 Task: Create a stylish modern  business letterhead template.
Action: Mouse moved to (401, 30)
Screenshot: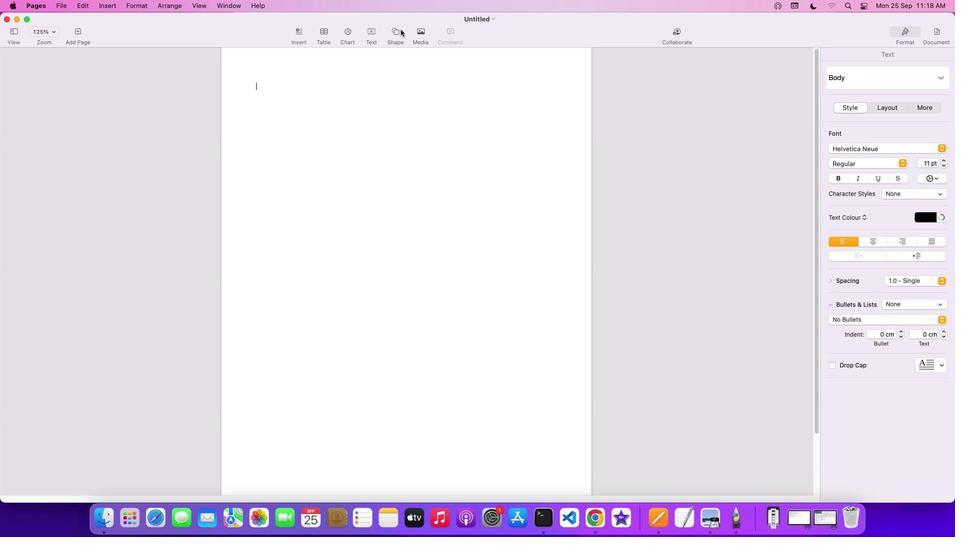 
Action: Mouse pressed left at (401, 30)
Screenshot: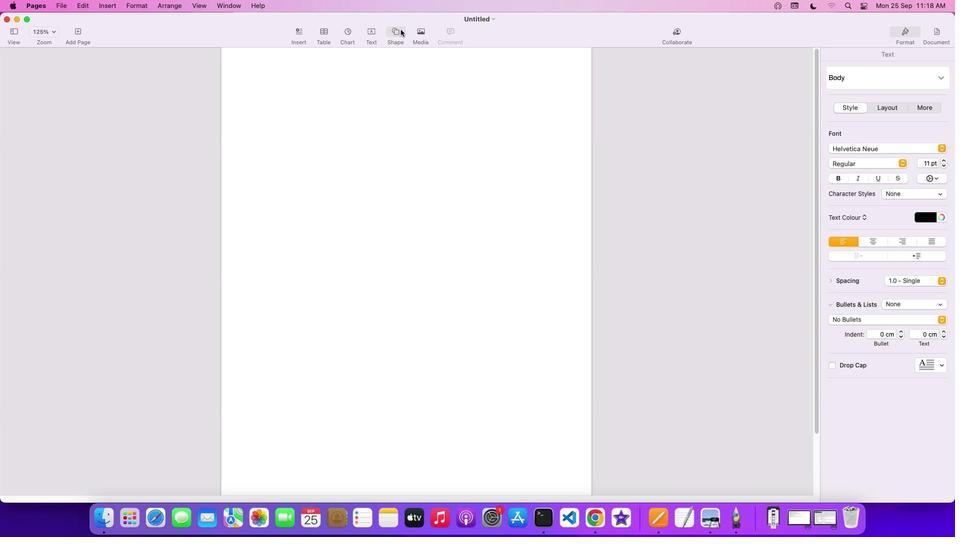 
Action: Mouse moved to (390, 115)
Screenshot: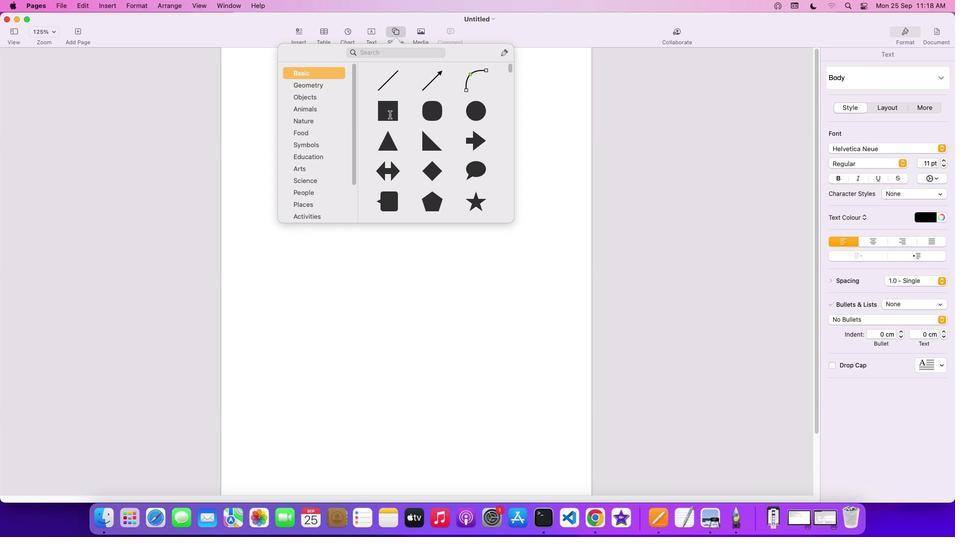 
Action: Mouse pressed left at (390, 115)
Screenshot: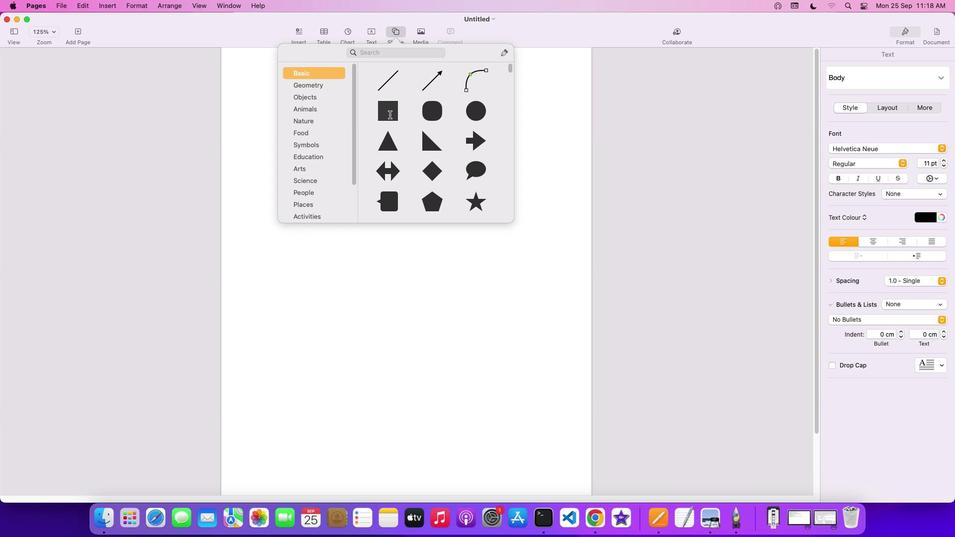 
Action: Mouse moved to (400, 133)
Screenshot: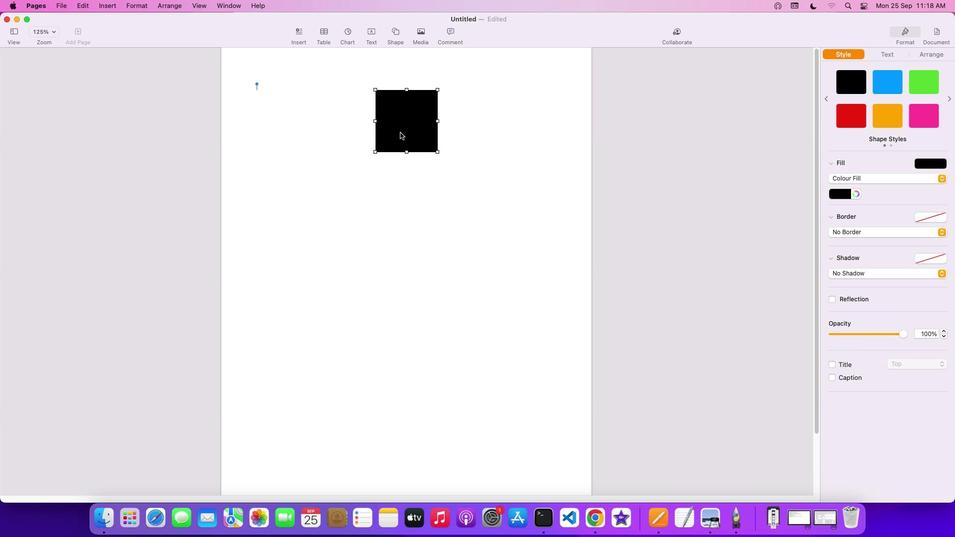 
Action: Mouse pressed left at (400, 133)
Screenshot: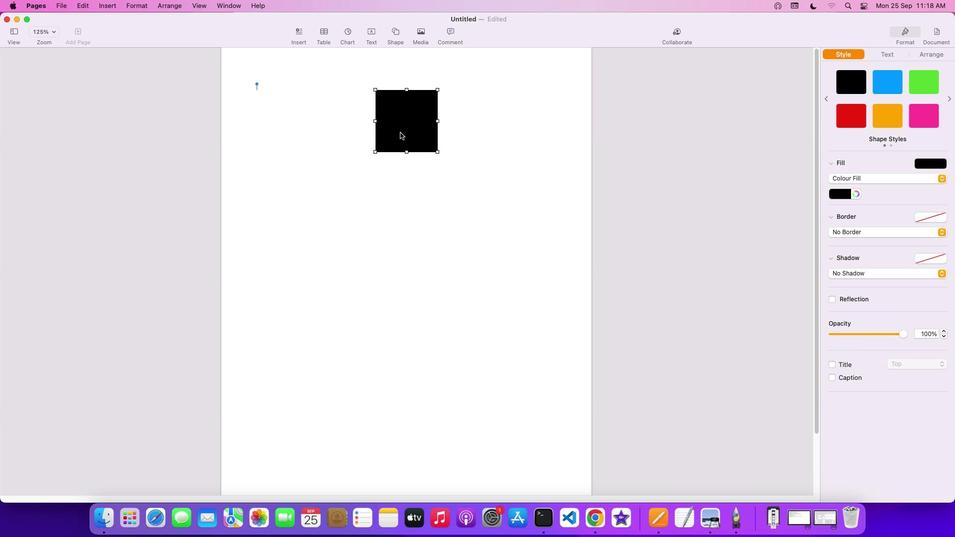 
Action: Mouse moved to (285, 80)
Screenshot: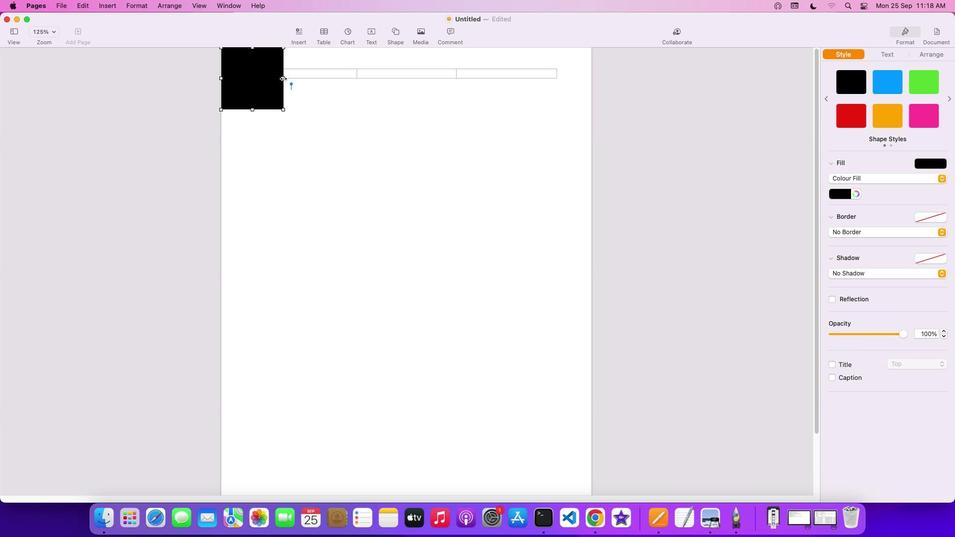 
Action: Mouse pressed left at (285, 80)
Screenshot: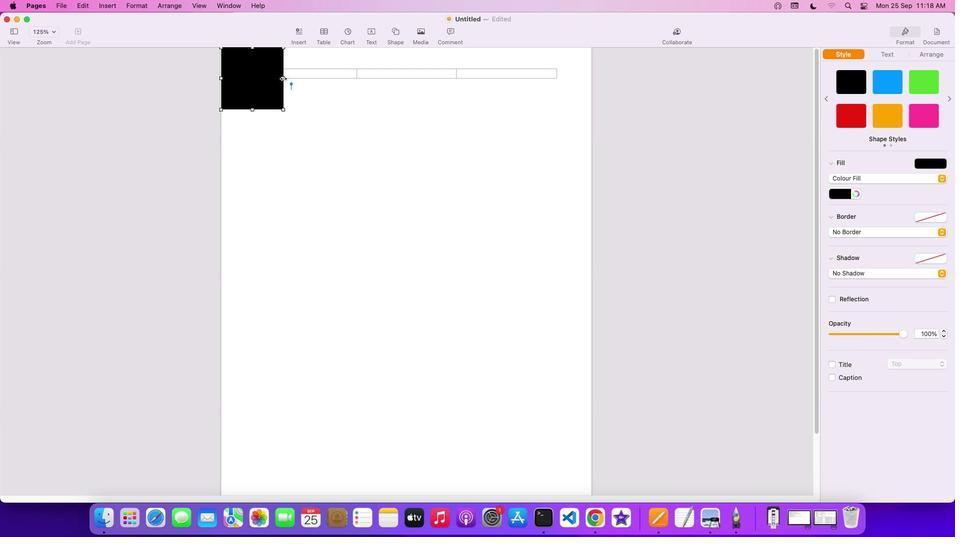 
Action: Mouse moved to (425, 73)
Screenshot: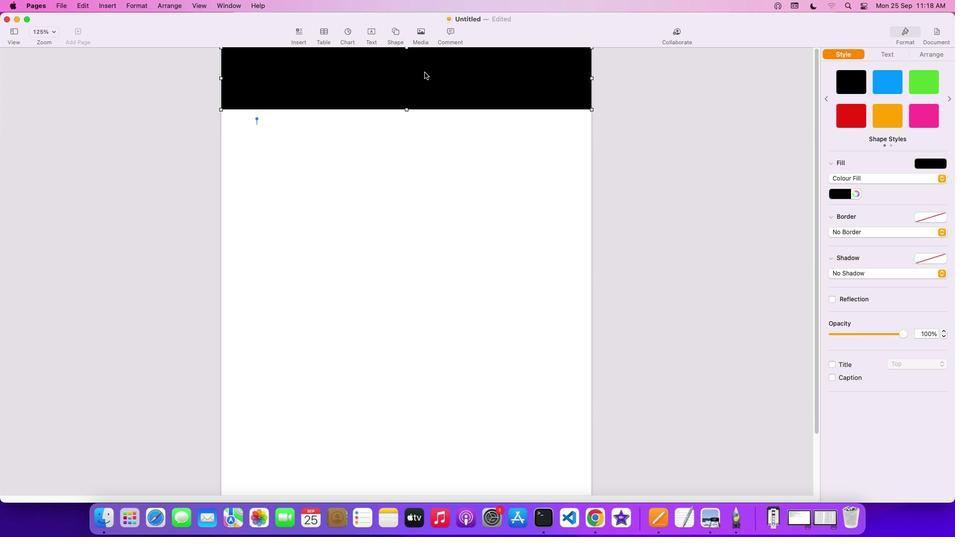 
Action: Mouse pressed right at (425, 73)
Screenshot: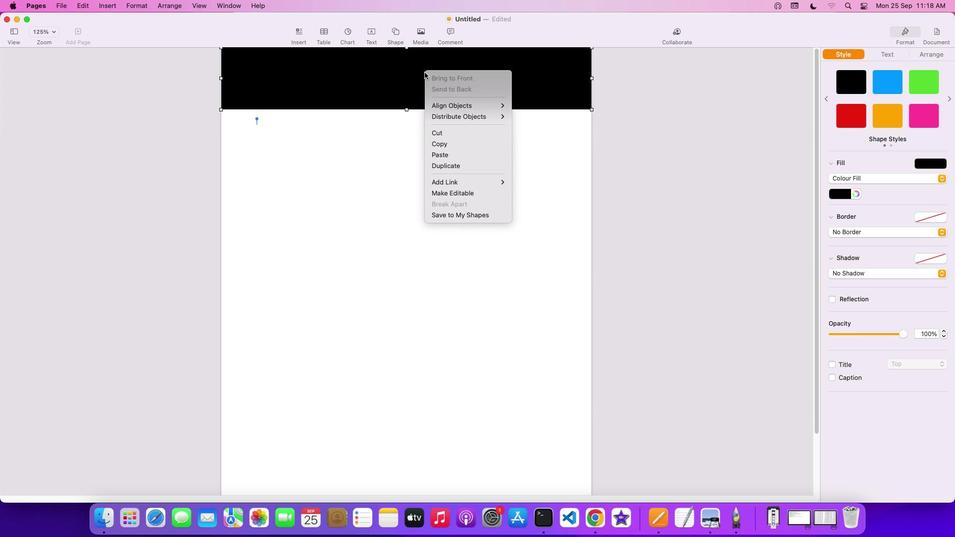 
Action: Mouse moved to (476, 190)
Screenshot: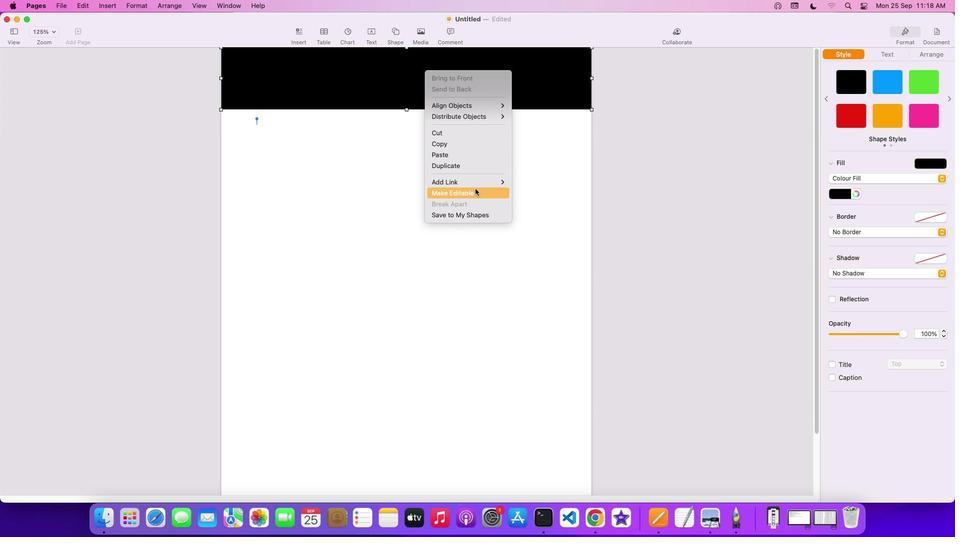 
Action: Mouse pressed left at (476, 190)
Screenshot: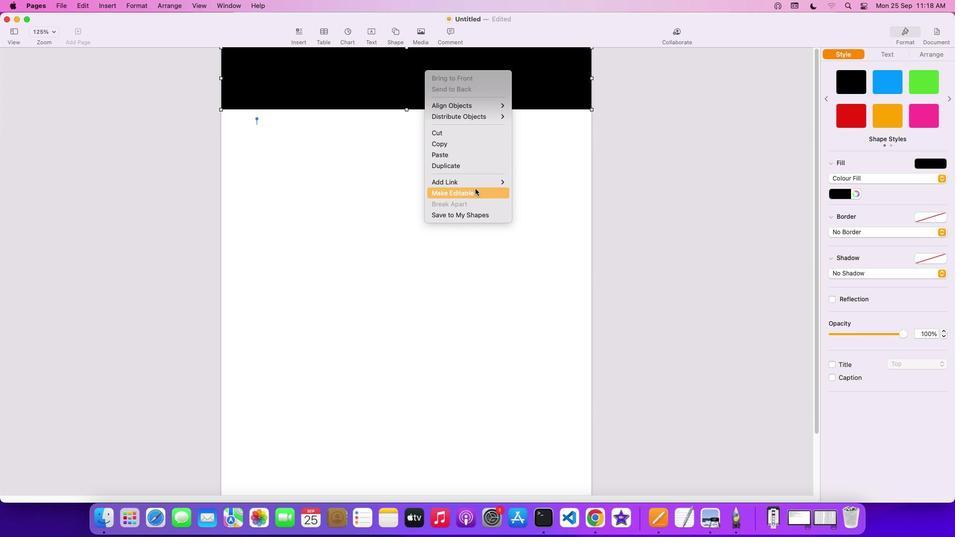 
Action: Mouse moved to (407, 110)
Screenshot: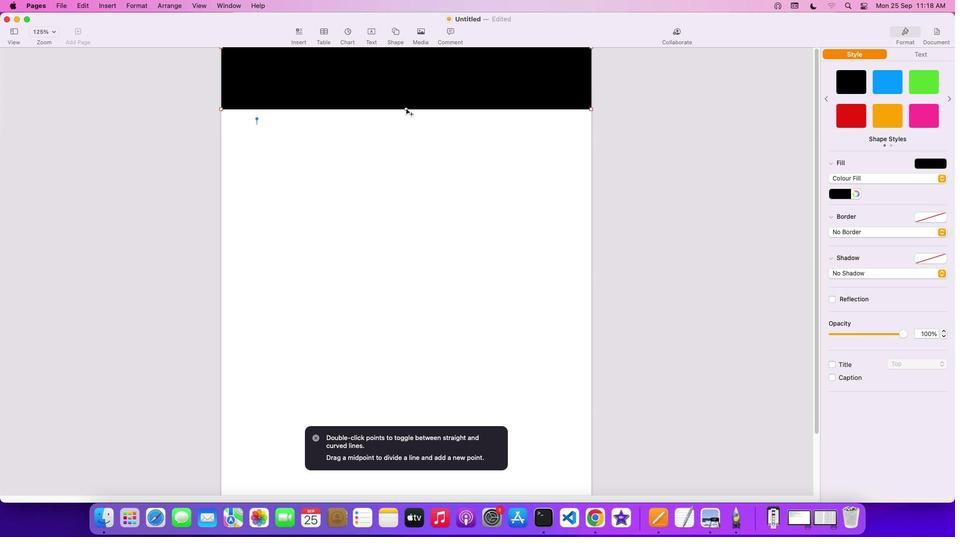 
Action: Mouse pressed left at (407, 110)
Screenshot: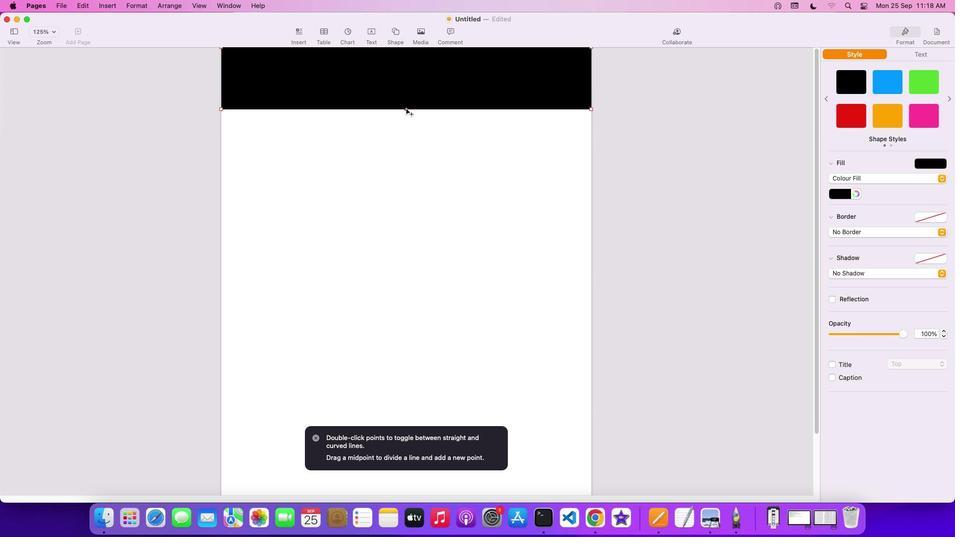 
Action: Mouse moved to (391, 50)
Screenshot: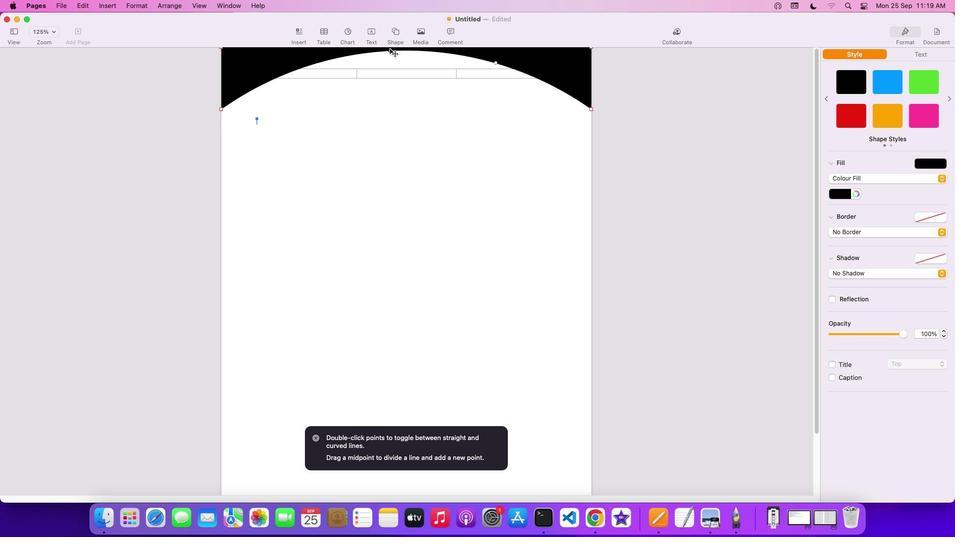 
Action: Mouse pressed left at (391, 50)
Screenshot: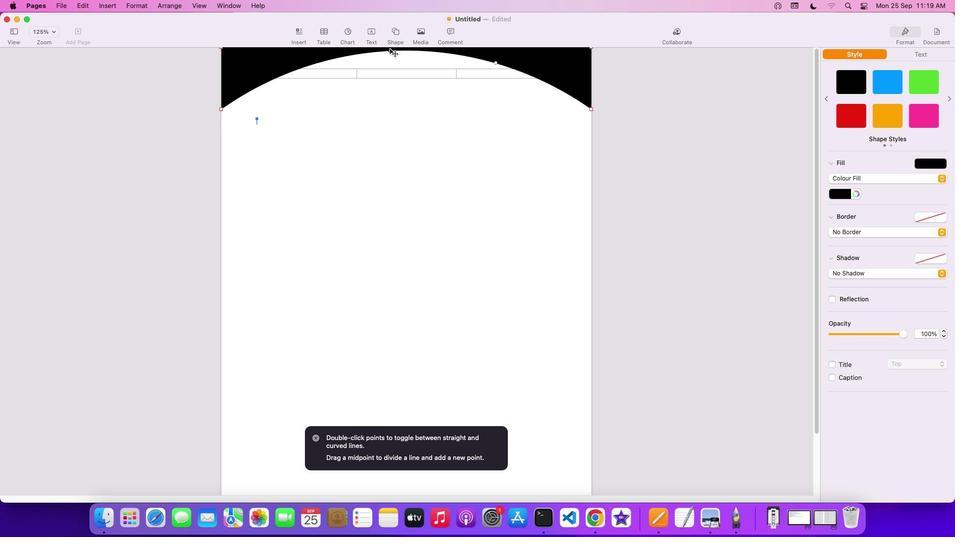 
Action: Mouse moved to (494, 73)
Screenshot: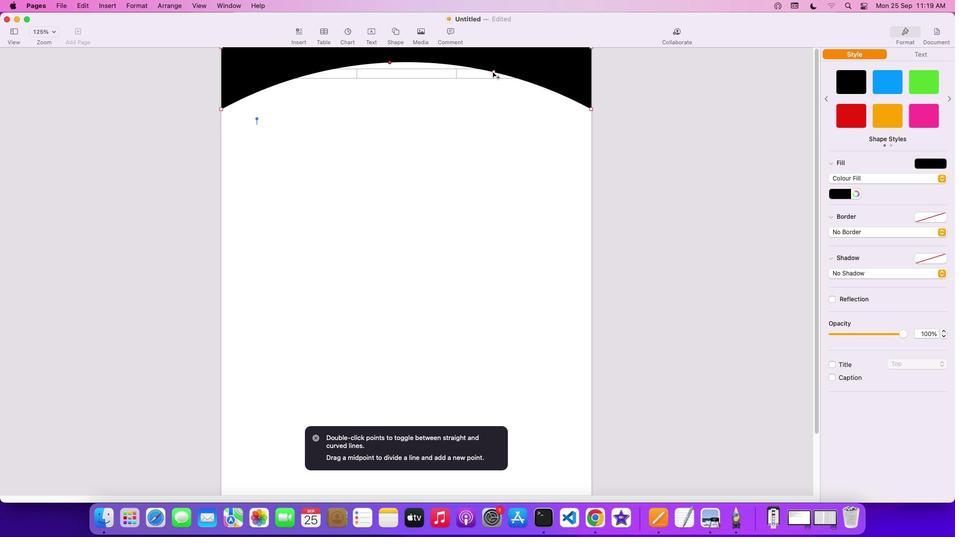 
Action: Mouse pressed left at (494, 73)
Screenshot: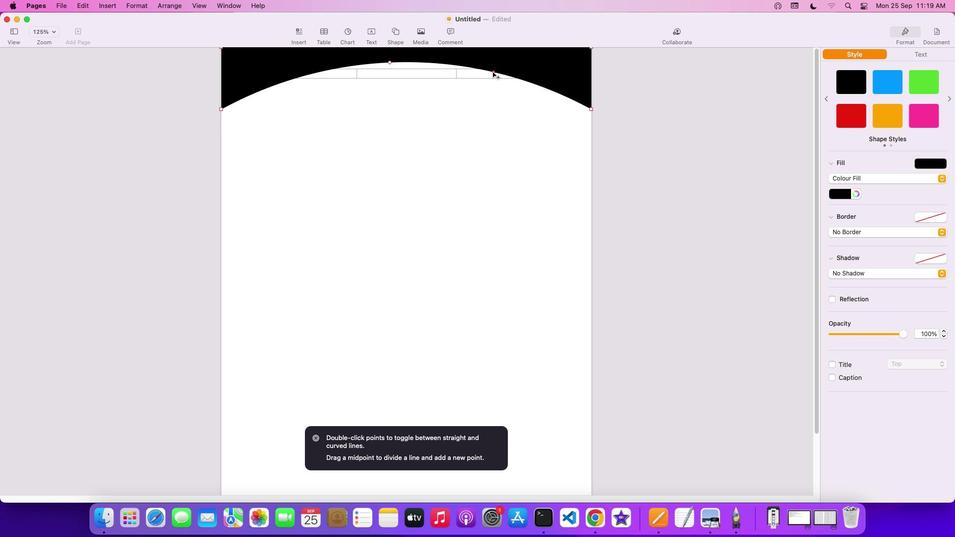 
Action: Mouse moved to (479, 80)
Screenshot: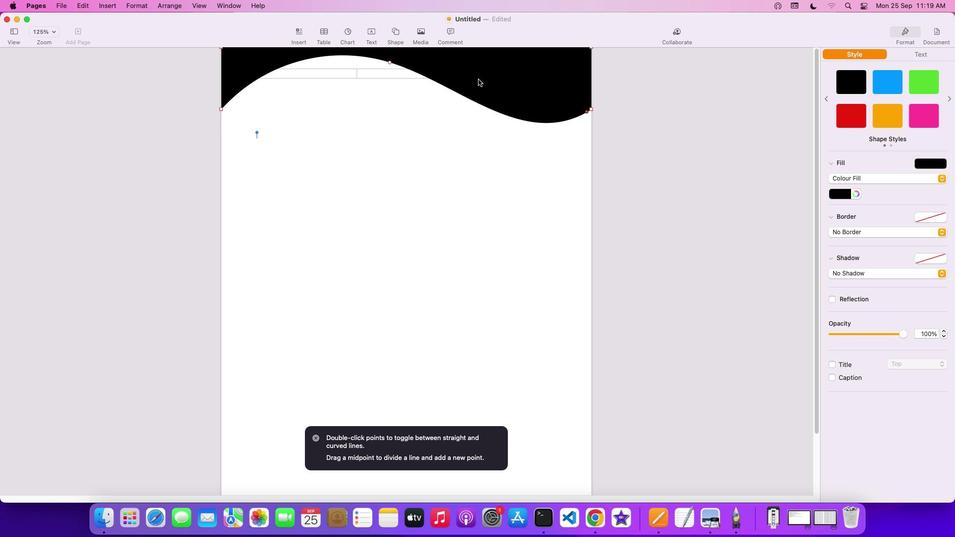 
Action: Mouse pressed left at (479, 80)
Screenshot: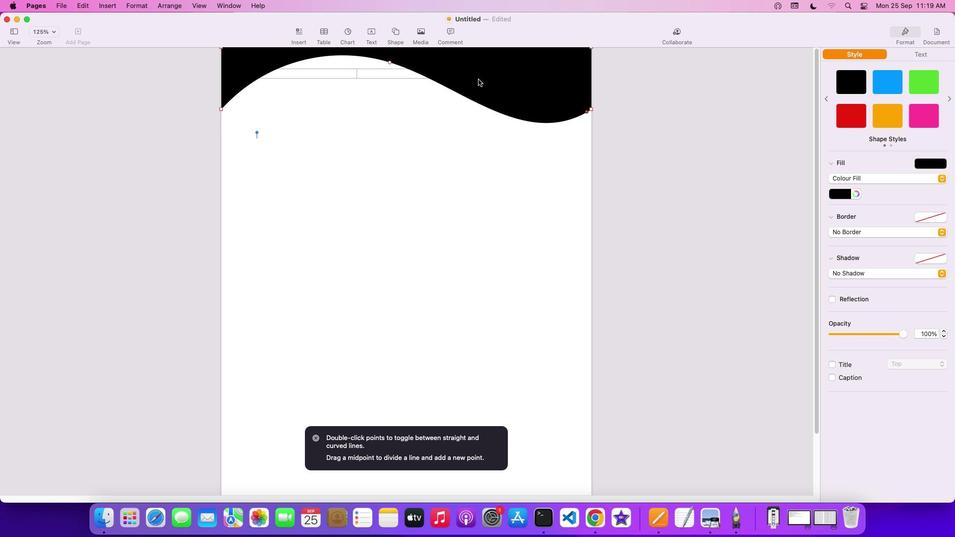 
Action: Mouse moved to (496, 178)
Screenshot: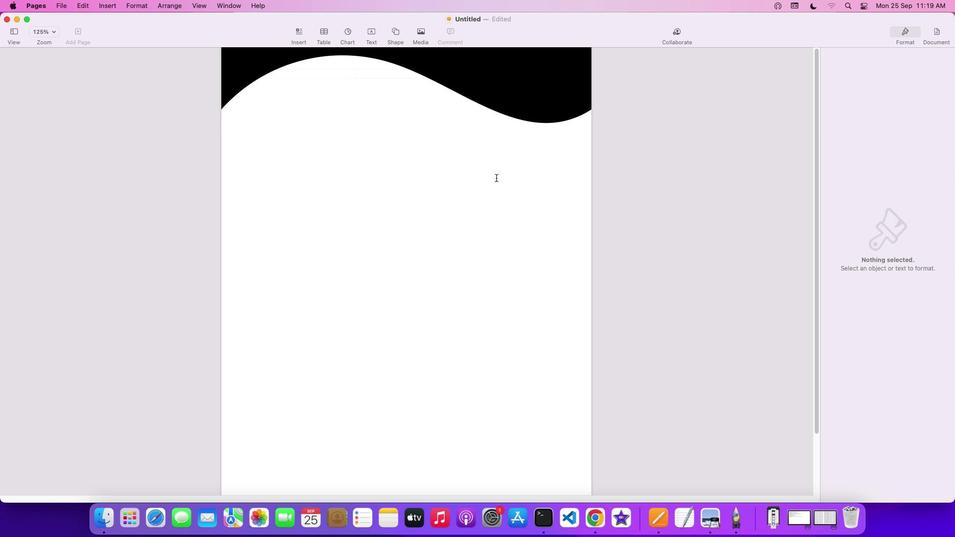 
Action: Mouse pressed left at (496, 178)
Screenshot: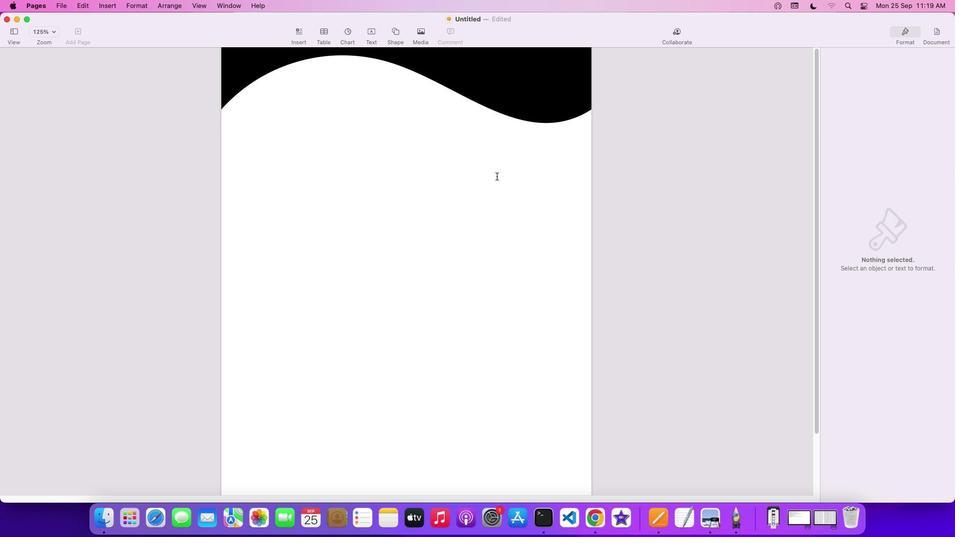 
Action: Mouse moved to (505, 94)
Screenshot: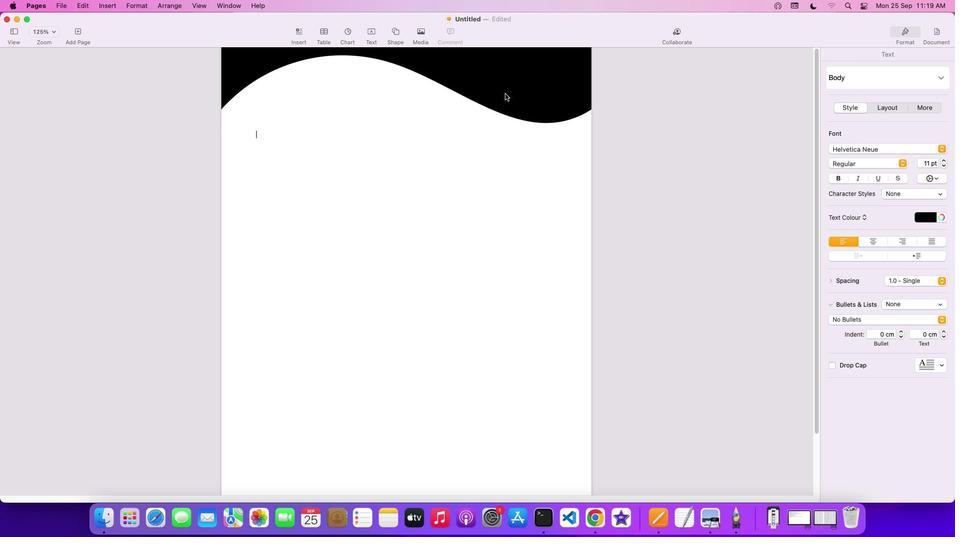 
Action: Key pressed Key.cmd
Screenshot: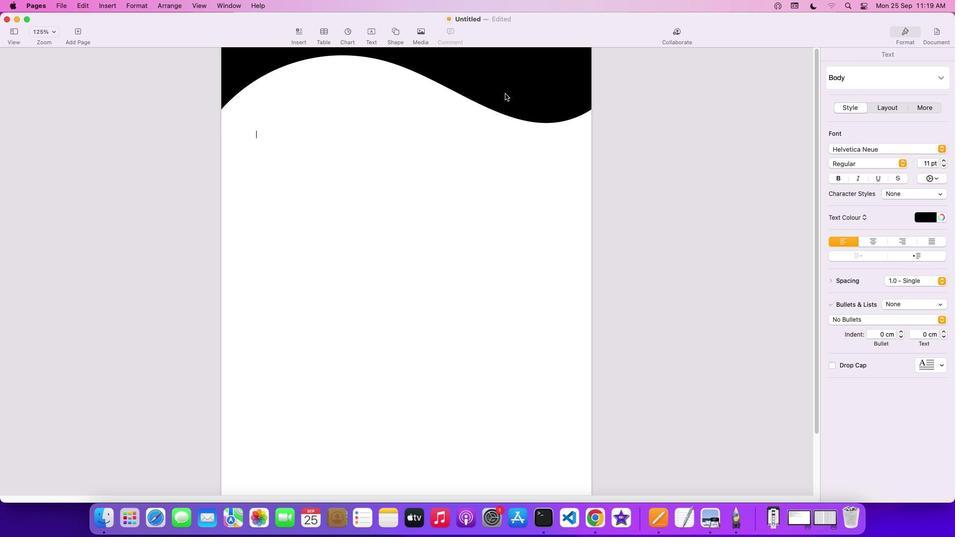 
Action: Mouse moved to (525, 113)
Screenshot: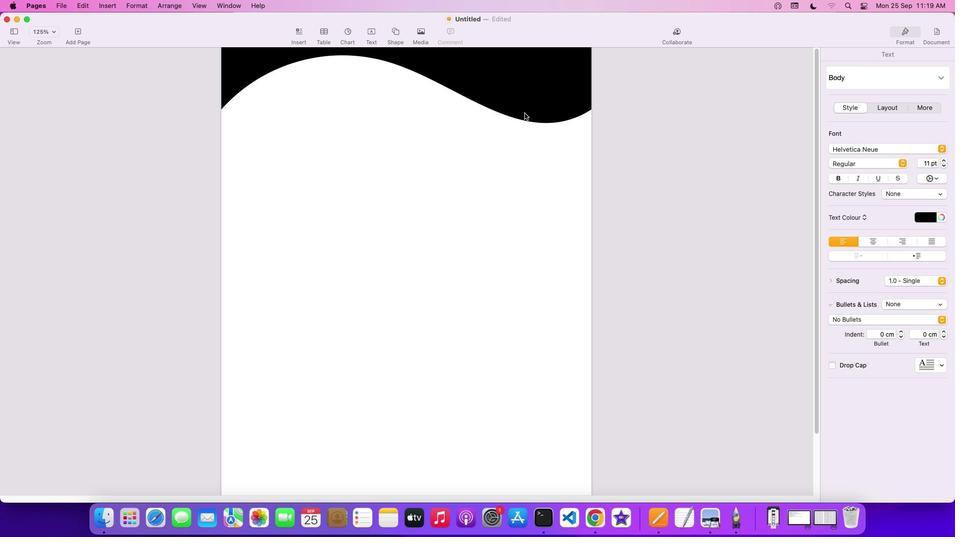 
Action: Mouse pressed left at (525, 113)
Screenshot: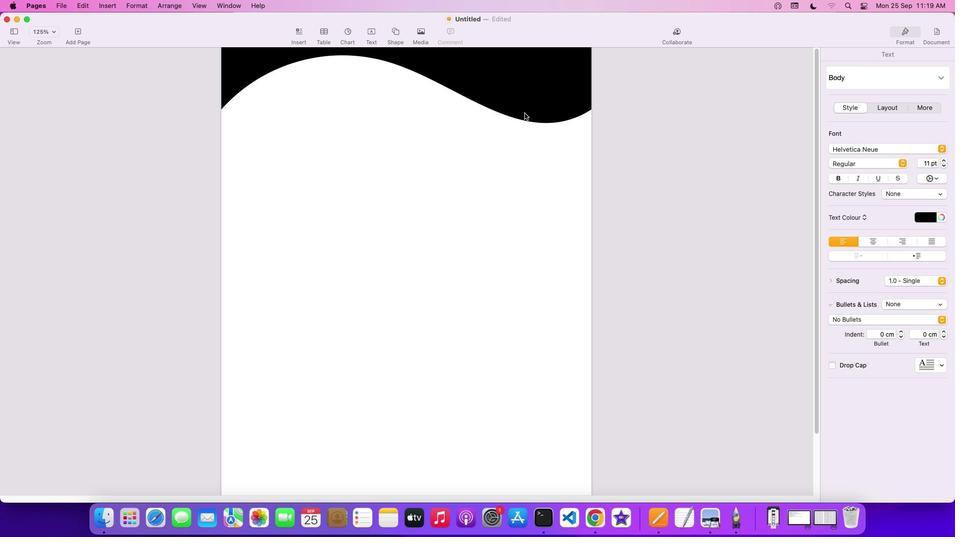 
Action: Mouse moved to (525, 113)
Screenshot: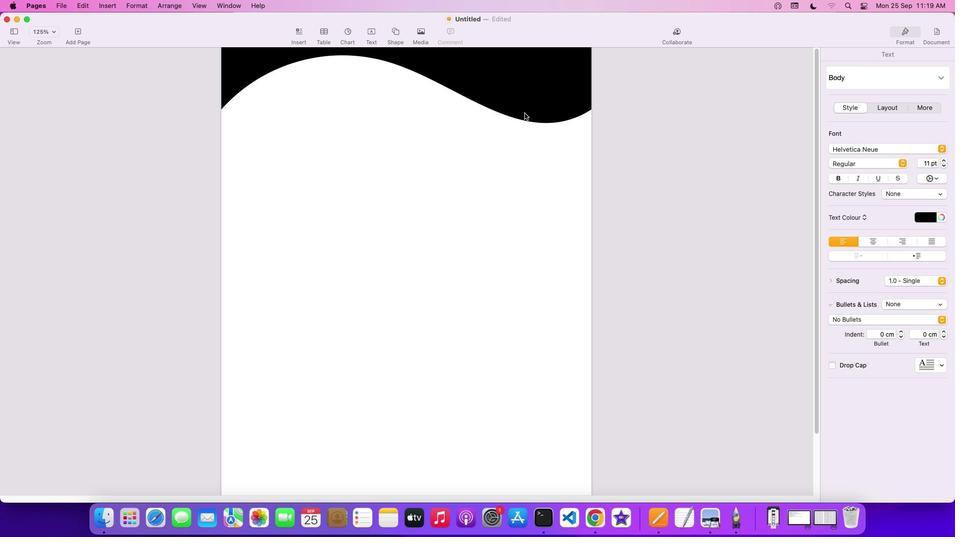 
Action: Key pressed Key.cmd'c''v'
Screenshot: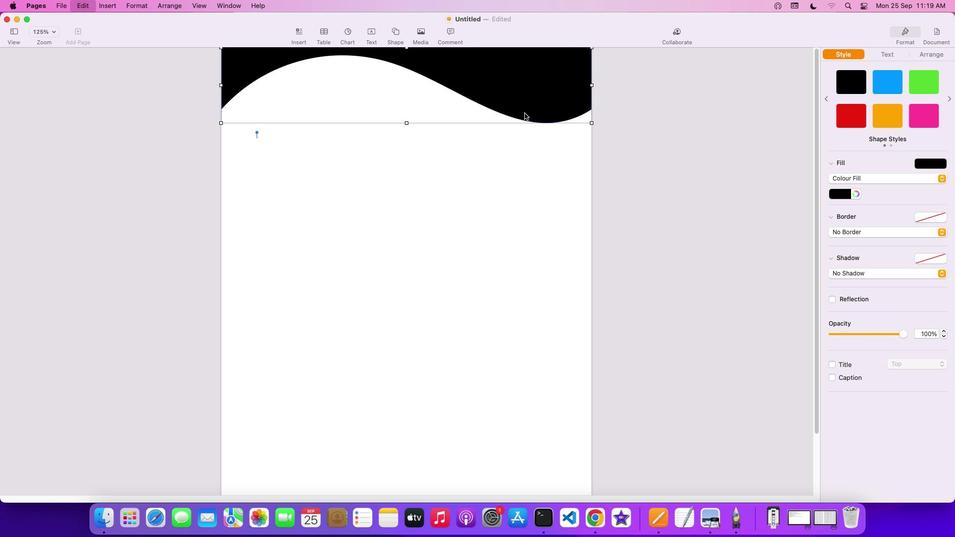 
Action: Mouse moved to (501, 96)
Screenshot: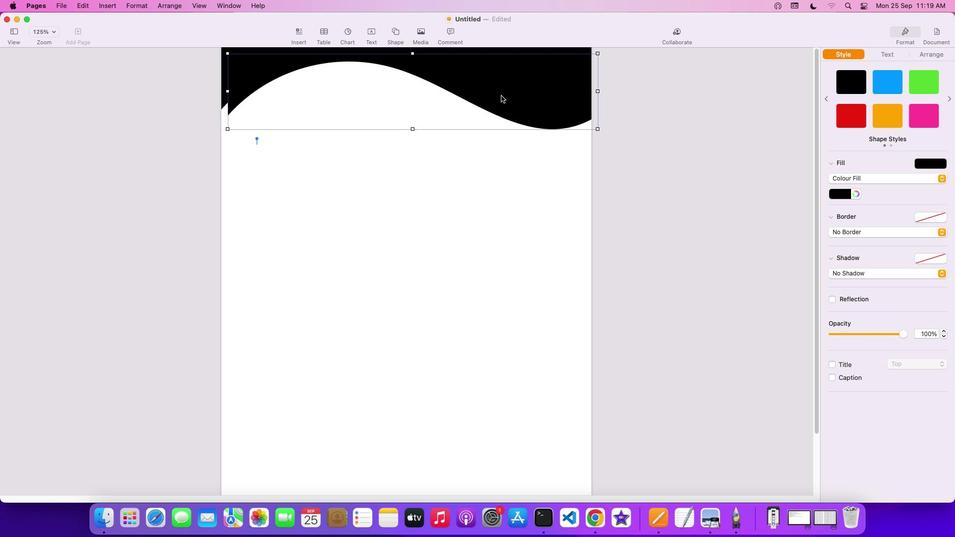
Action: Mouse pressed left at (501, 96)
Screenshot: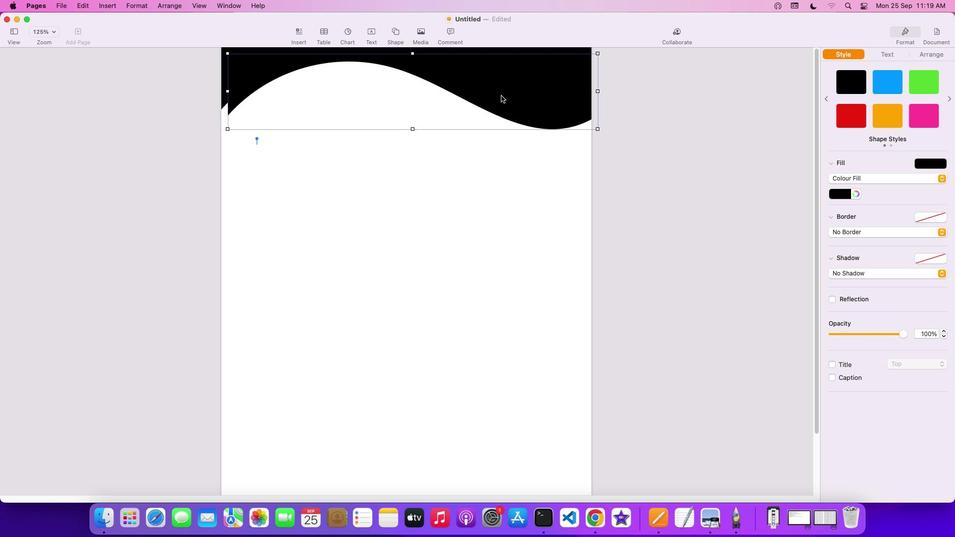
Action: Mouse moved to (494, 96)
Screenshot: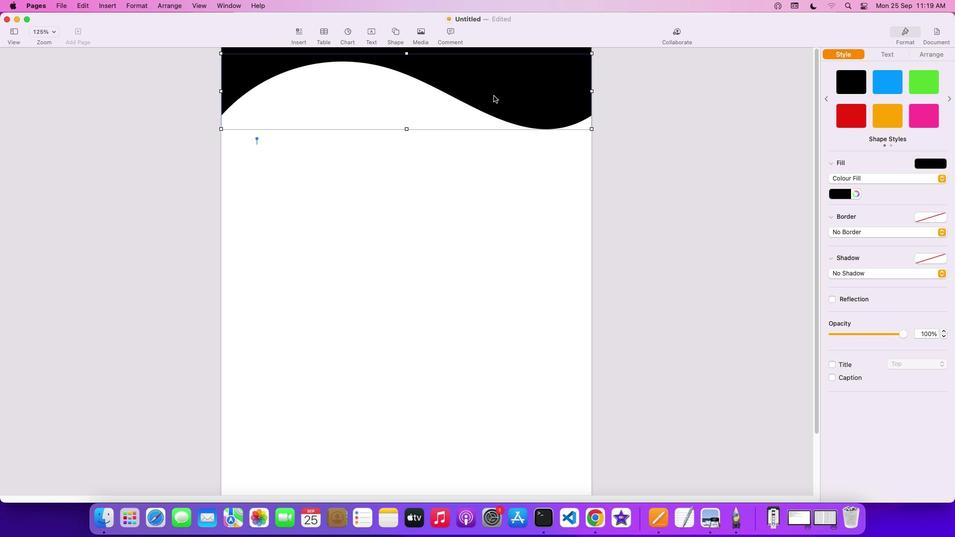 
Action: Mouse pressed left at (494, 96)
Screenshot: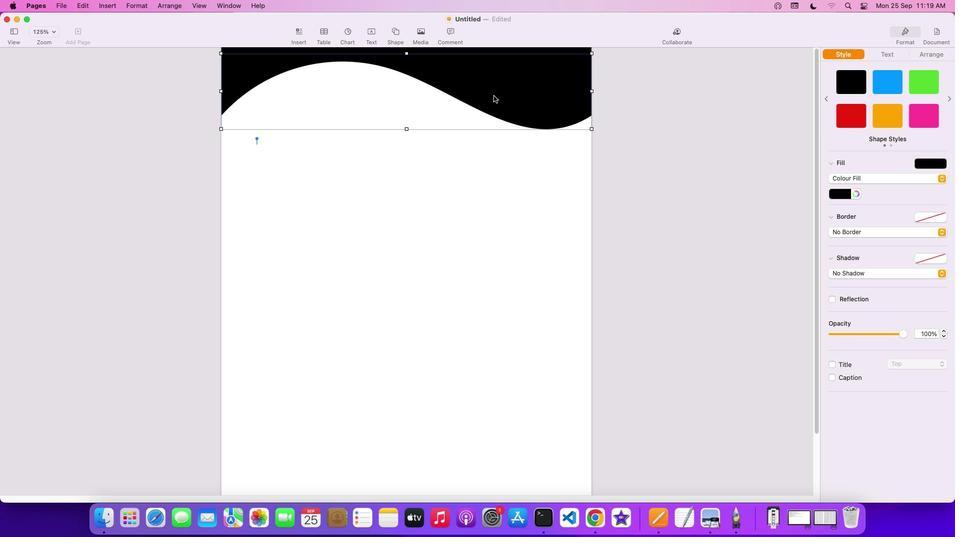
Action: Mouse moved to (492, 97)
Screenshot: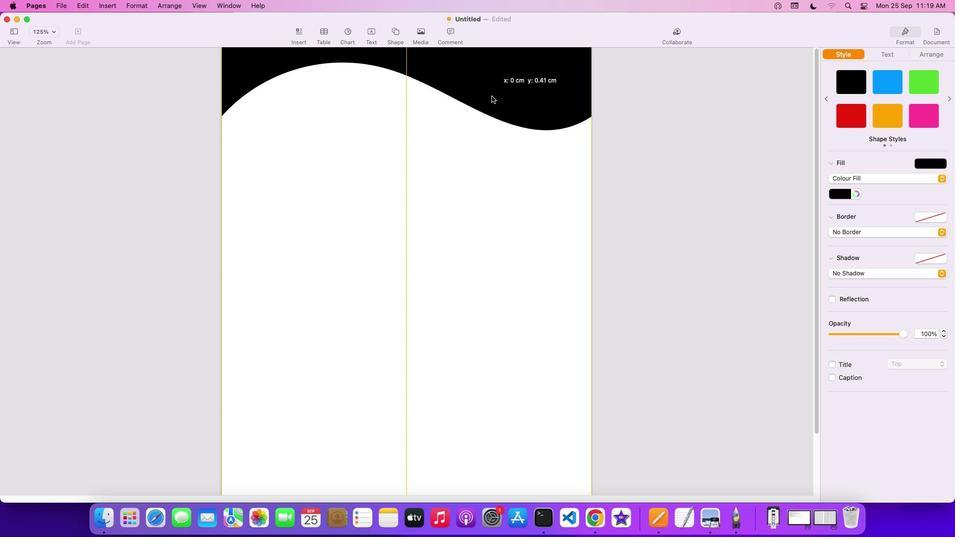 
Action: Key pressed Key.cmd
Screenshot: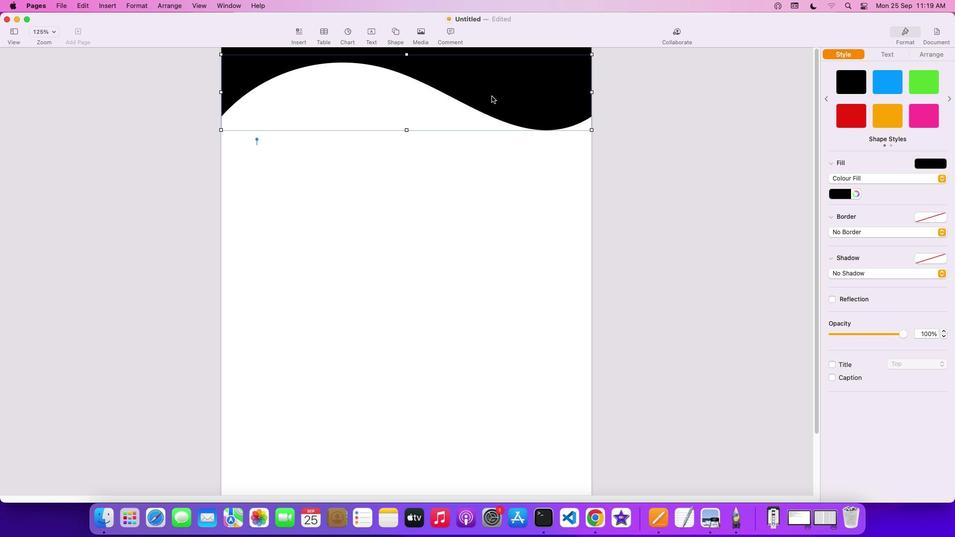 
Action: Mouse moved to (492, 97)
Screenshot: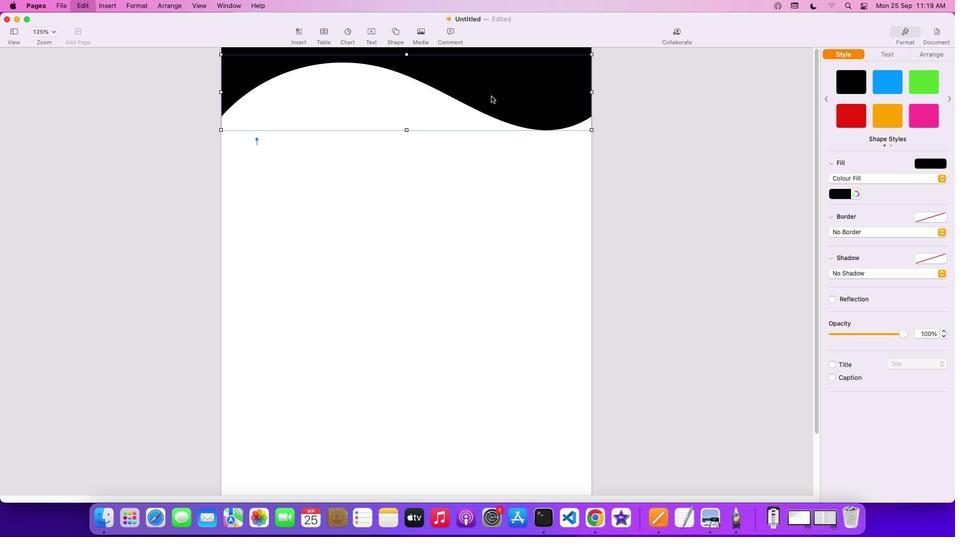 
Action: Key pressed 'v'
Screenshot: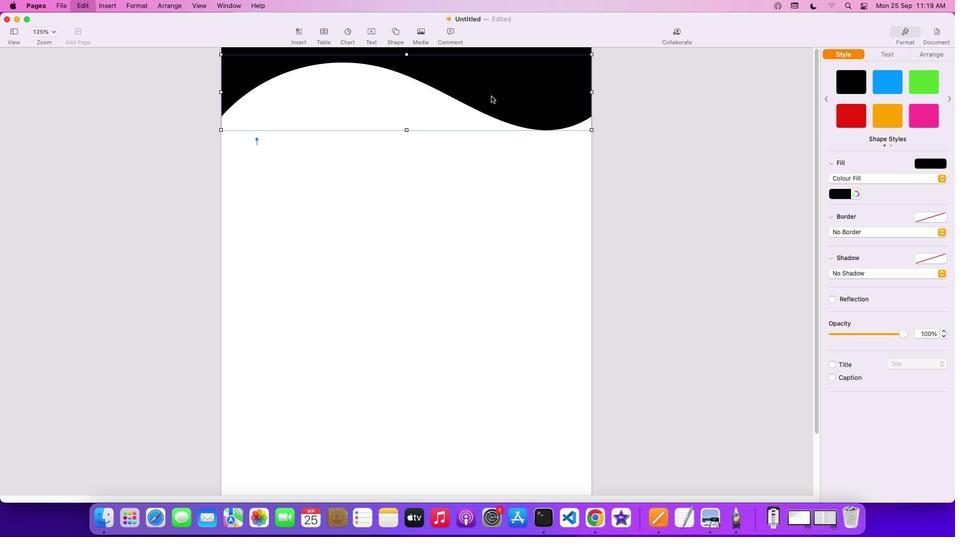 
Action: Mouse moved to (461, 88)
Screenshot: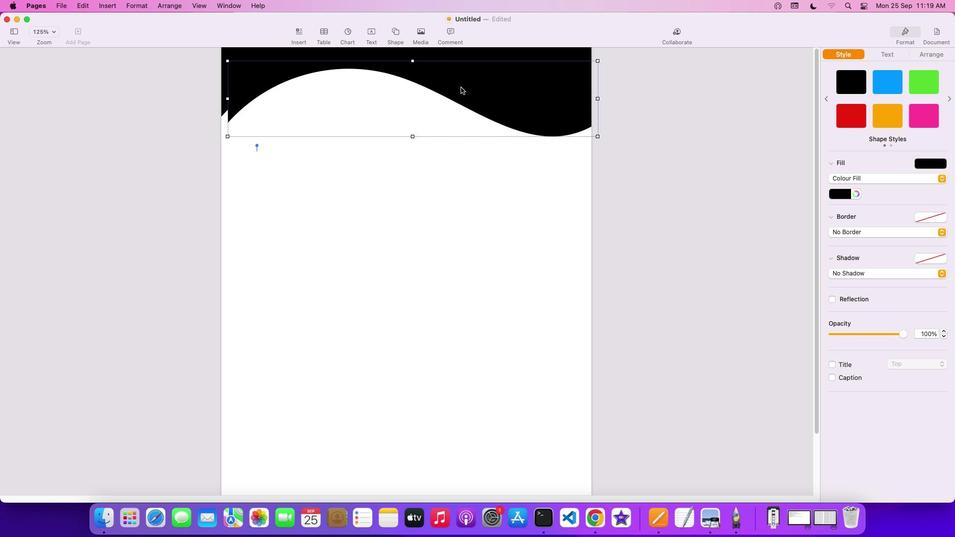 
Action: Mouse pressed left at (461, 88)
Screenshot: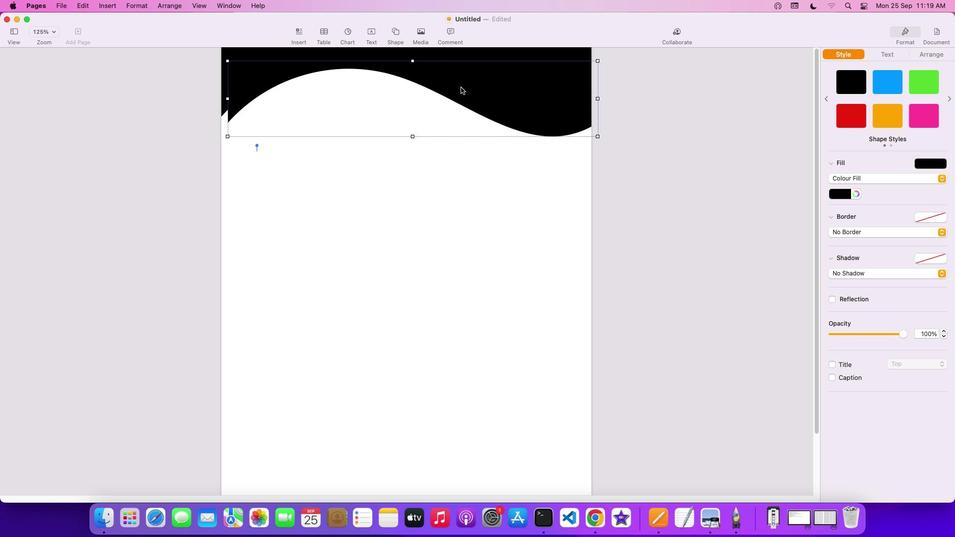 
Action: Mouse moved to (456, 88)
Screenshot: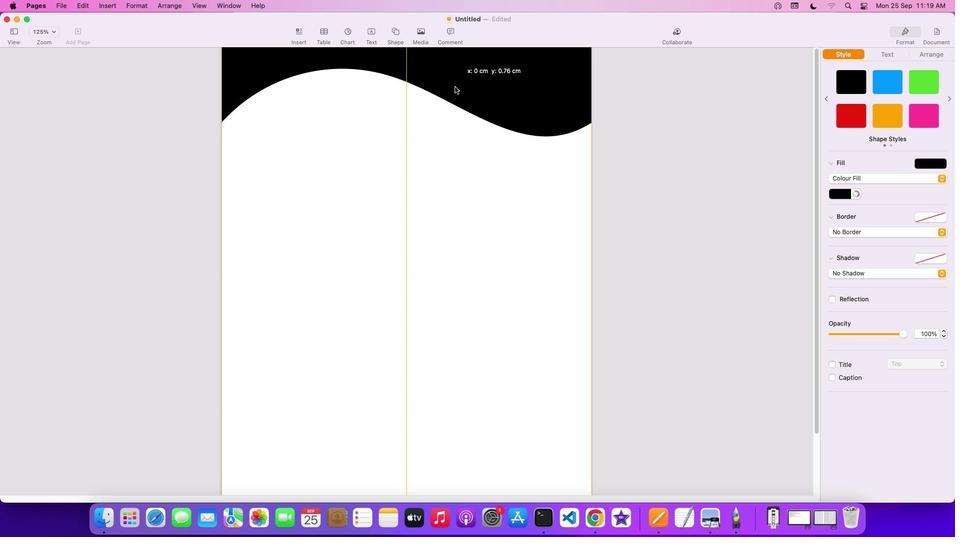
Action: Key pressed Key.cmd'v'
Screenshot: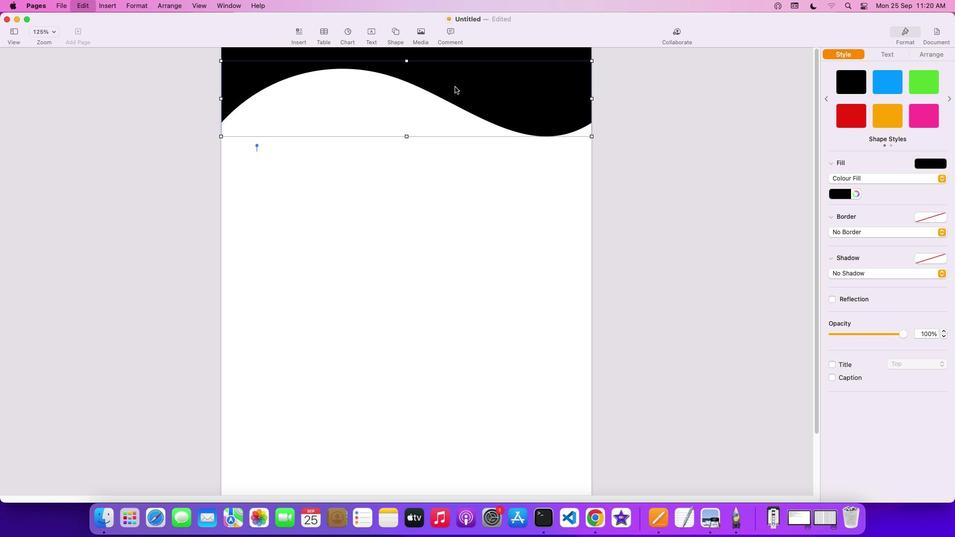 
Action: Mouse moved to (481, 101)
Screenshot: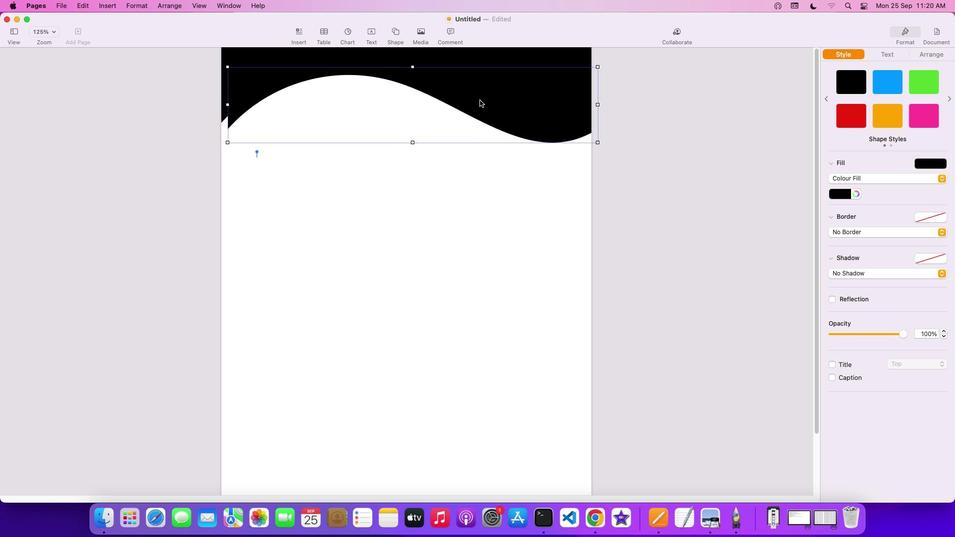 
Action: Mouse pressed left at (481, 101)
Screenshot: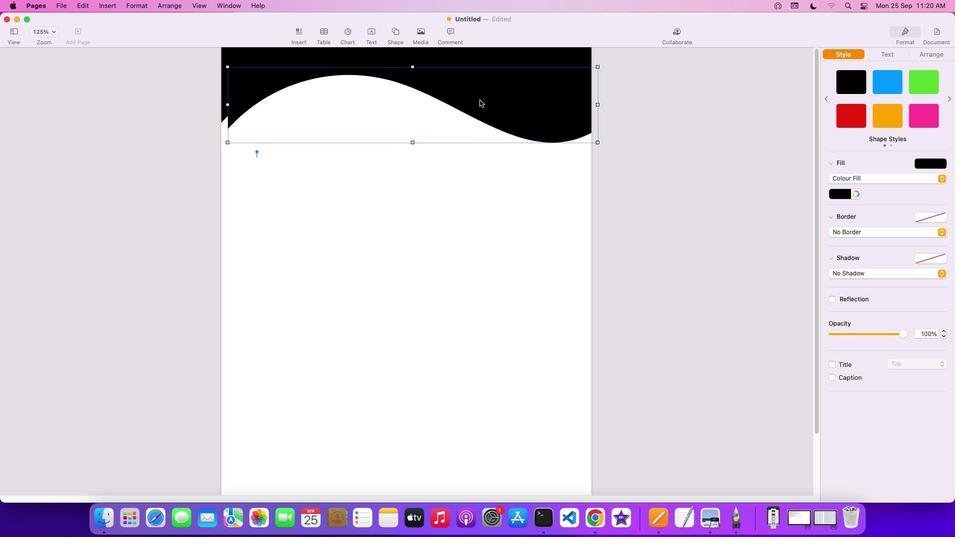 
Action: Mouse moved to (485, 119)
Screenshot: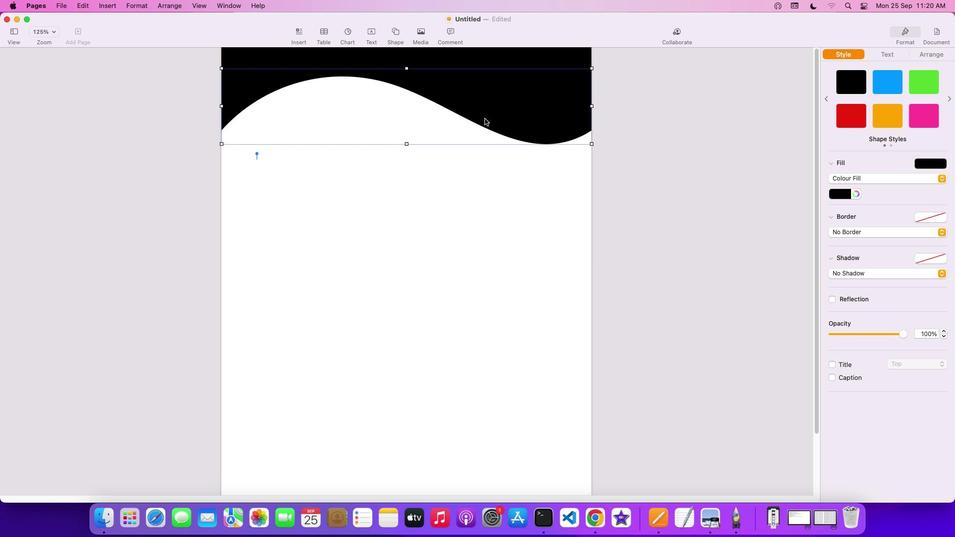 
Action: Key pressed Key.cmd'v'
Screenshot: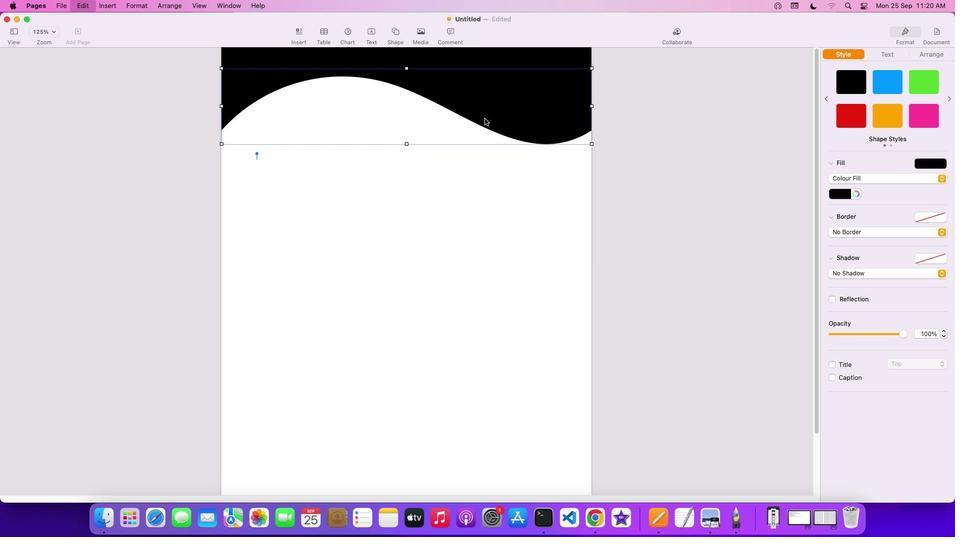 
Action: Mouse pressed left at (485, 119)
Screenshot: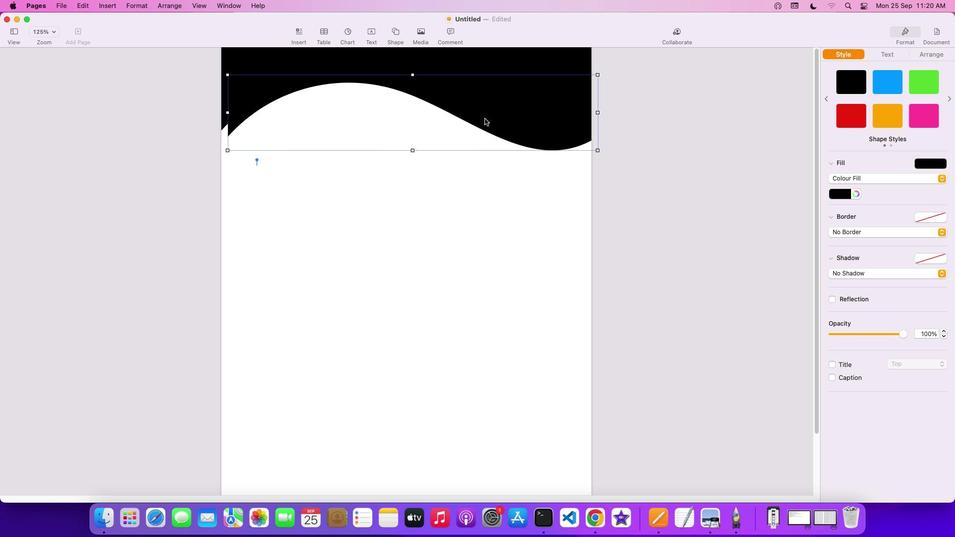 
Action: Mouse moved to (437, 213)
Screenshot: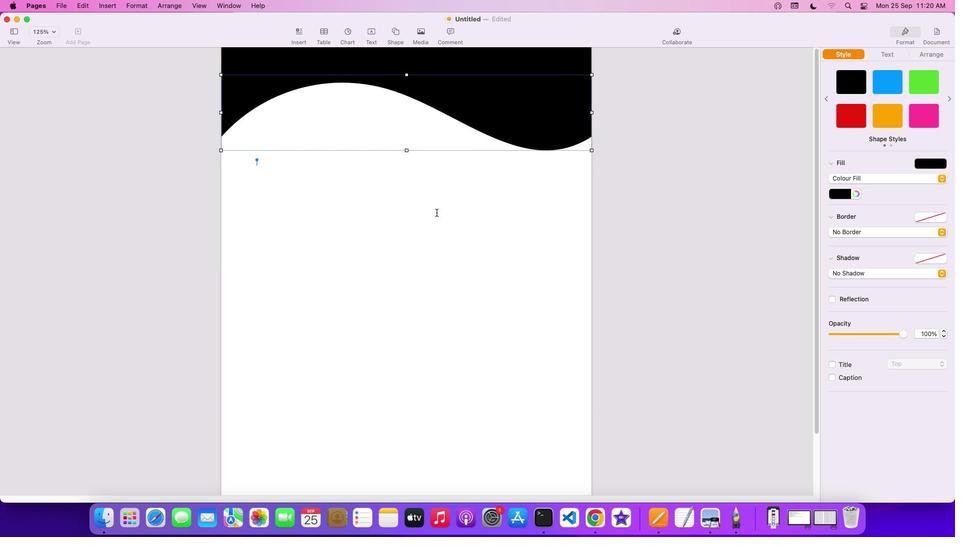 
Action: Mouse pressed left at (437, 213)
Screenshot: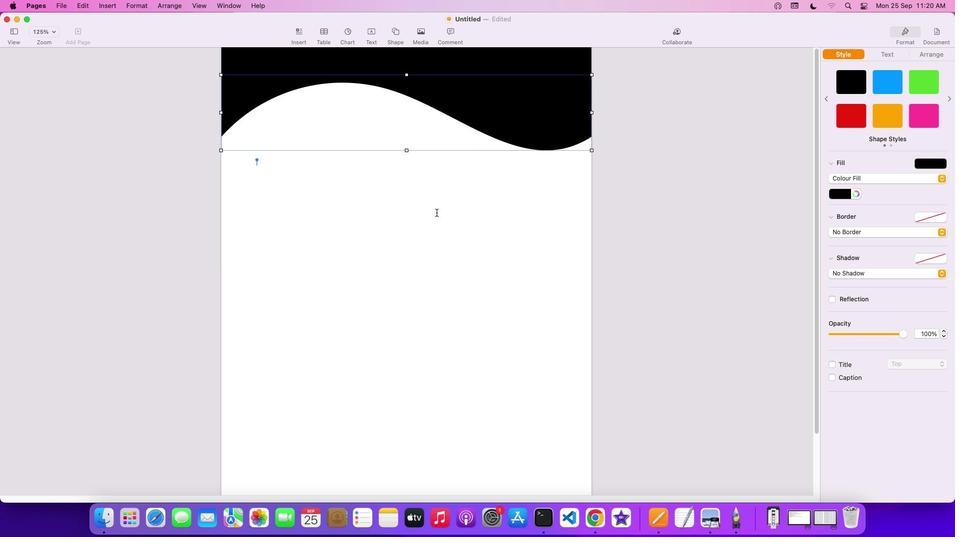 
Action: Mouse moved to (215, 43)
Screenshot: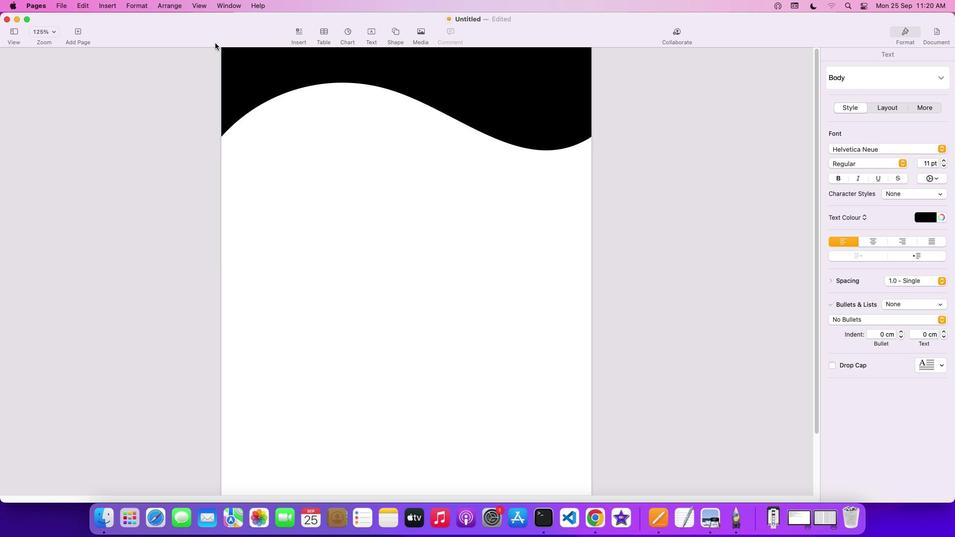 
Action: Key pressed Key.shift
Screenshot: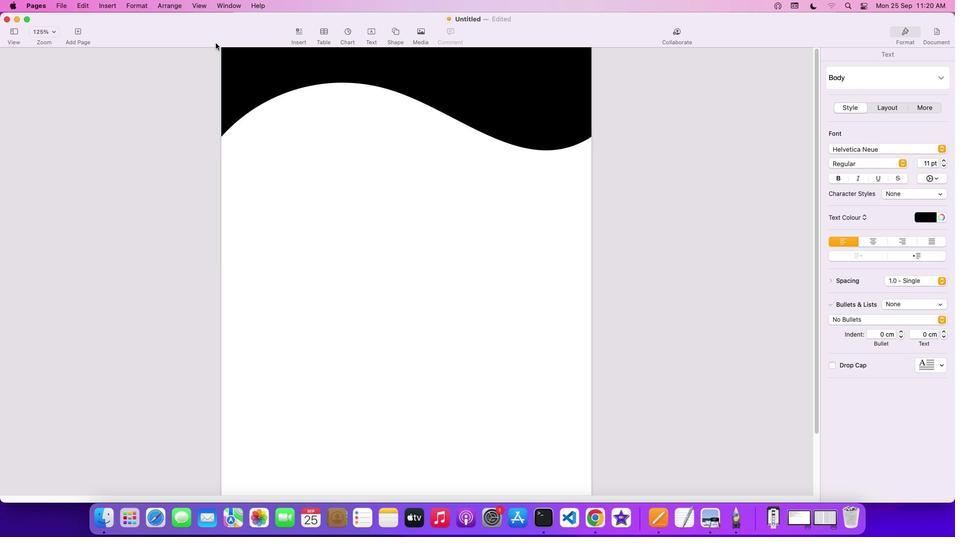 
Action: Mouse moved to (224, 50)
Screenshot: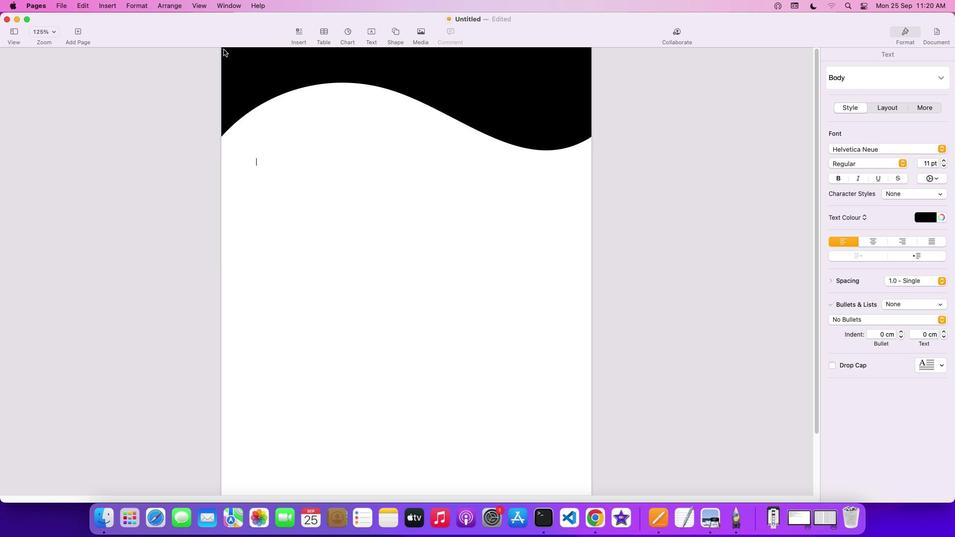 
Action: Mouse pressed left at (224, 50)
Screenshot: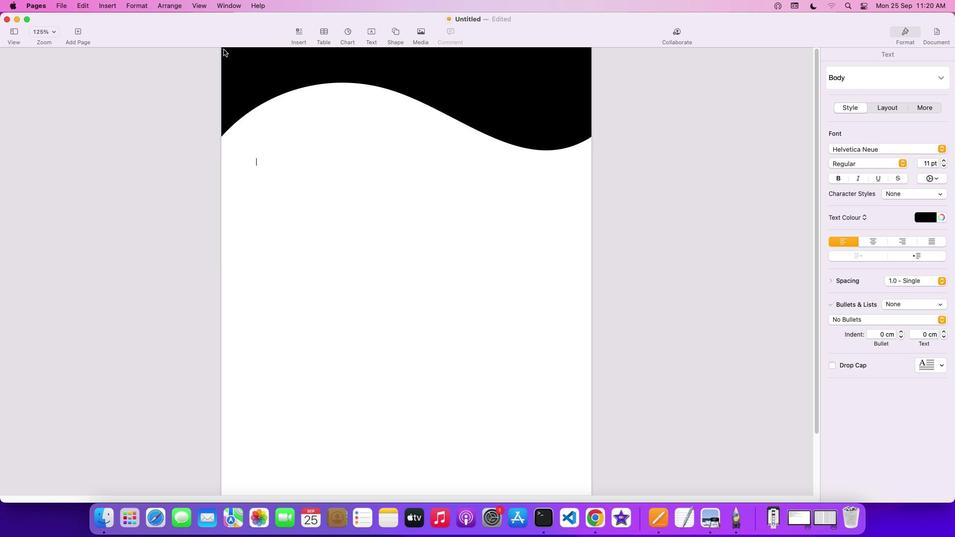 
Action: Mouse moved to (225, 58)
Screenshot: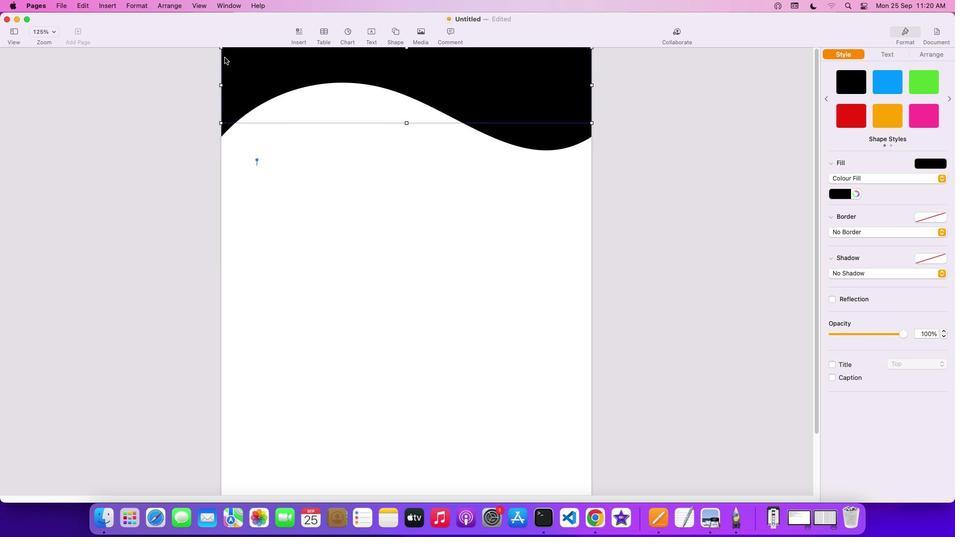 
Action: Mouse pressed left at (225, 58)
Screenshot: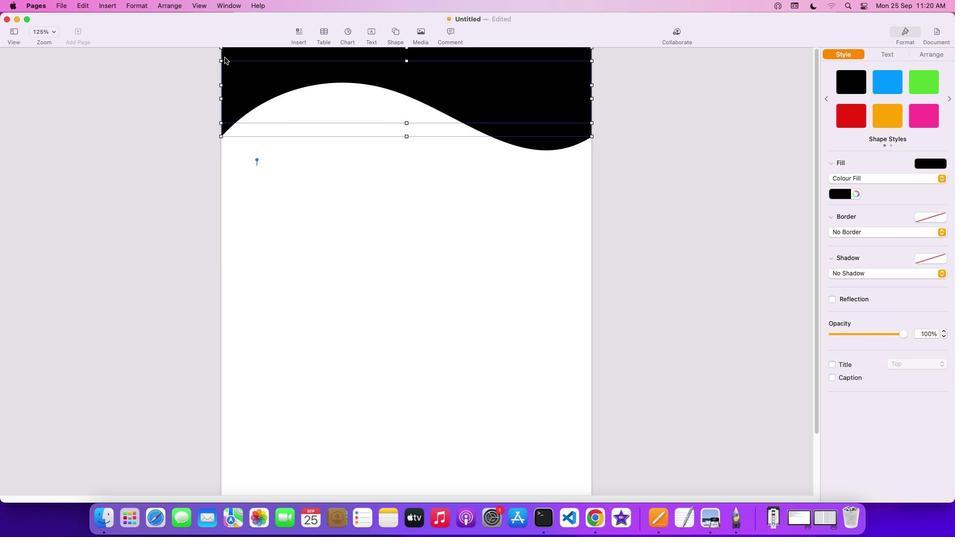 
Action: Mouse moved to (226, 68)
Screenshot: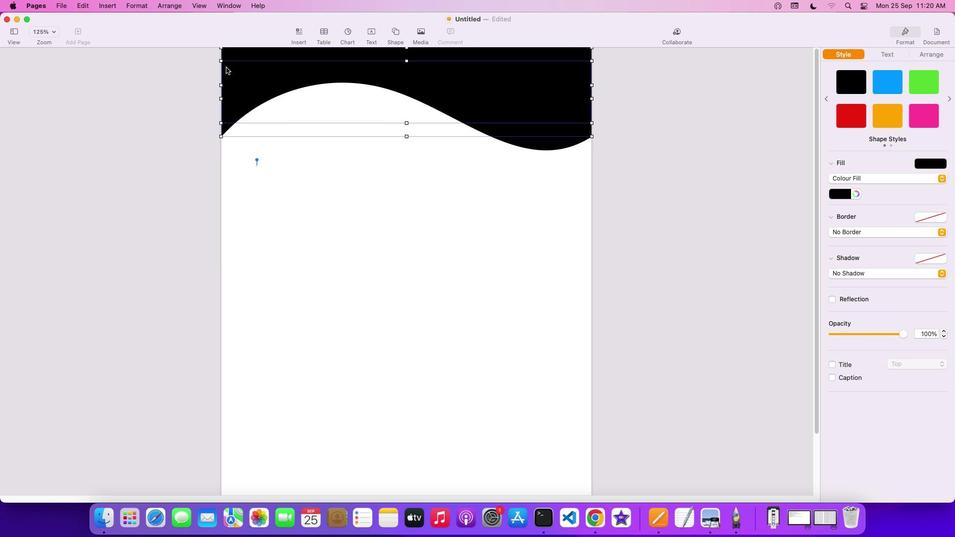 
Action: Mouse pressed left at (226, 68)
Screenshot: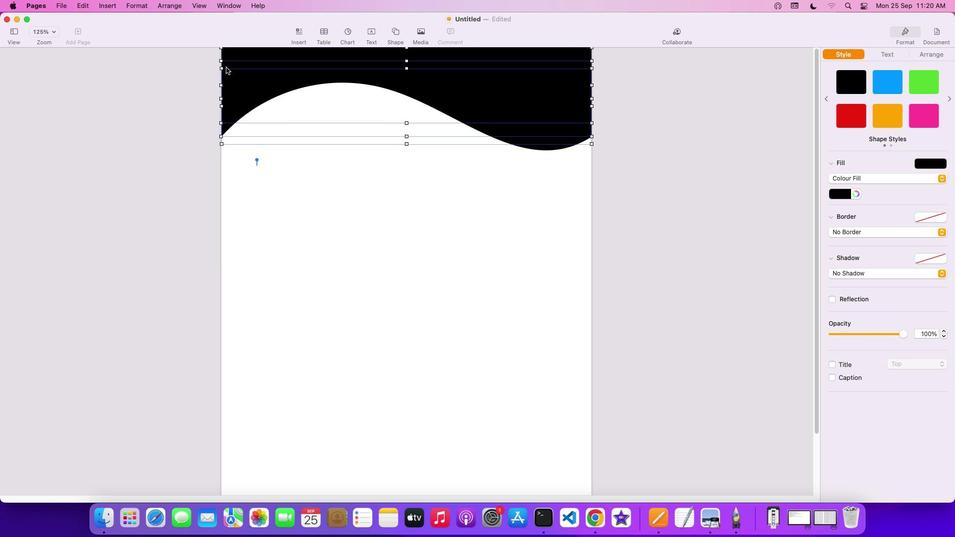
Action: Mouse moved to (226, 79)
Screenshot: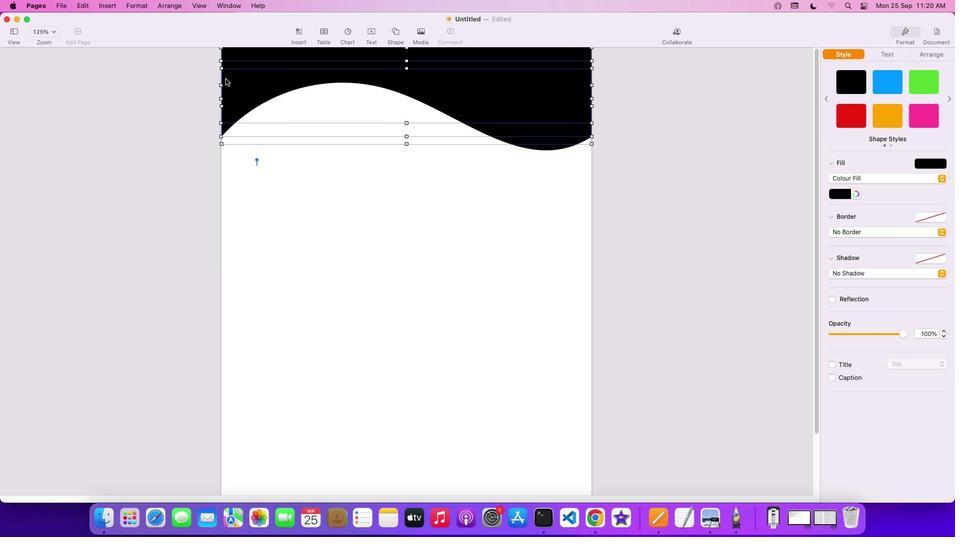
Action: Mouse pressed left at (226, 79)
Screenshot: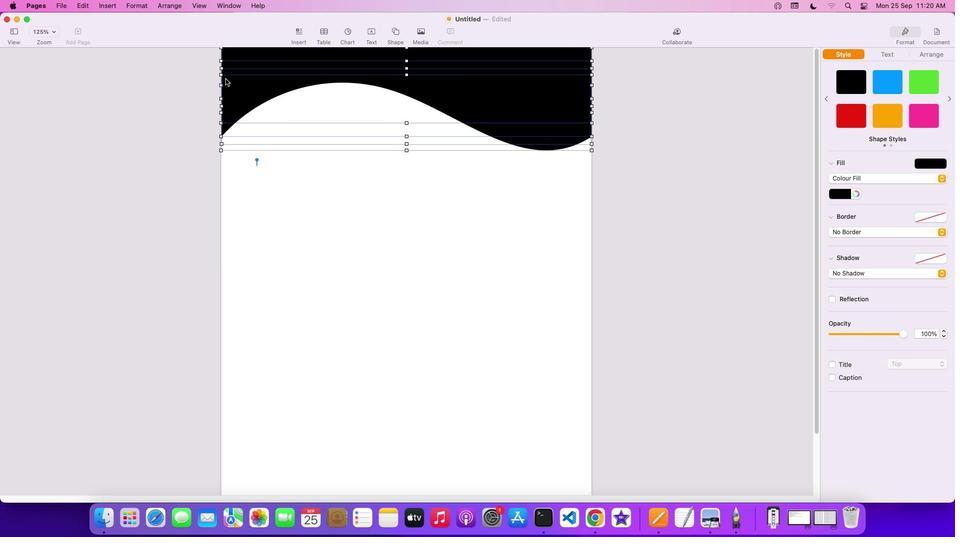 
Action: Mouse moved to (227, 88)
Screenshot: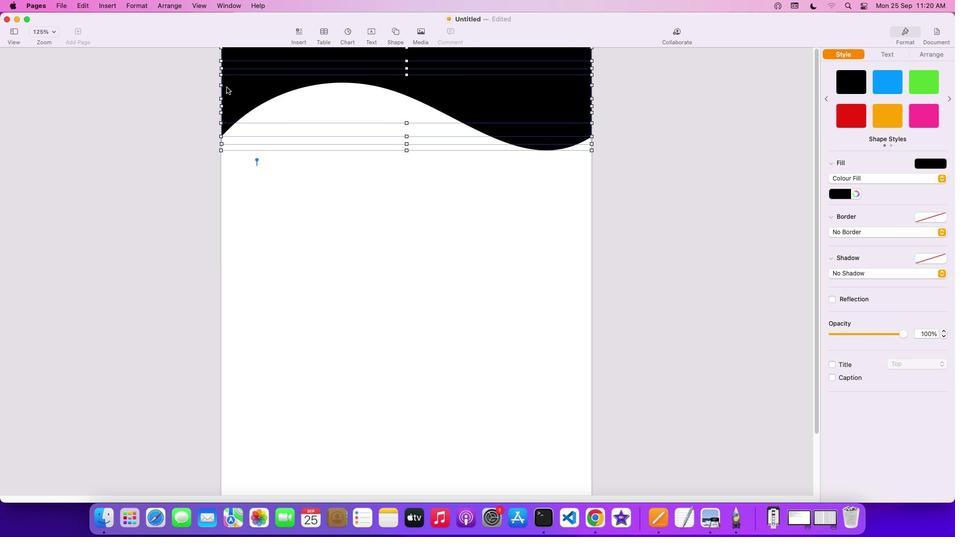 
Action: Mouse pressed left at (227, 88)
Screenshot: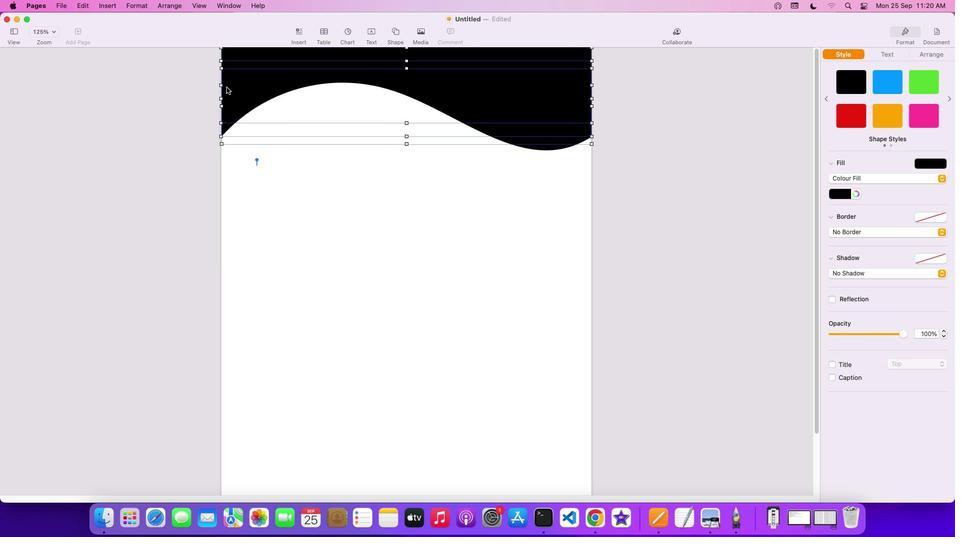 
Action: Mouse moved to (226, 85)
Screenshot: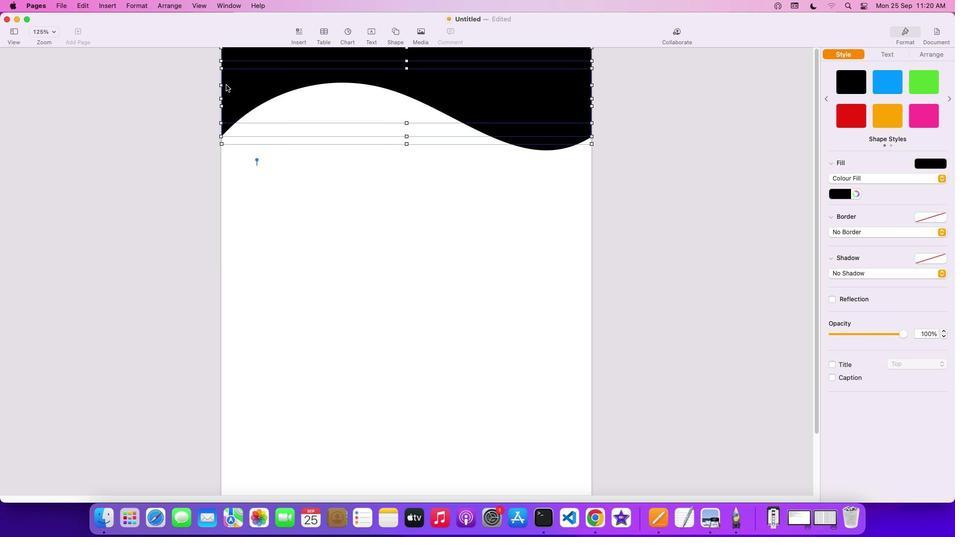
Action: Mouse pressed left at (226, 85)
Screenshot: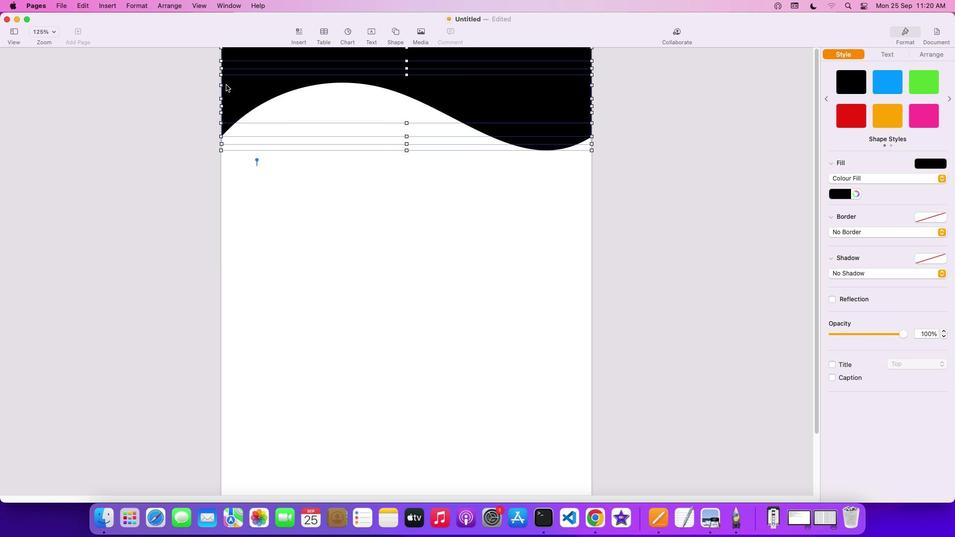 
Action: Mouse moved to (229, 97)
Screenshot: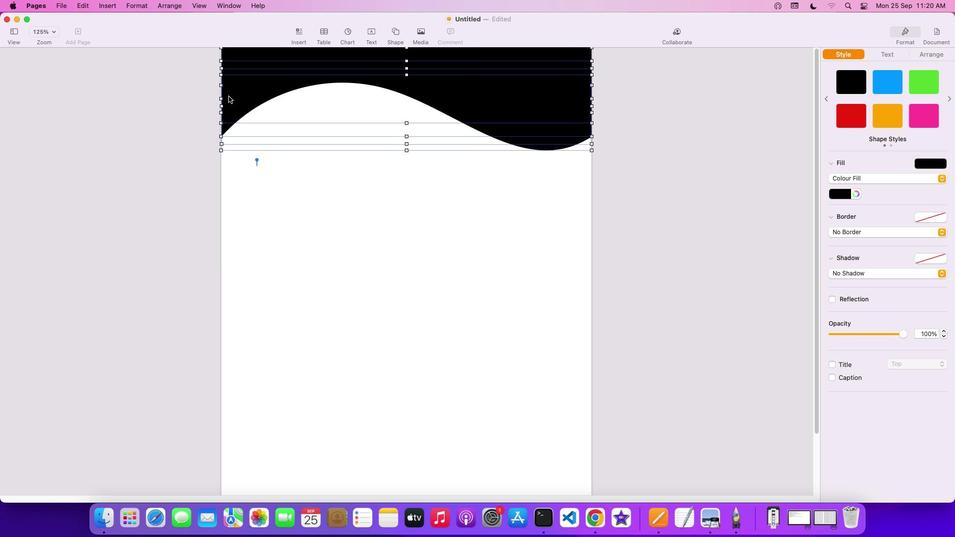 
Action: Mouse pressed left at (229, 97)
Screenshot: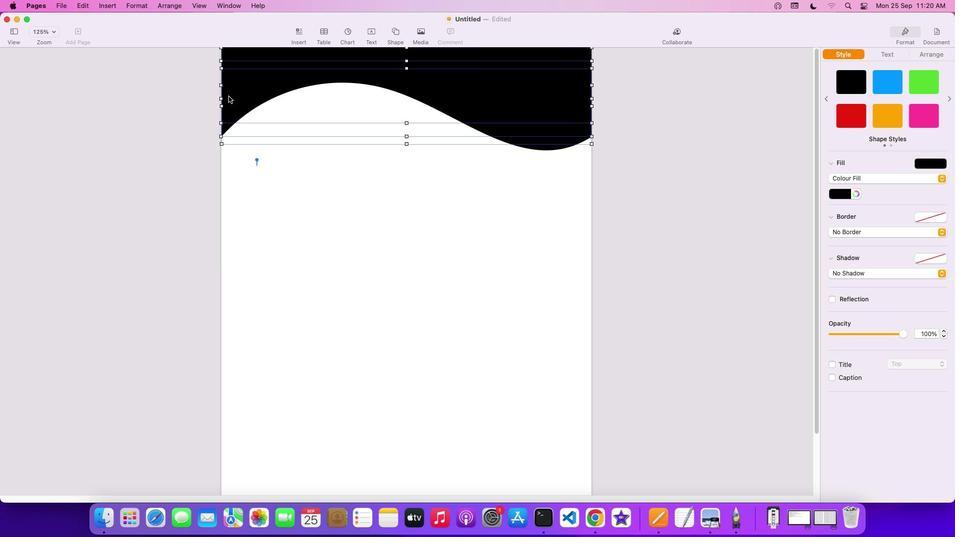 
Action: Mouse moved to (228, 80)
Screenshot: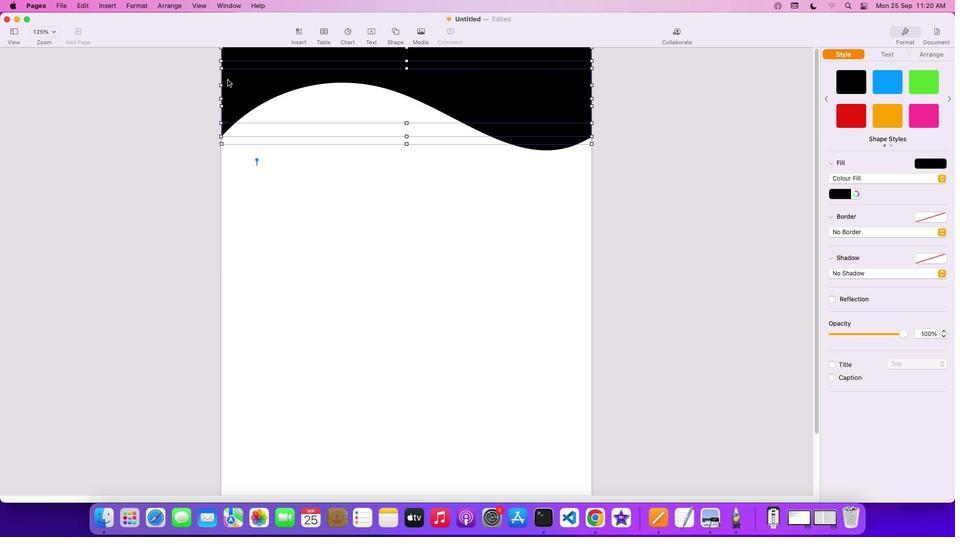 
Action: Mouse pressed left at (228, 80)
Screenshot: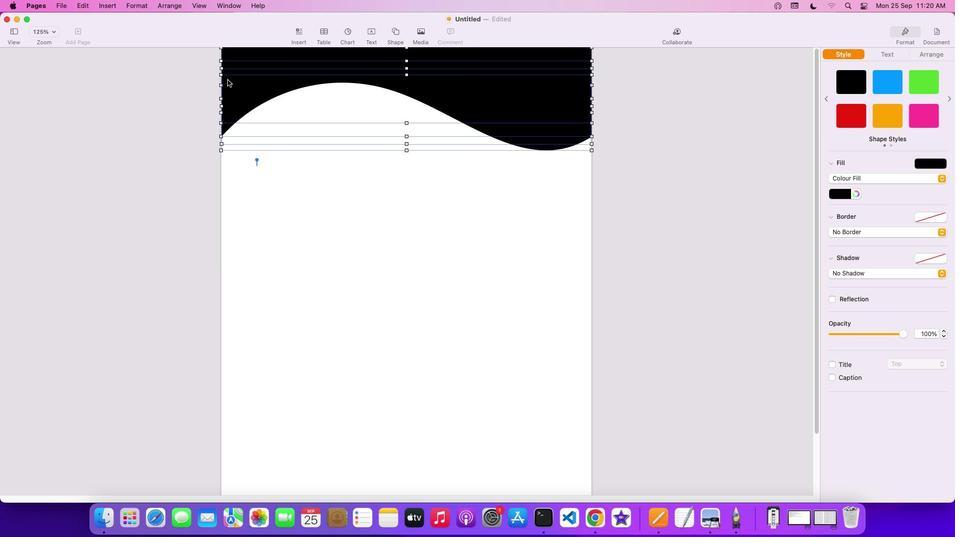 
Action: Mouse moved to (232, 102)
Screenshot: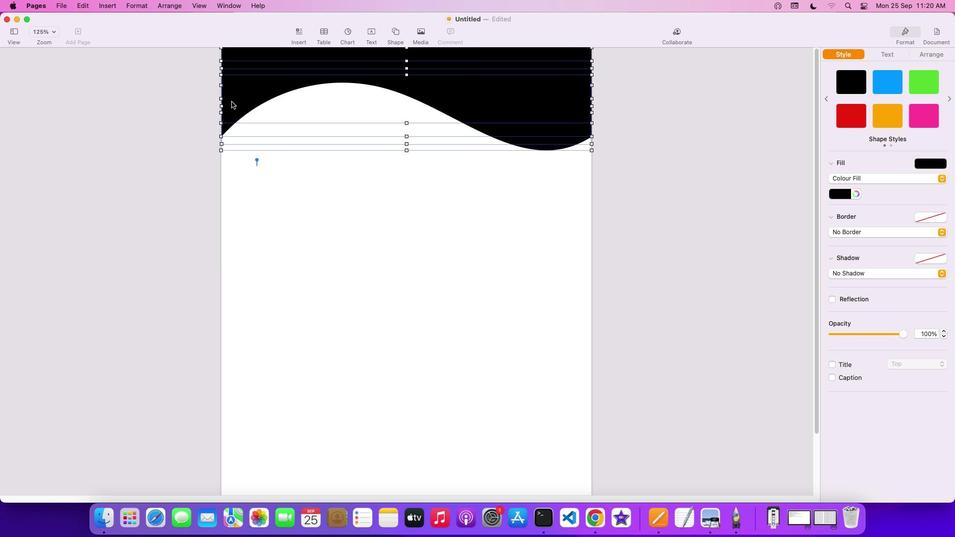 
Action: Mouse pressed left at (232, 102)
Screenshot: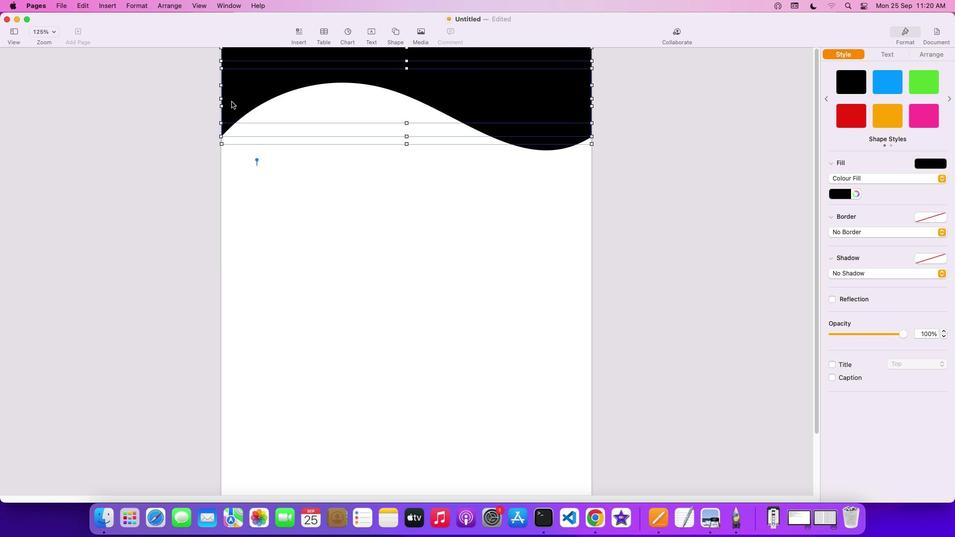 
Action: Mouse moved to (229, 78)
Screenshot: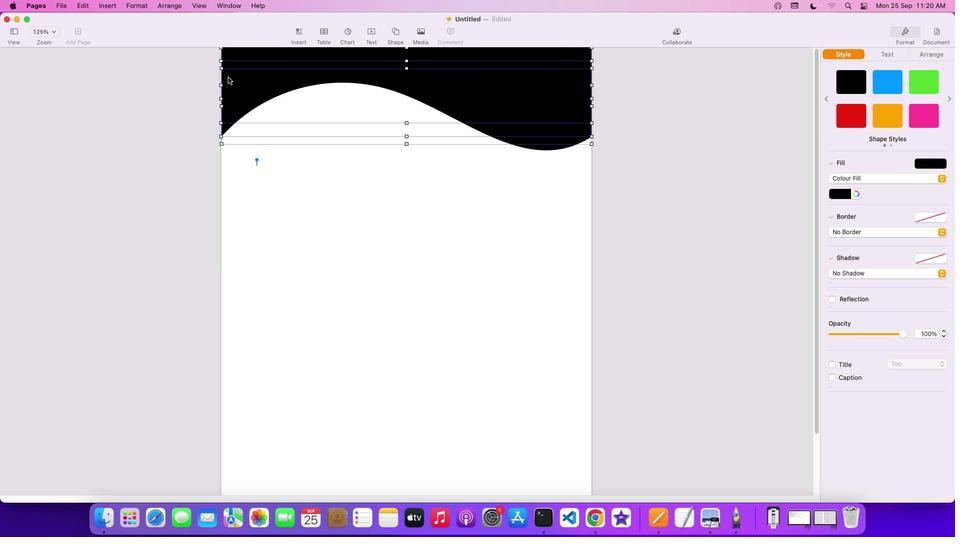 
Action: Mouse pressed left at (229, 78)
Screenshot: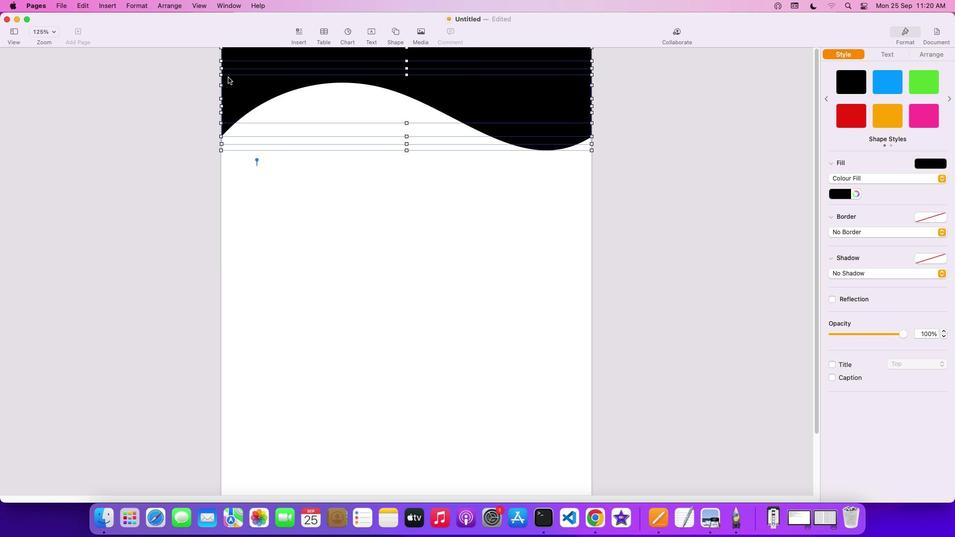 
Action: Mouse moved to (231, 107)
Screenshot: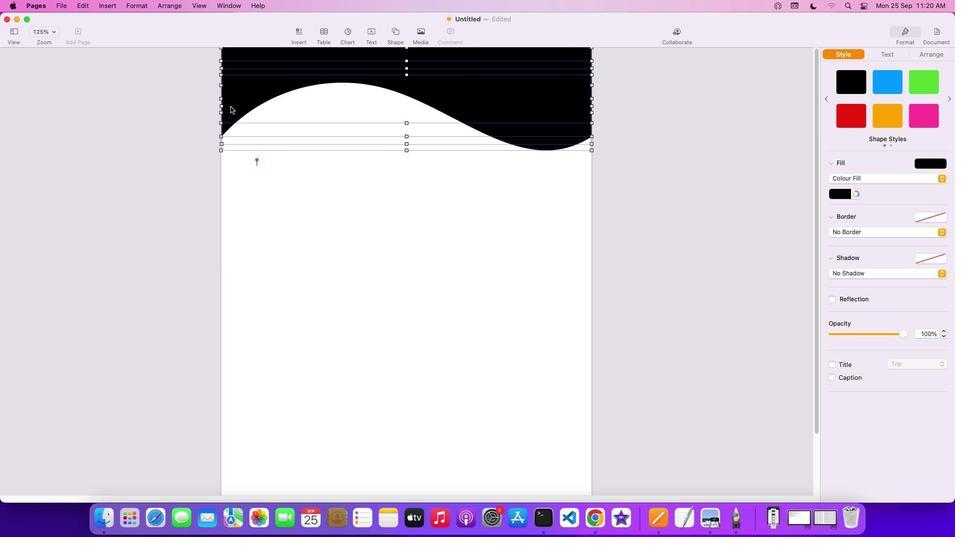 
Action: Mouse pressed left at (231, 107)
Screenshot: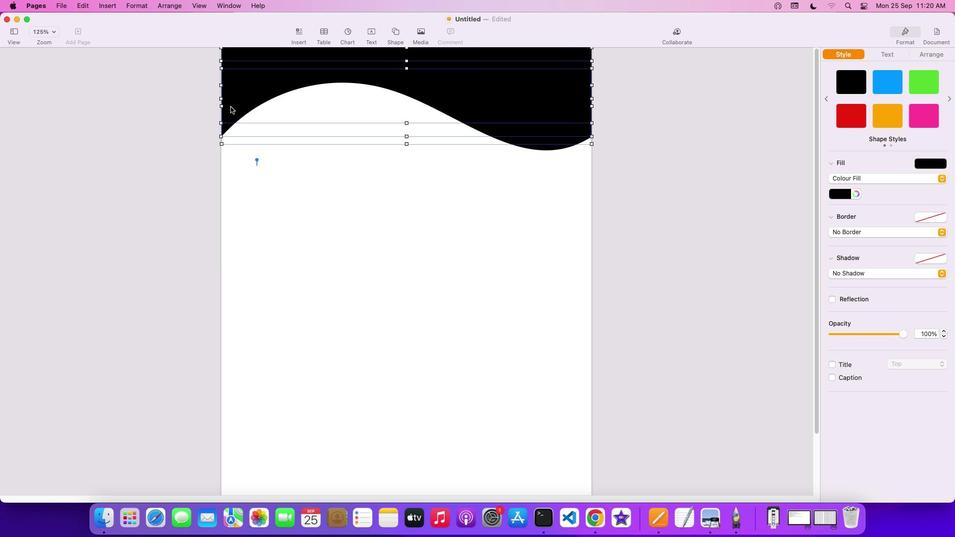 
Action: Mouse moved to (228, 78)
Screenshot: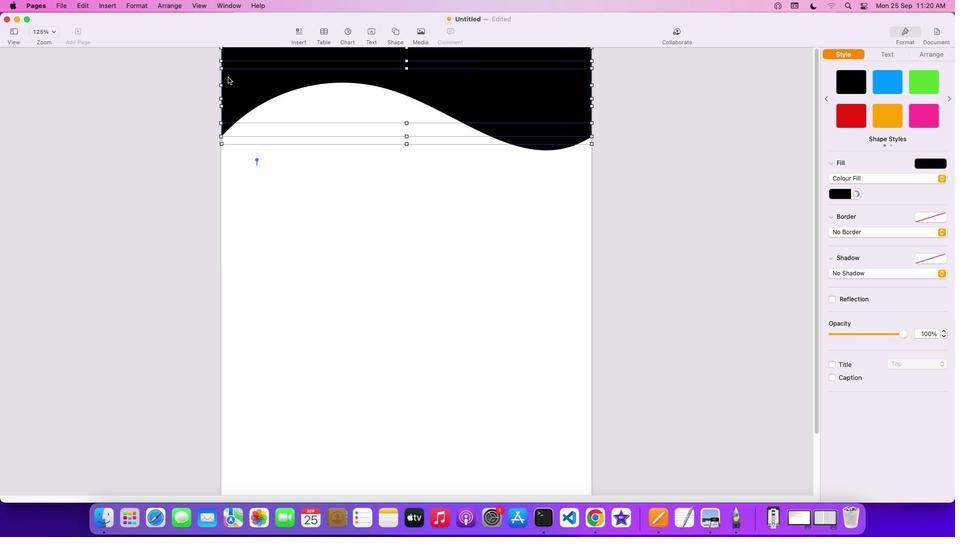 
Action: Mouse pressed left at (228, 78)
Screenshot: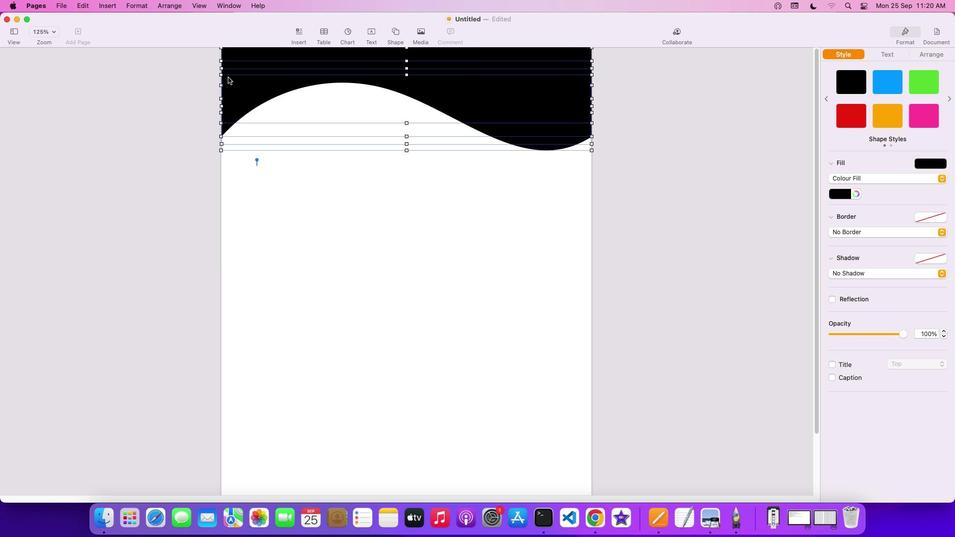 
Action: Mouse moved to (943, 178)
Screenshot: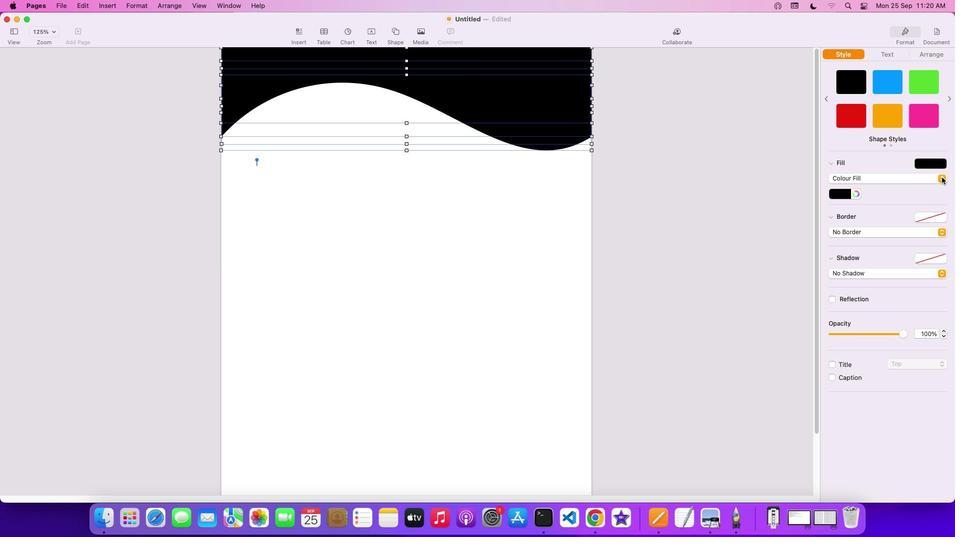 
Action: Mouse pressed left at (943, 178)
Screenshot: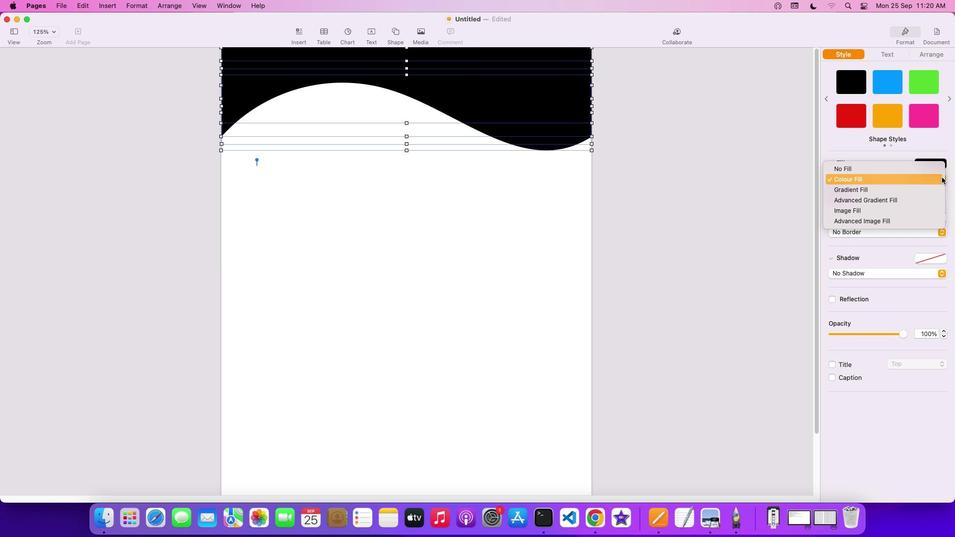 
Action: Mouse moved to (916, 189)
Screenshot: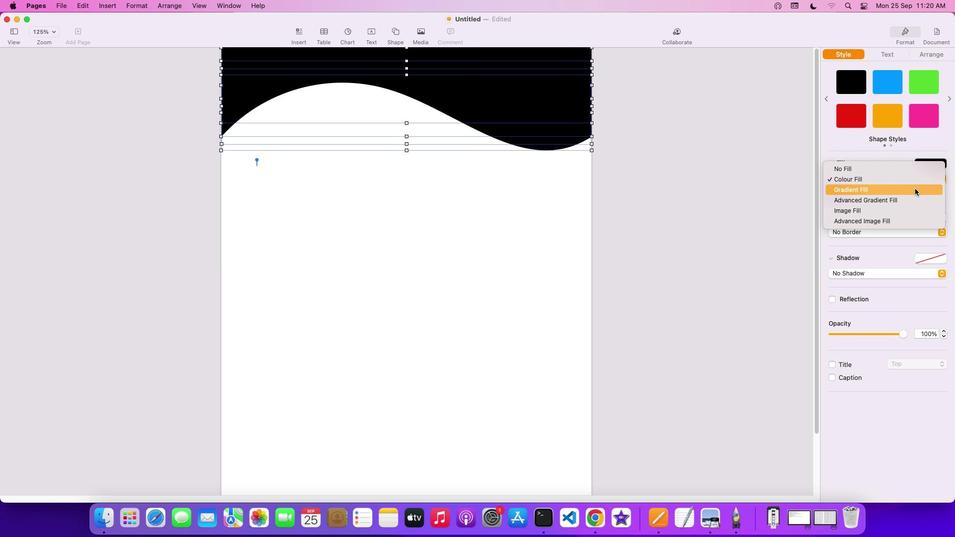 
Action: Mouse pressed left at (916, 189)
Screenshot: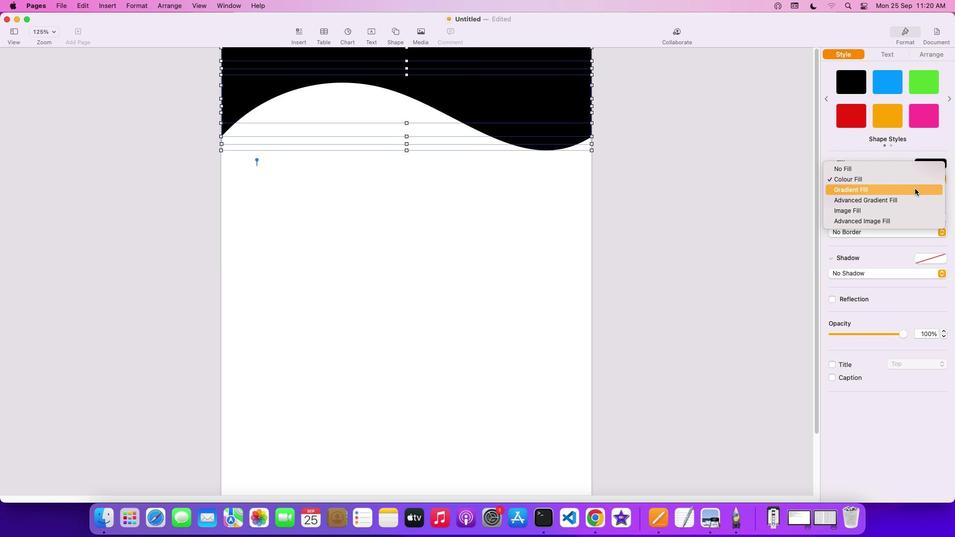 
Action: Mouse moved to (902, 187)
Screenshot: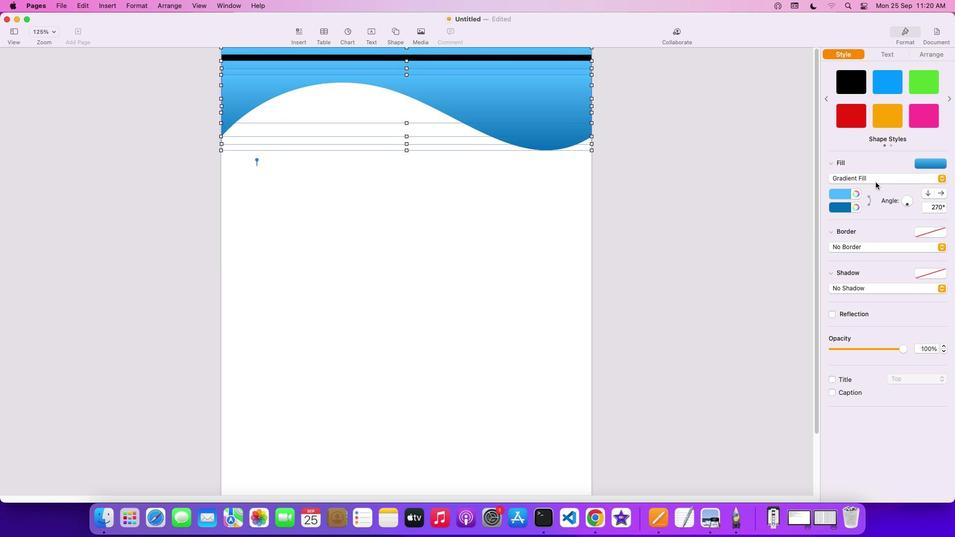
Action: Key pressed Key.shift
Screenshot: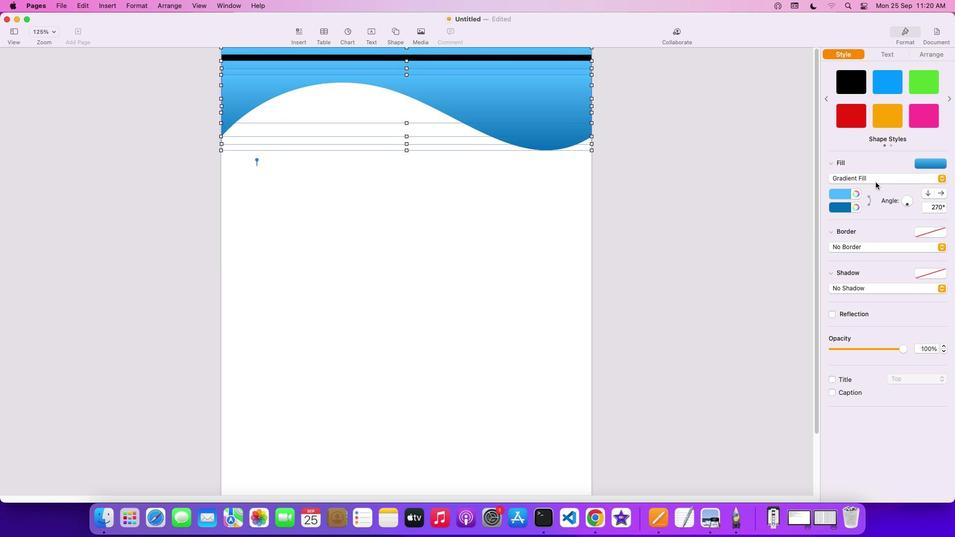 
Action: Mouse moved to (259, 59)
Screenshot: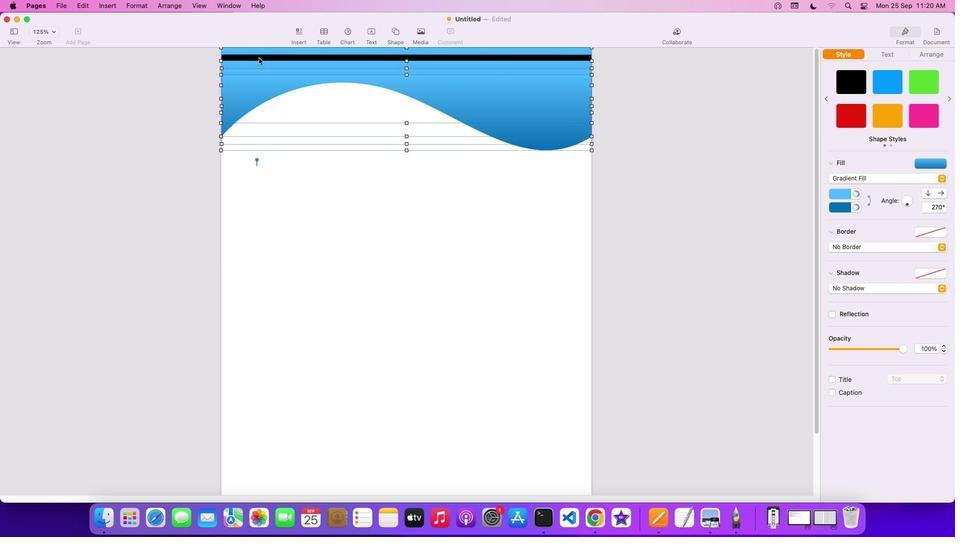 
Action: Mouse pressed left at (259, 59)
Screenshot: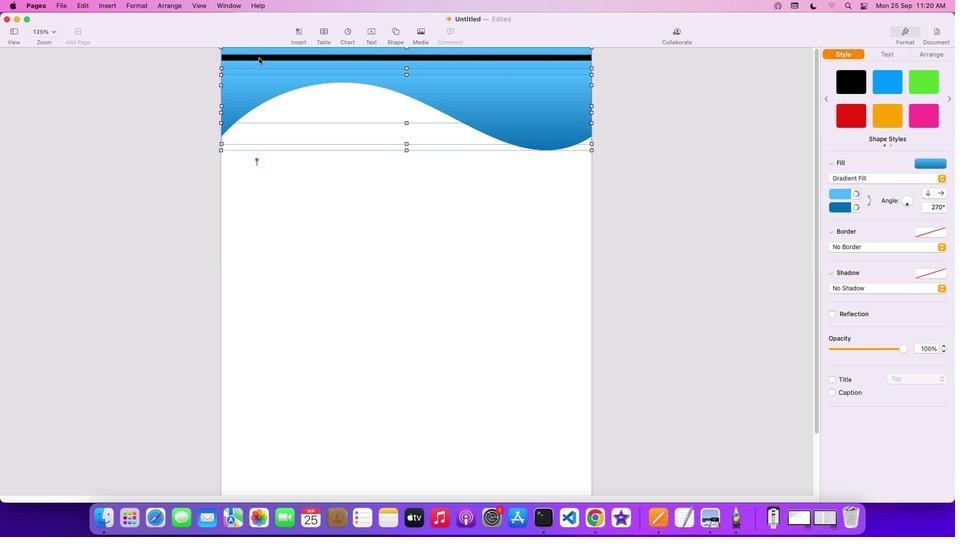 
Action: Mouse moved to (251, 58)
Screenshot: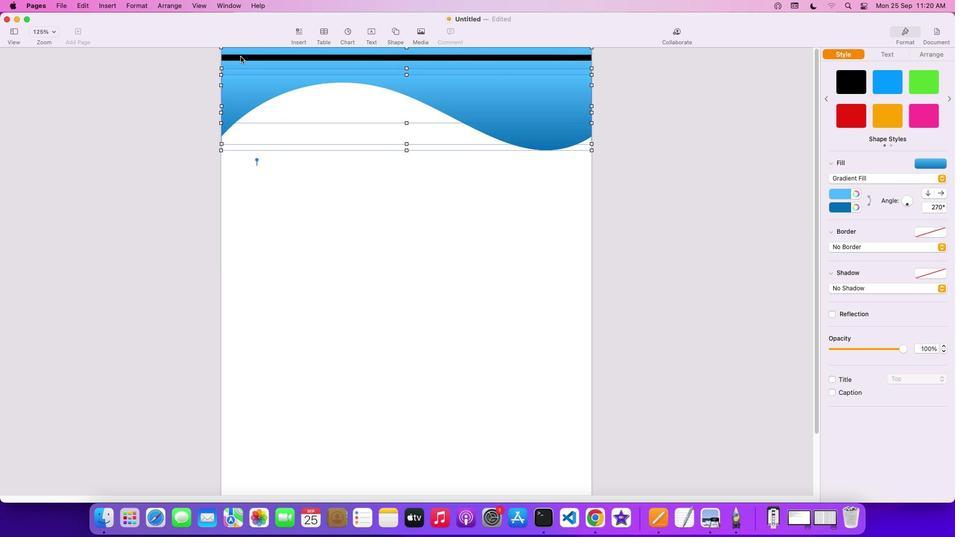 
Action: Key pressed Key.shift
Screenshot: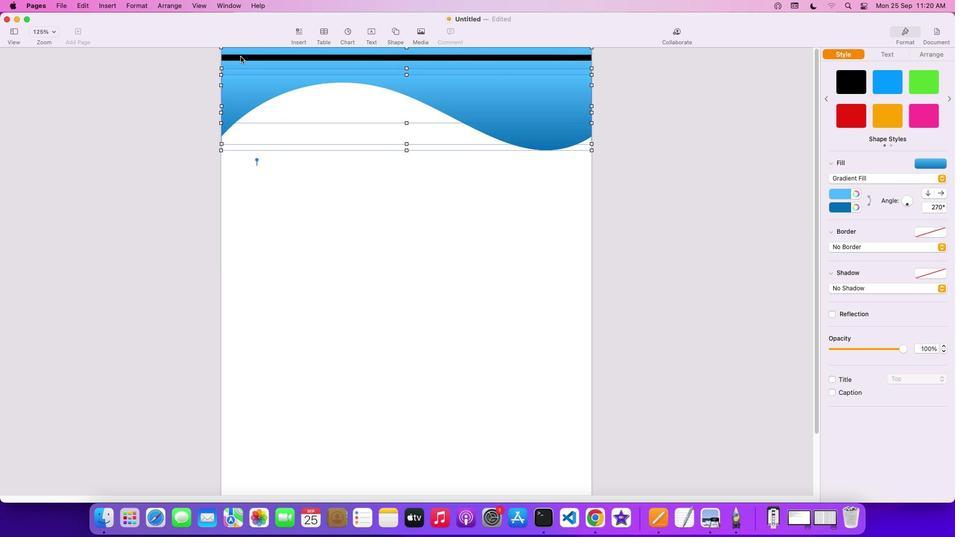 
Action: Mouse moved to (235, 57)
Screenshot: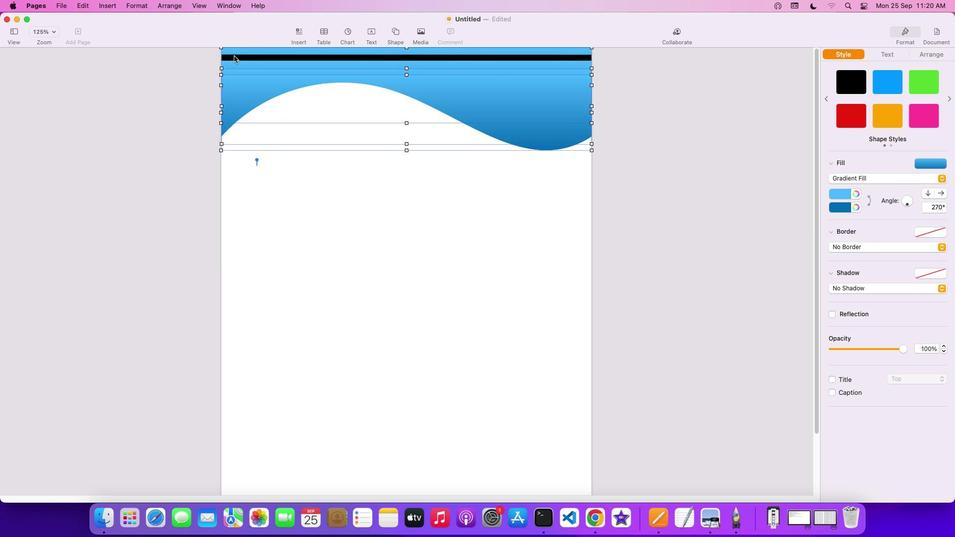 
Action: Mouse pressed left at (235, 57)
Screenshot: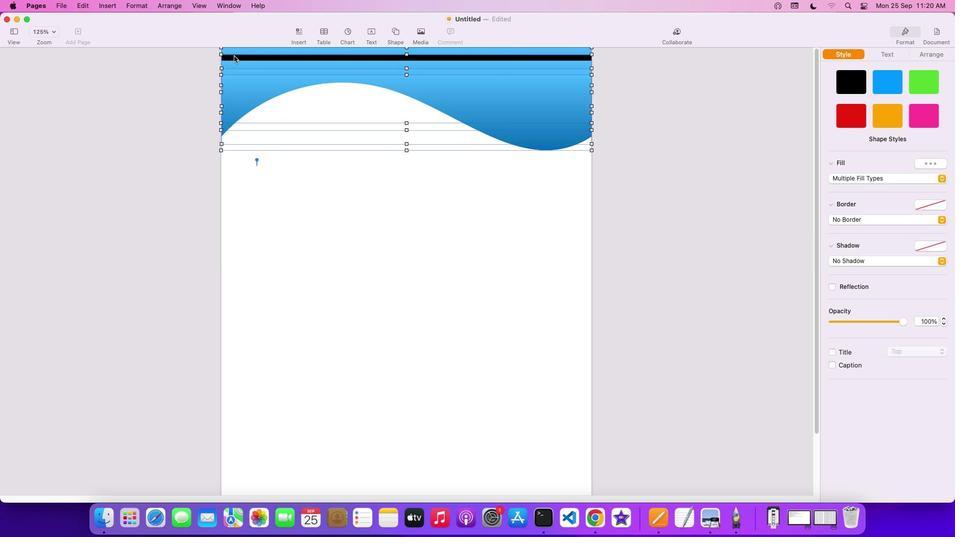 
Action: Mouse moved to (942, 178)
Screenshot: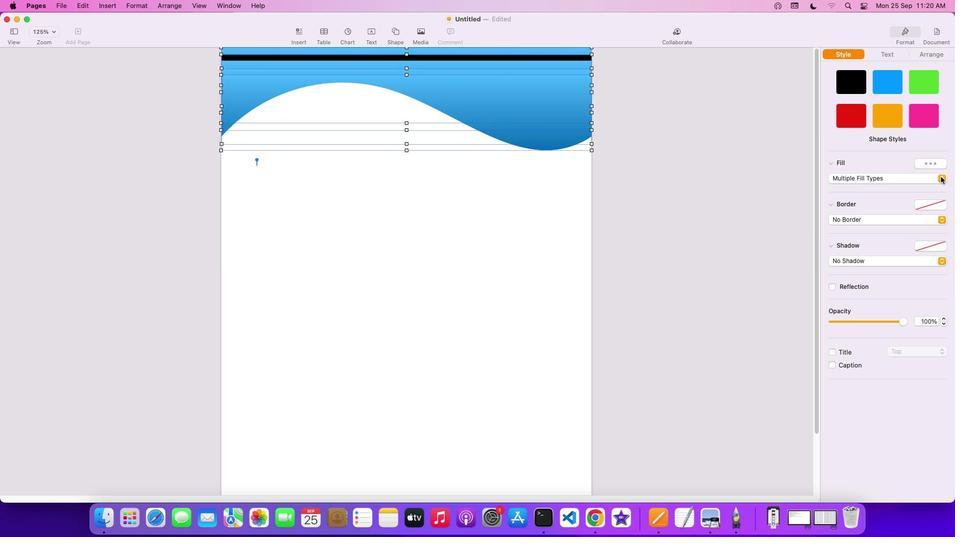 
Action: Mouse pressed left at (942, 178)
Screenshot: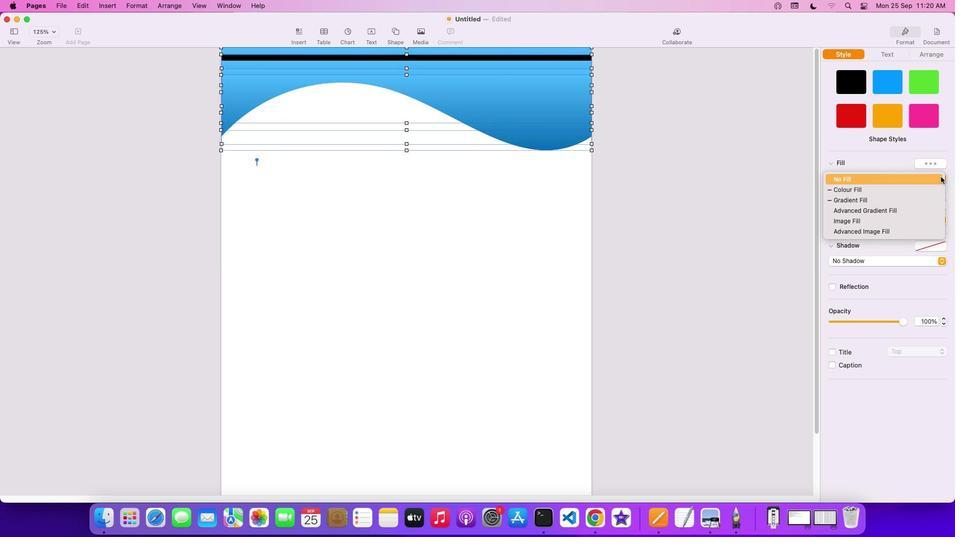 
Action: Mouse moved to (905, 199)
Screenshot: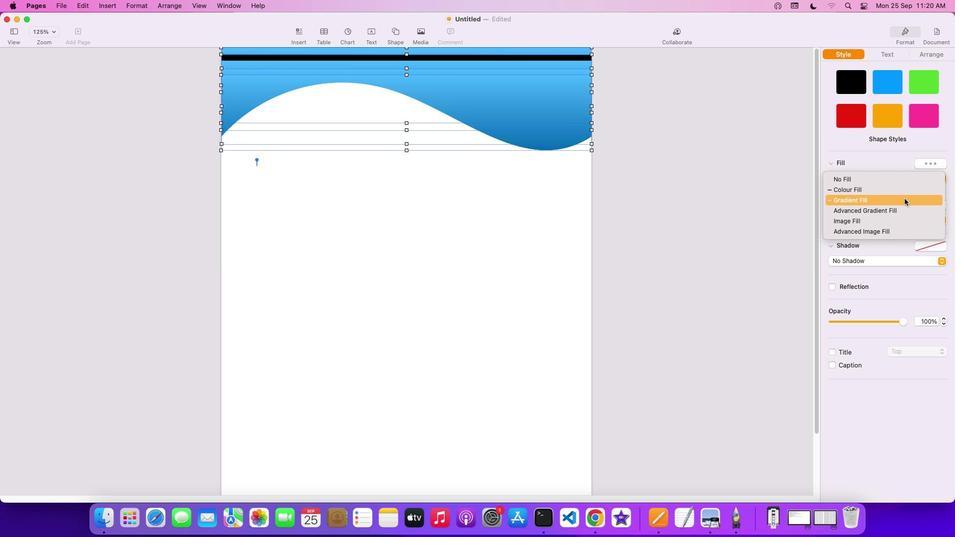 
Action: Mouse pressed left at (905, 199)
Screenshot: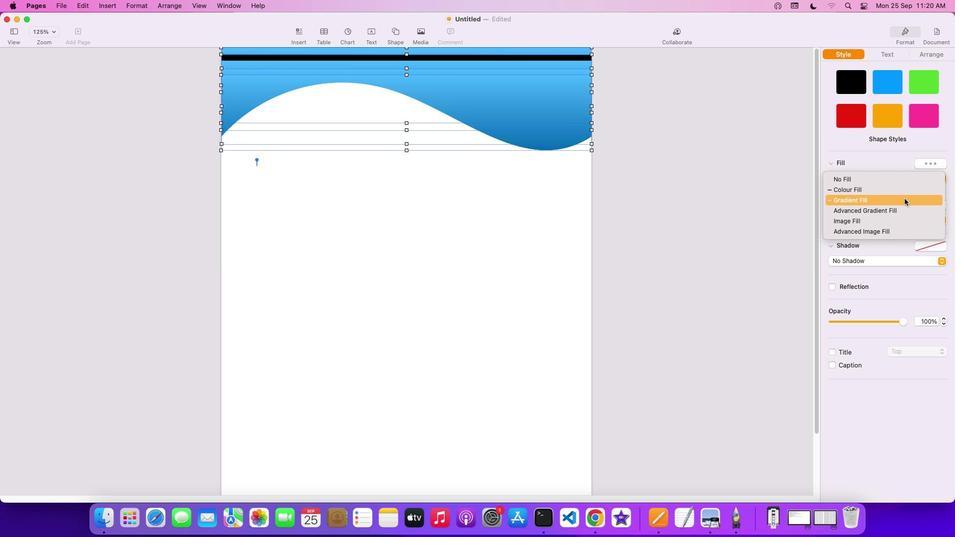 
Action: Mouse moved to (853, 195)
Screenshot: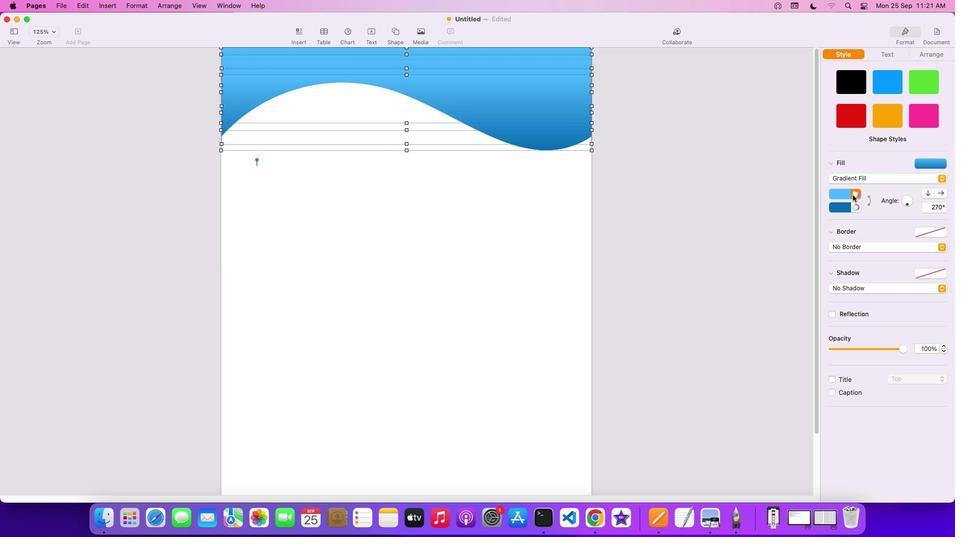 
Action: Mouse pressed left at (853, 195)
Screenshot: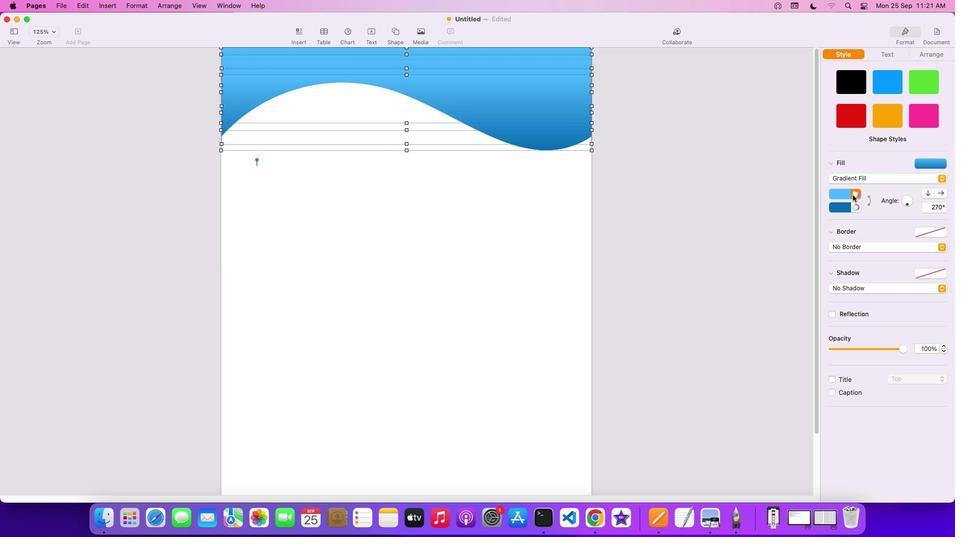 
Action: Mouse moved to (113, 301)
Screenshot: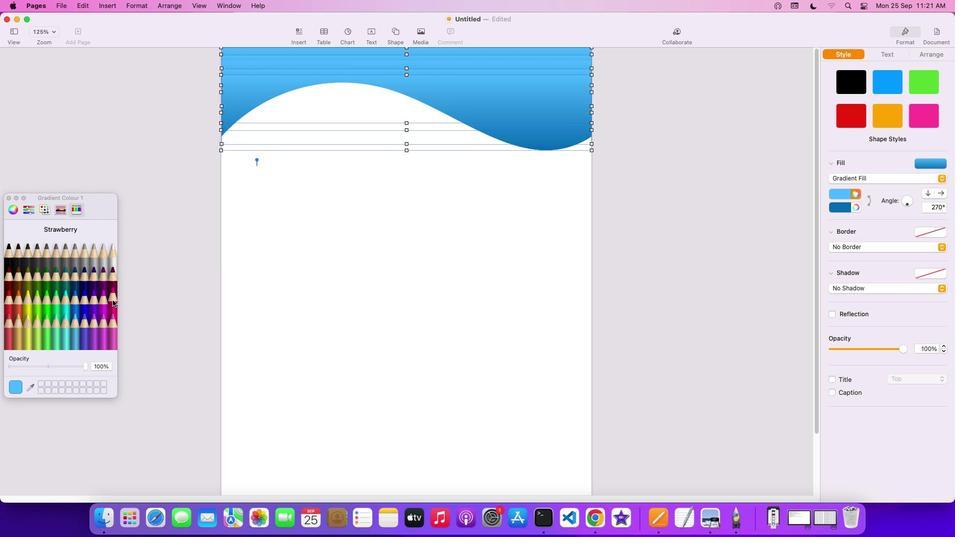 
Action: Mouse pressed left at (113, 301)
Screenshot: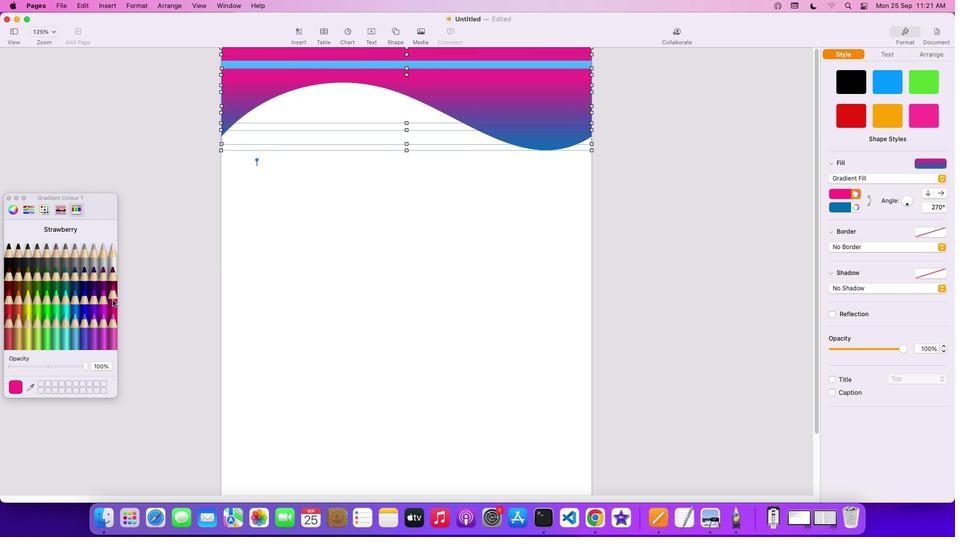 
Action: Mouse moved to (255, 41)
Screenshot: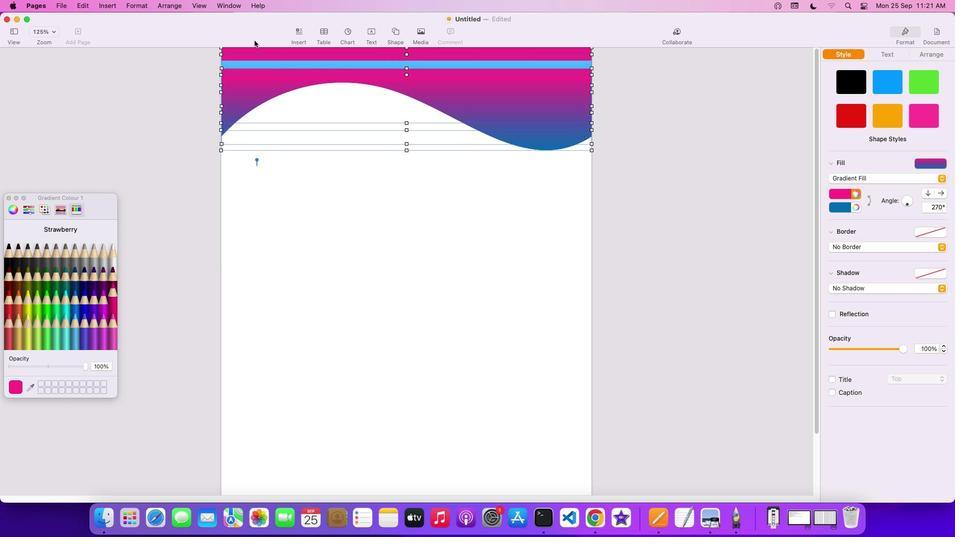 
Action: Key pressed Key.shift
Screenshot: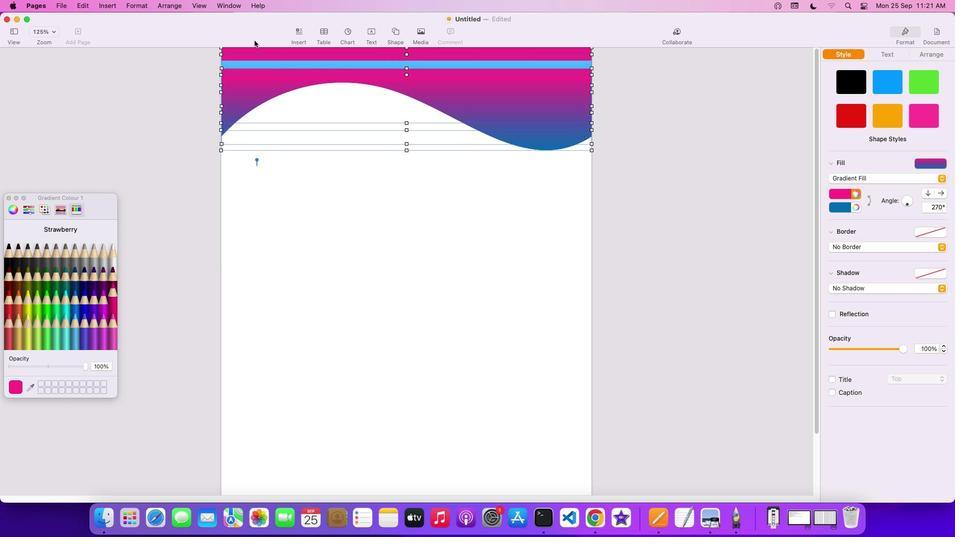 
Action: Mouse moved to (252, 63)
Screenshot: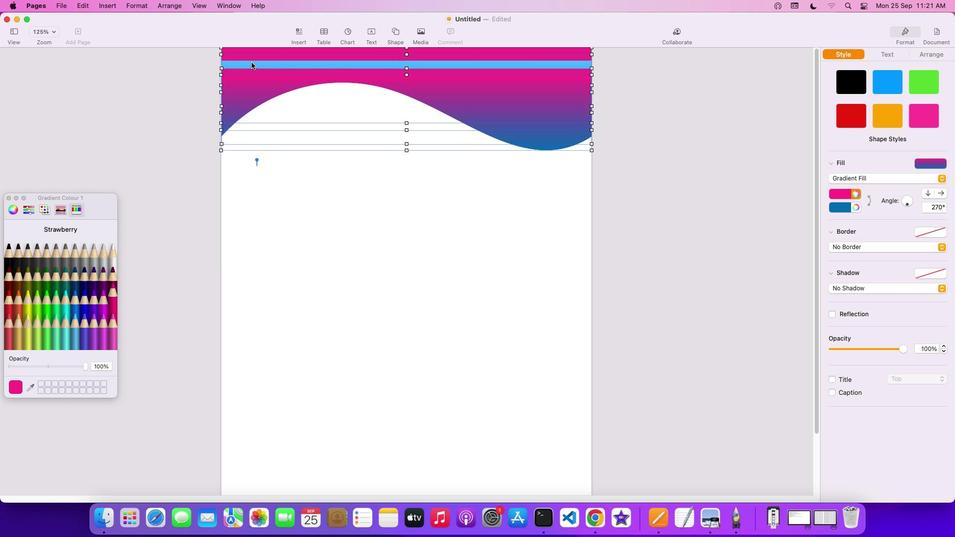 
Action: Mouse pressed left at (252, 63)
Screenshot: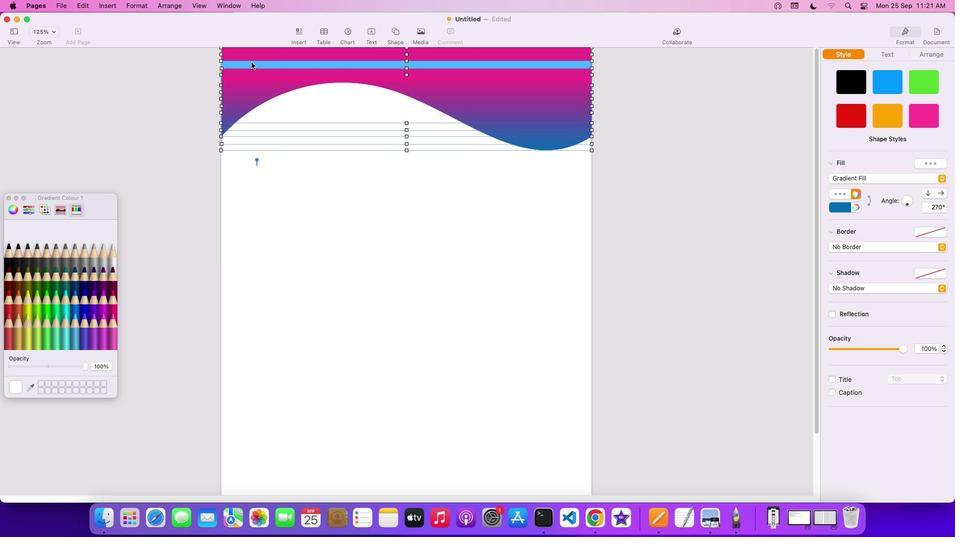 
Action: Mouse moved to (848, 194)
Screenshot: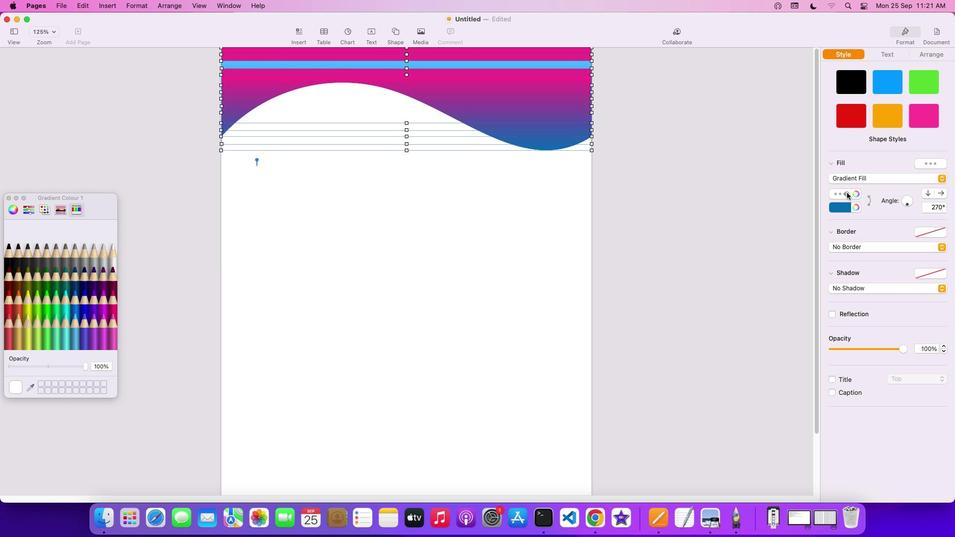 
Action: Mouse pressed left at (848, 194)
Screenshot: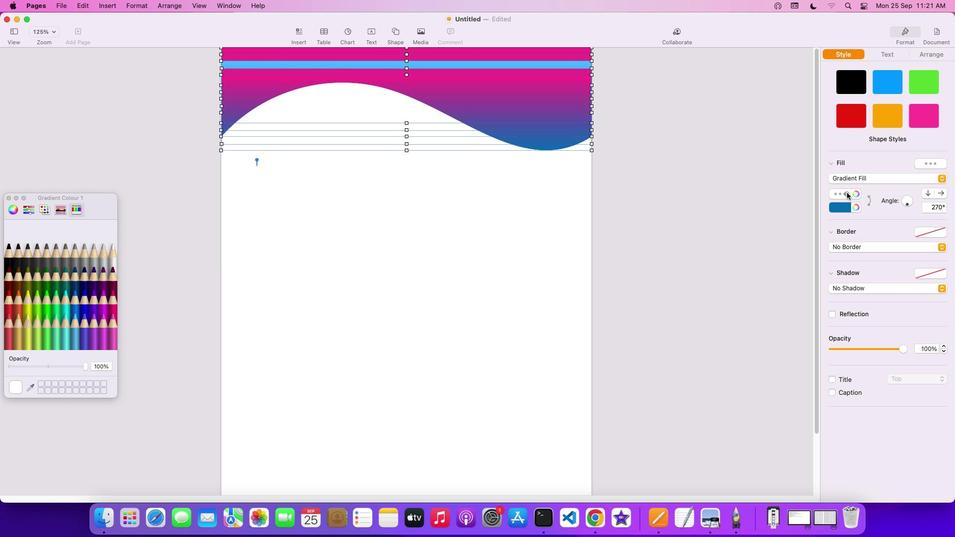 
Action: Mouse moved to (905, 196)
Screenshot: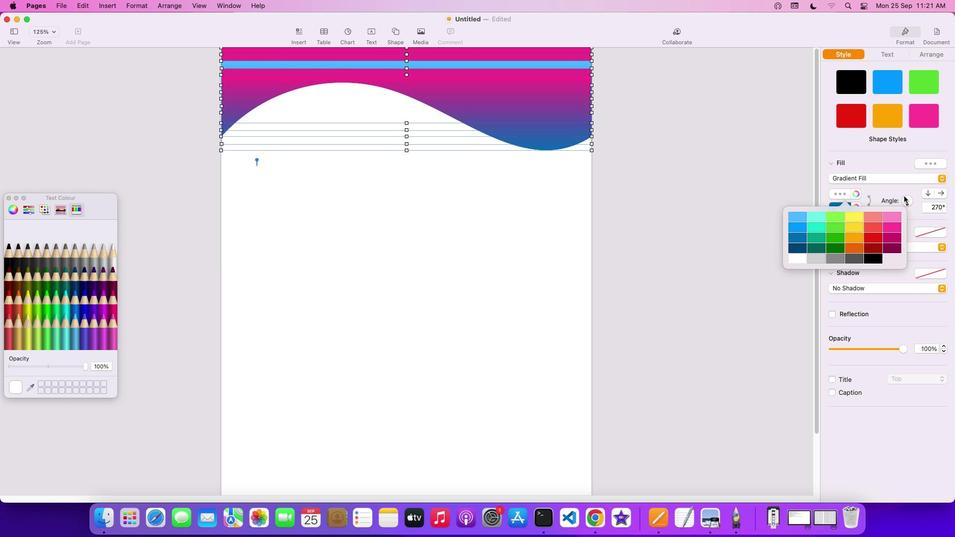 
Action: Mouse pressed left at (905, 196)
Screenshot: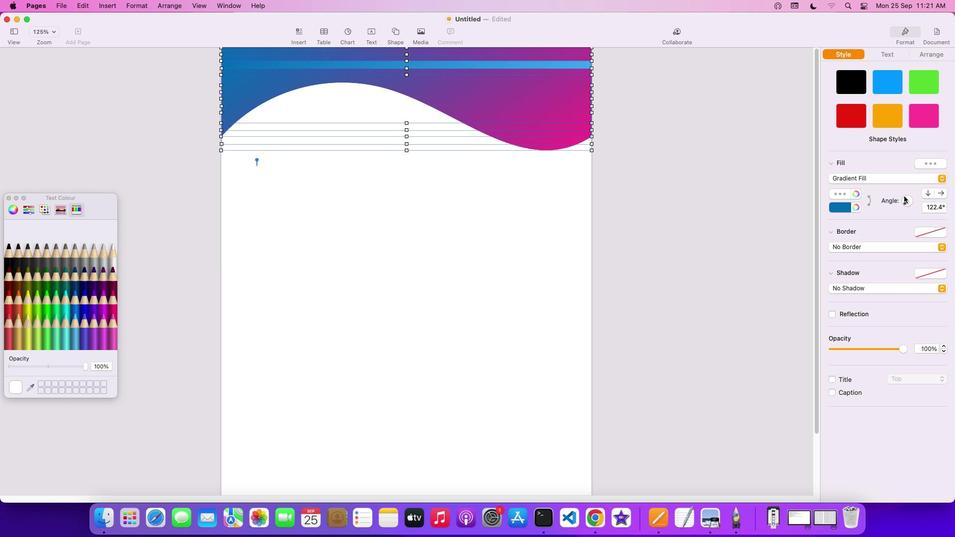 
Action: Mouse moved to (857, 193)
Screenshot: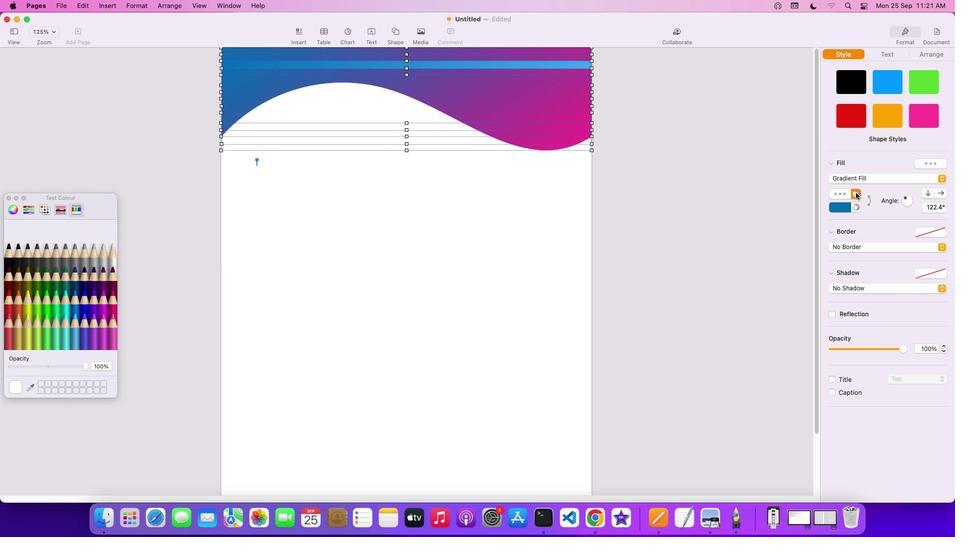 
Action: Mouse pressed left at (857, 193)
Screenshot: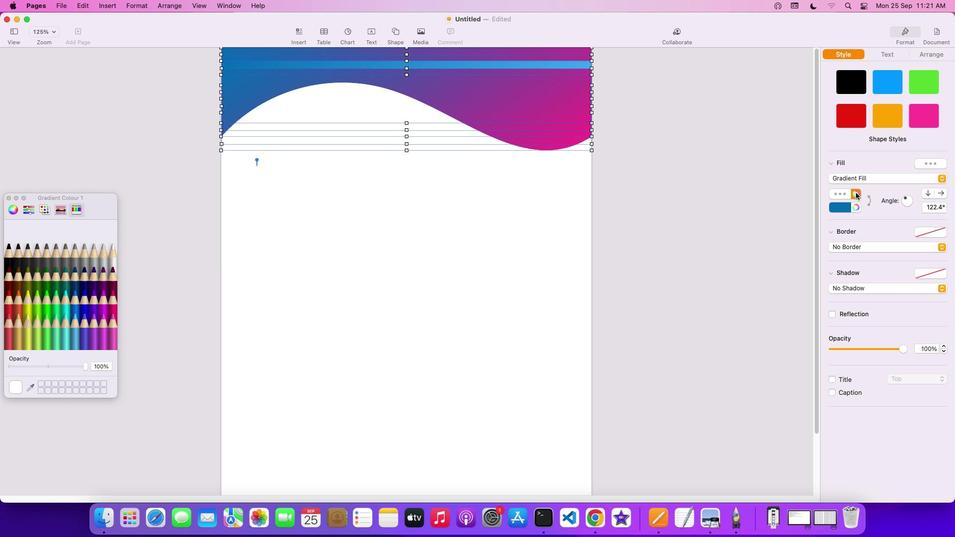 
Action: Mouse moved to (105, 302)
Screenshot: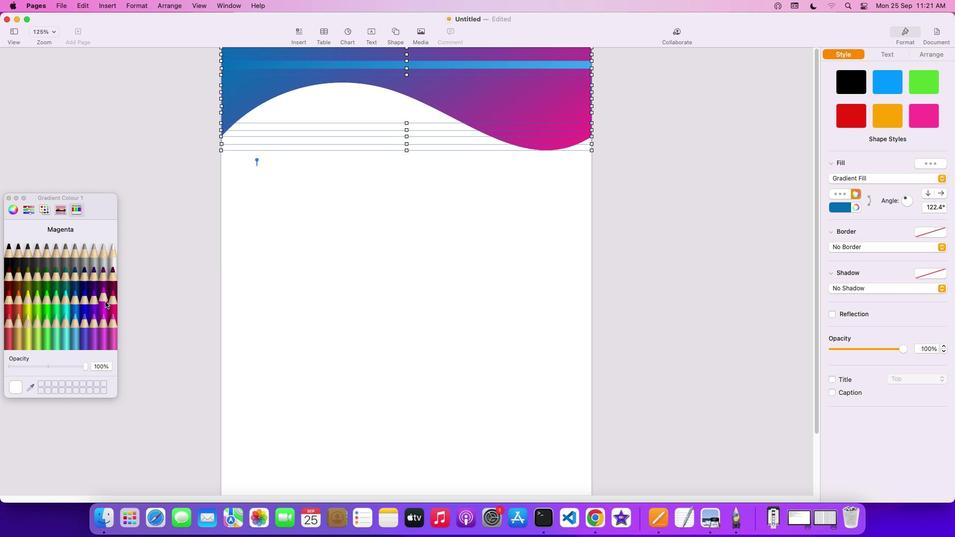 
Action: Mouse pressed left at (105, 302)
Screenshot: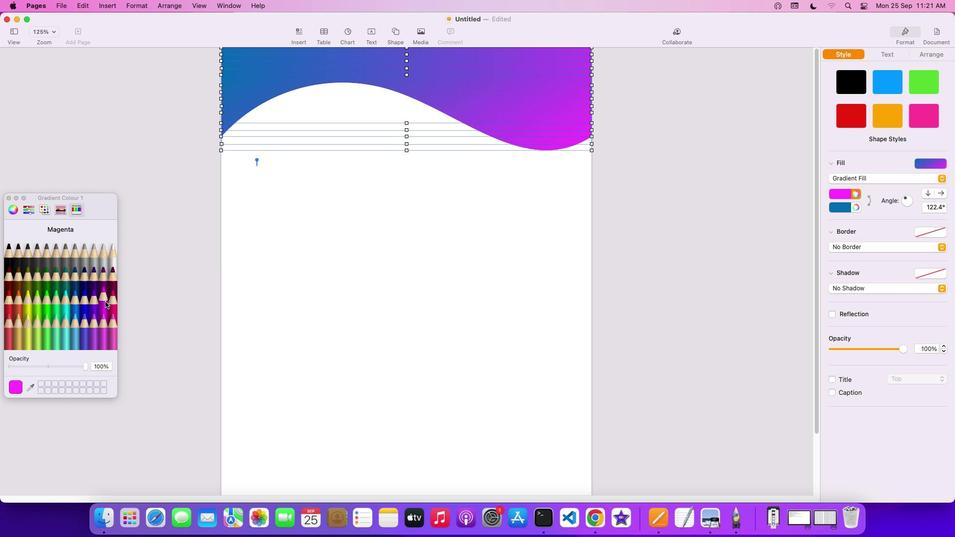 
Action: Mouse moved to (849, 209)
Screenshot: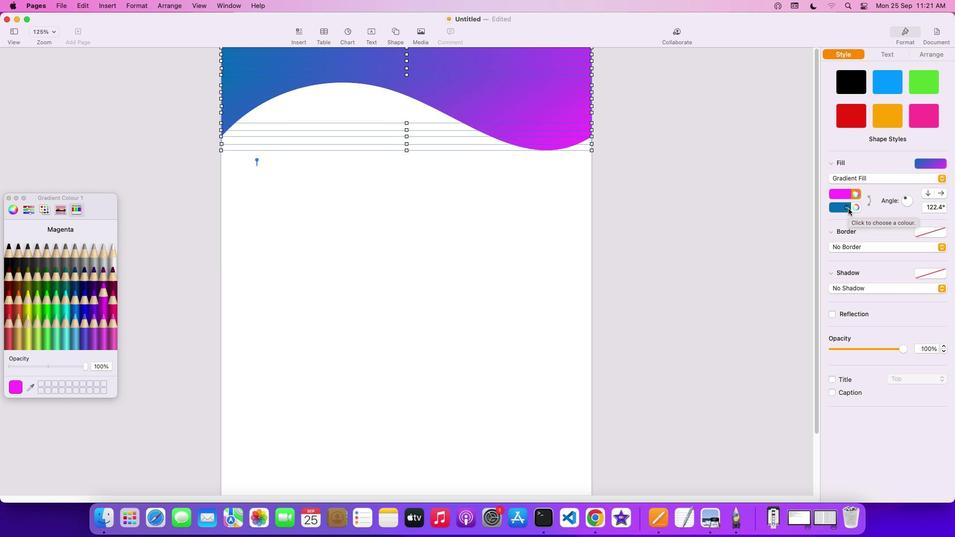 
Action: Mouse pressed left at (849, 209)
Screenshot: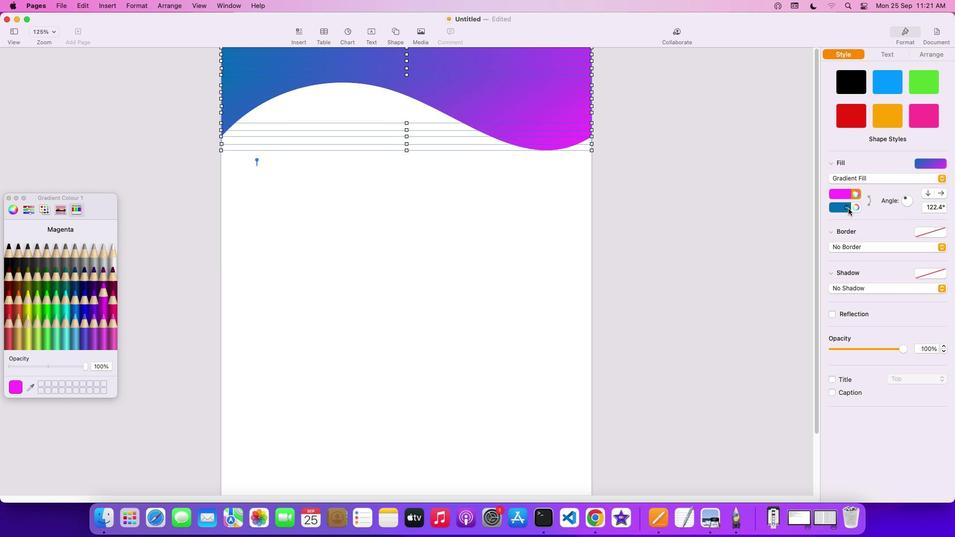 
Action: Mouse moved to (841, 234)
Screenshot: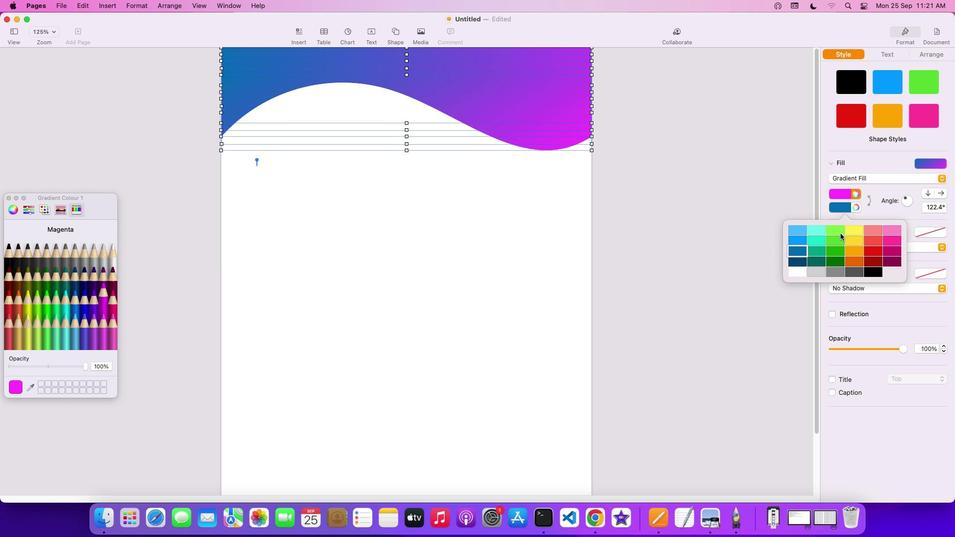 
Action: Mouse pressed left at (841, 234)
Screenshot: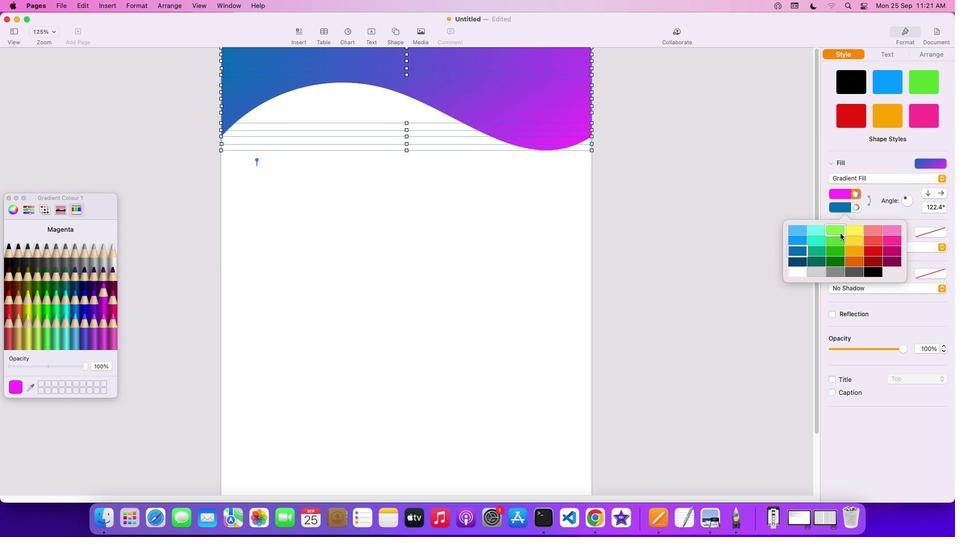 
Action: Mouse moved to (845, 207)
Screenshot: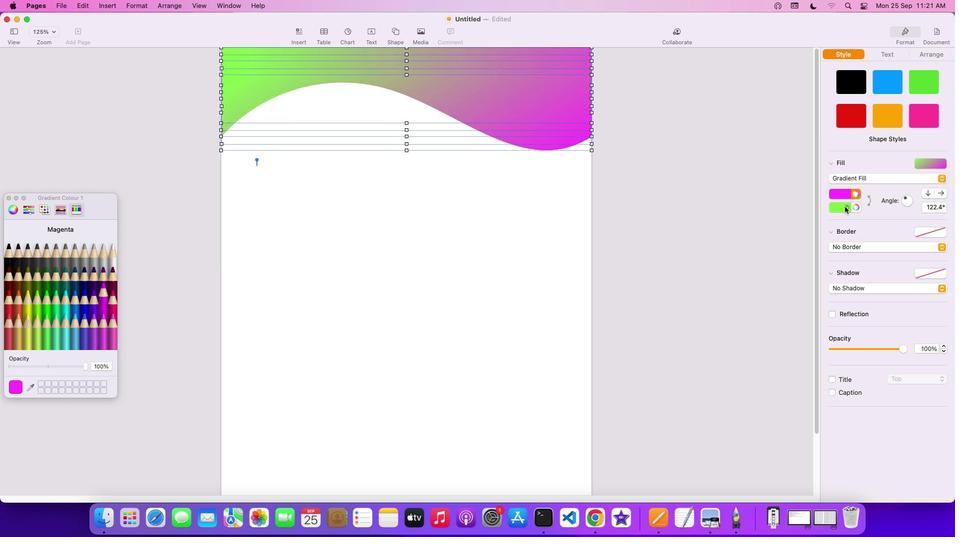 
Action: Mouse pressed left at (845, 207)
Screenshot: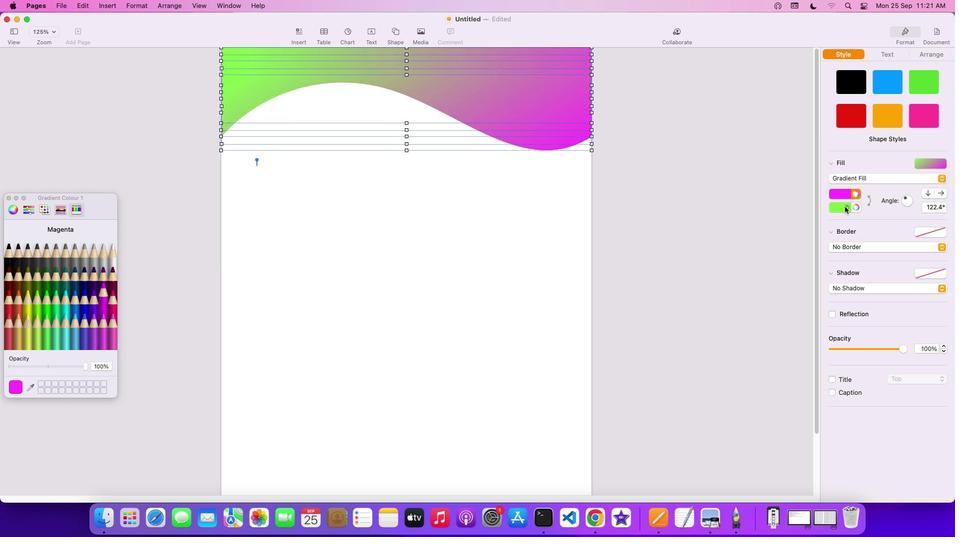 
Action: Mouse moved to (889, 262)
Screenshot: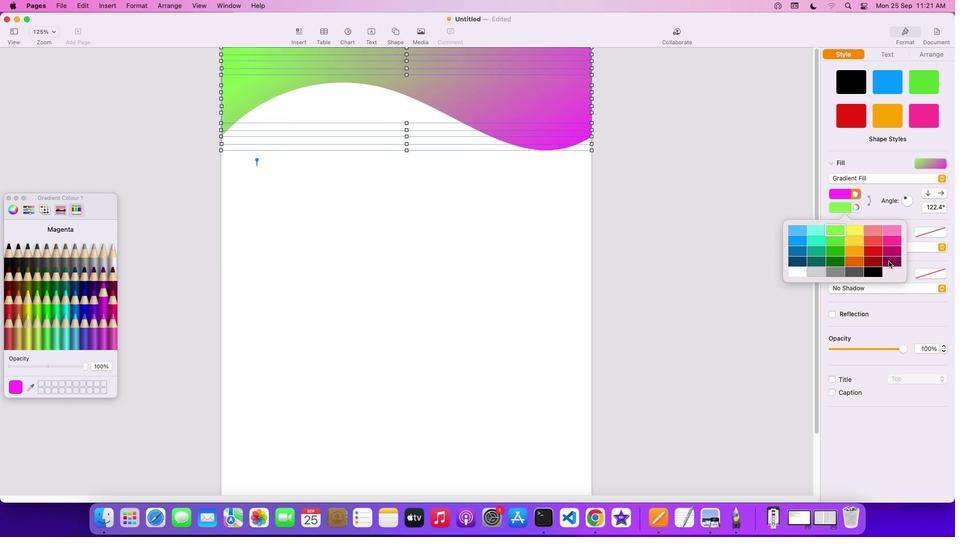 
Action: Mouse pressed left at (889, 262)
Screenshot: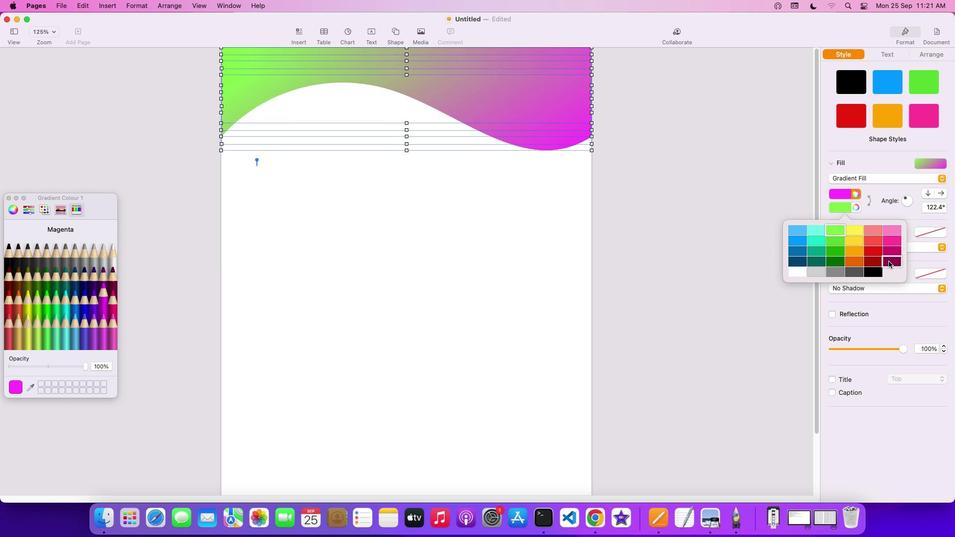 
Action: Mouse moved to (855, 195)
Screenshot: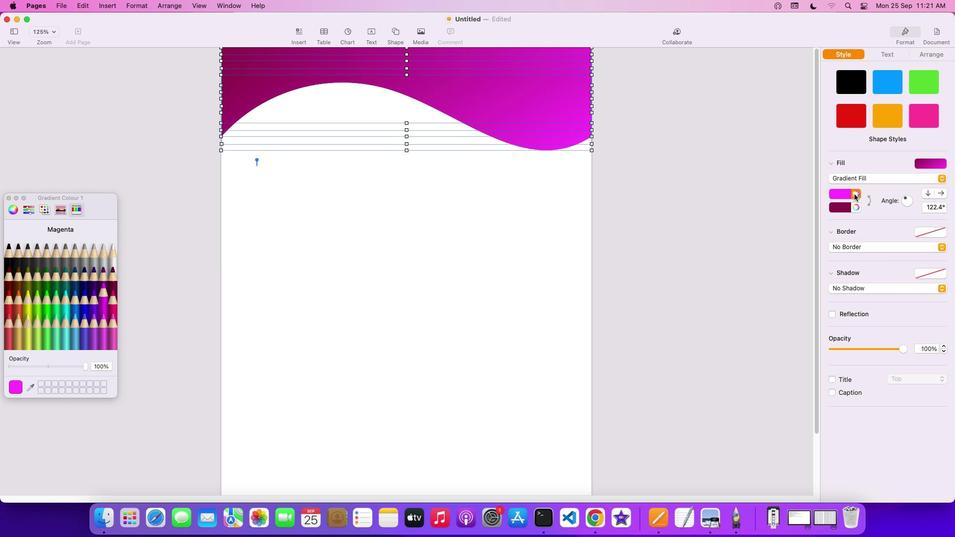 
Action: Mouse pressed left at (855, 195)
Screenshot: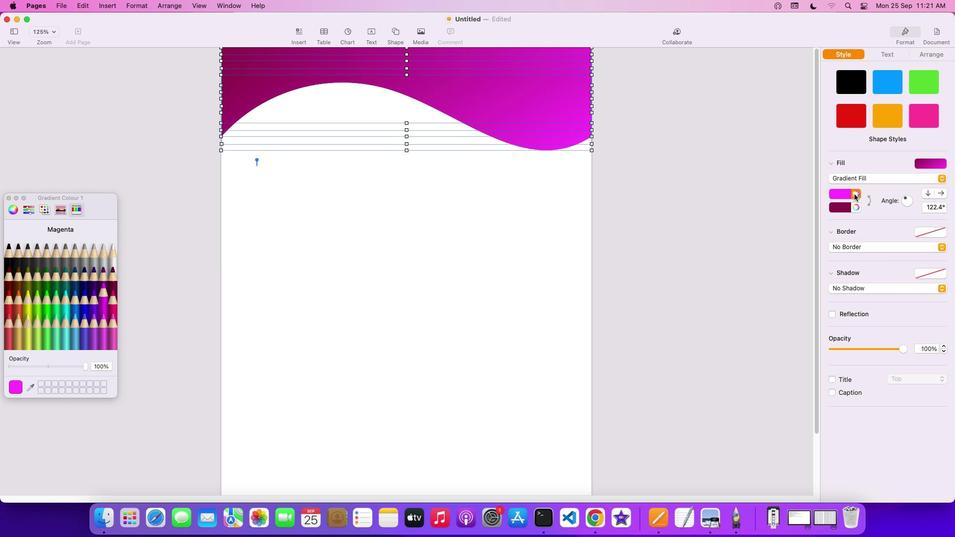 
Action: Mouse pressed left at (855, 195)
Screenshot: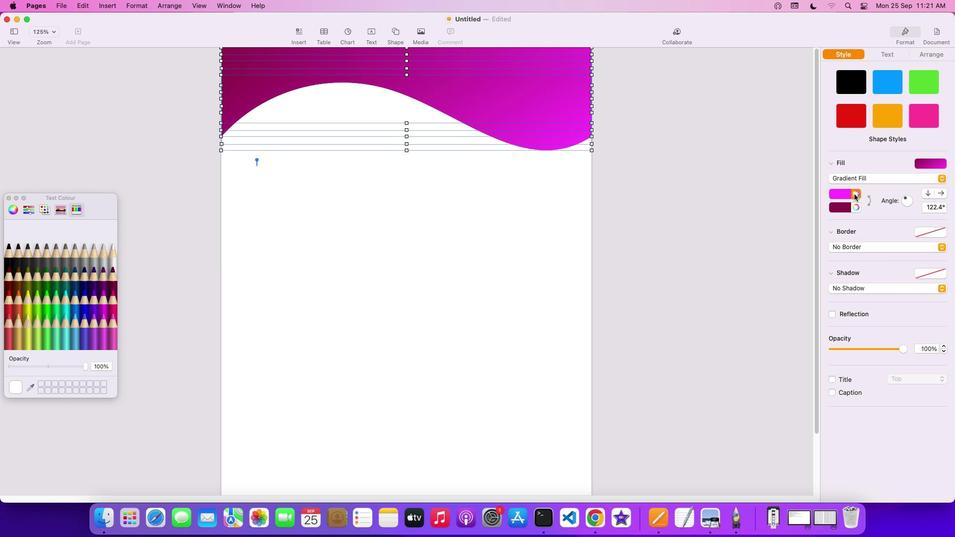 
Action: Mouse moved to (847, 195)
Screenshot: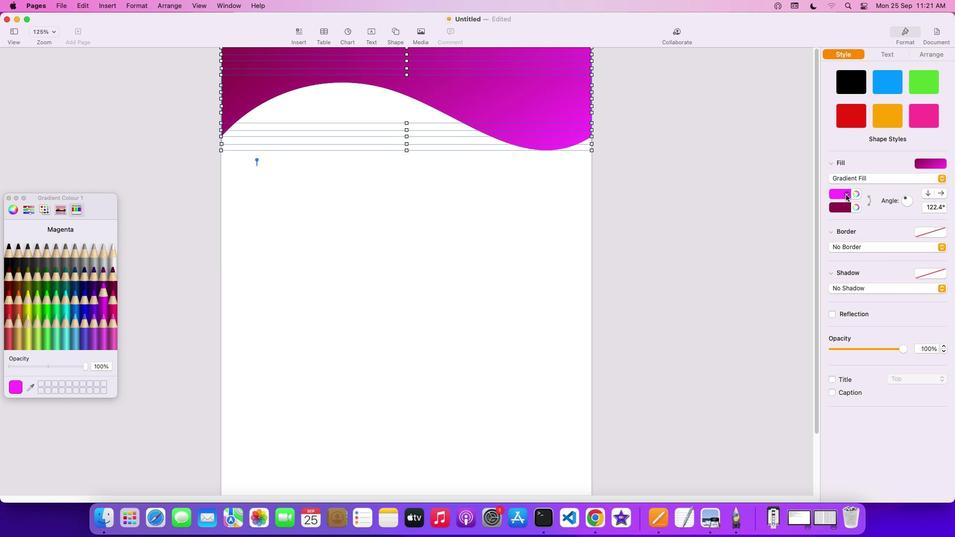 
Action: Mouse pressed left at (847, 195)
Screenshot: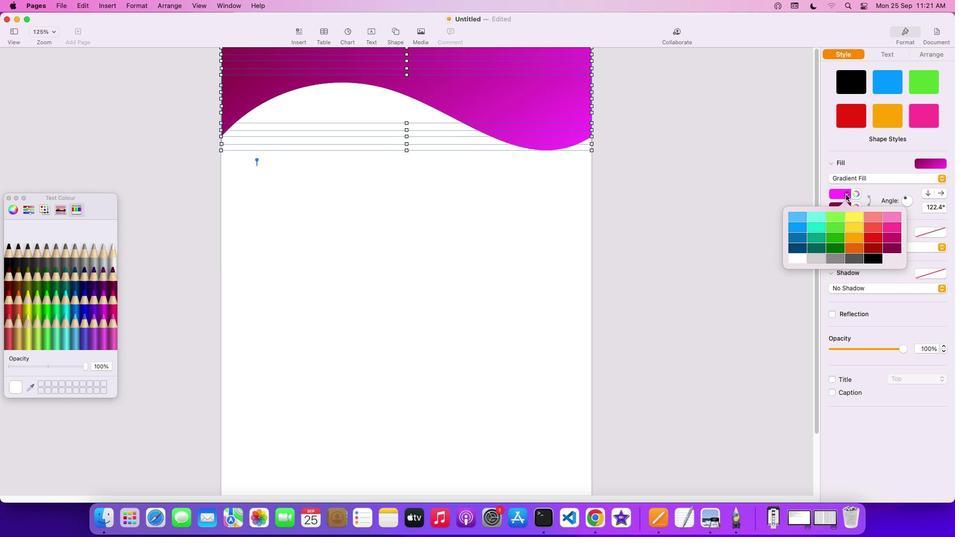 
Action: Mouse moved to (878, 239)
Screenshot: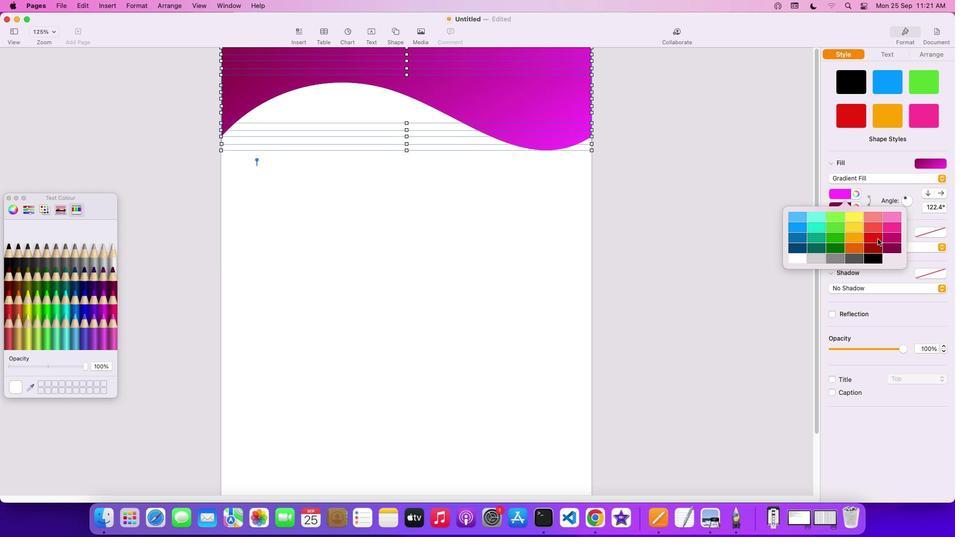 
Action: Mouse pressed left at (878, 239)
Screenshot: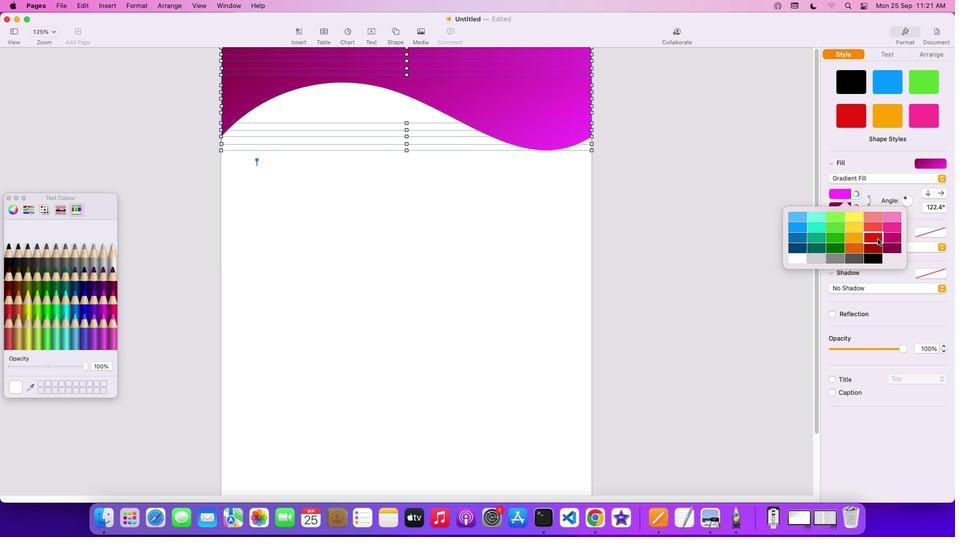 
Action: Mouse moved to (928, 195)
Screenshot: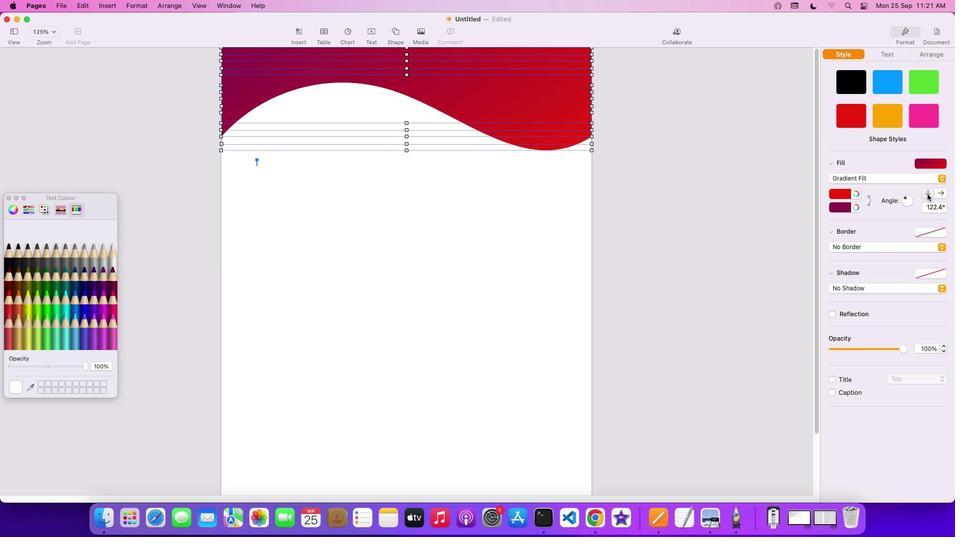 
Action: Mouse pressed left at (928, 195)
Screenshot: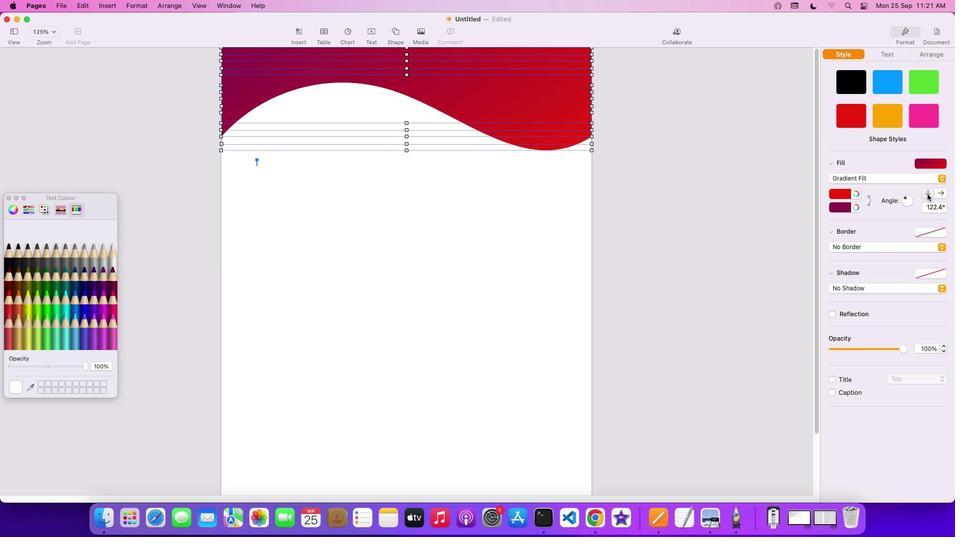
Action: Mouse moved to (851, 205)
Screenshot: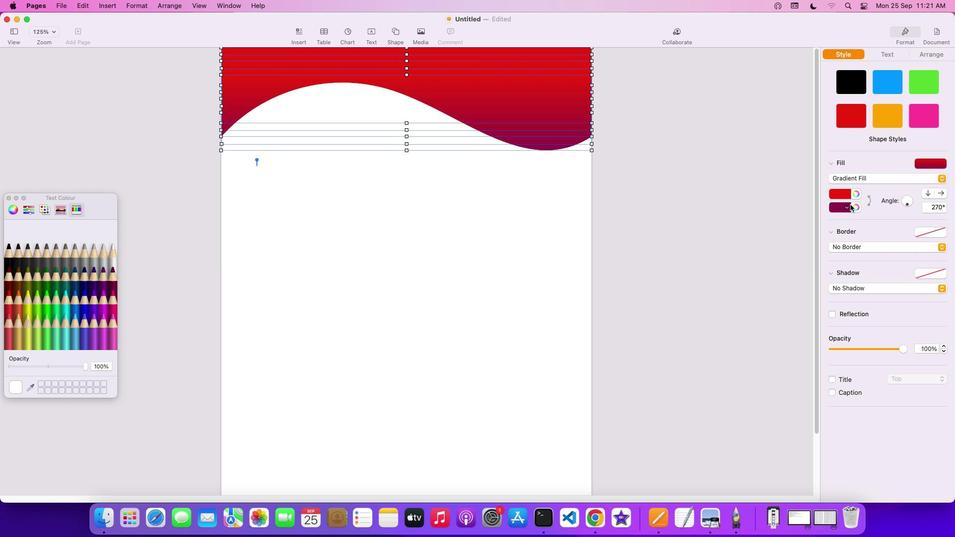 
Action: Mouse pressed left at (851, 205)
Screenshot: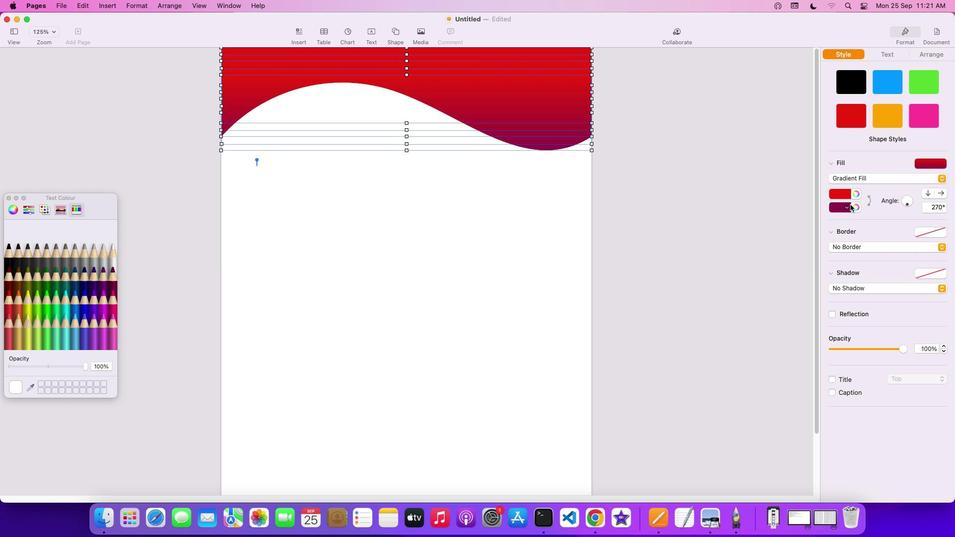 
Action: Mouse moved to (880, 263)
Screenshot: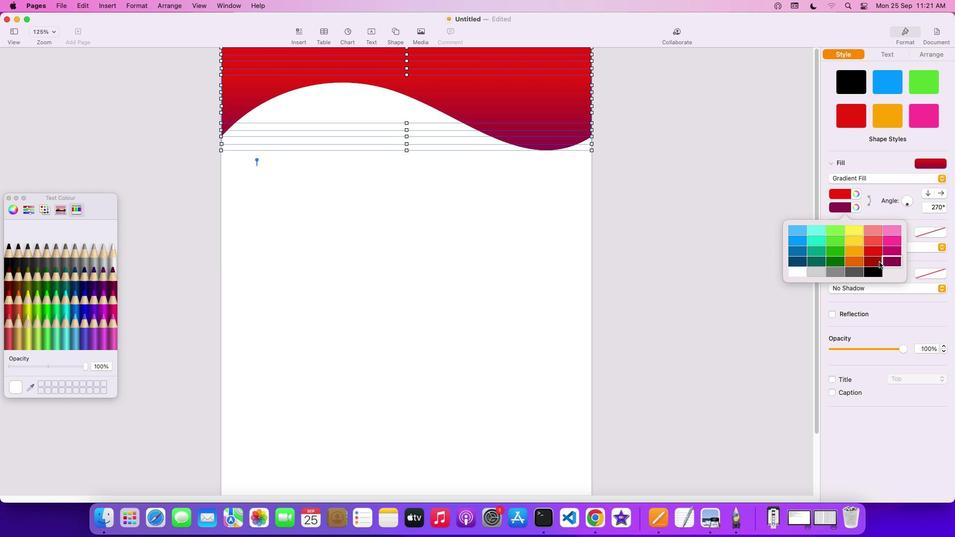 
Action: Mouse pressed left at (880, 263)
Screenshot: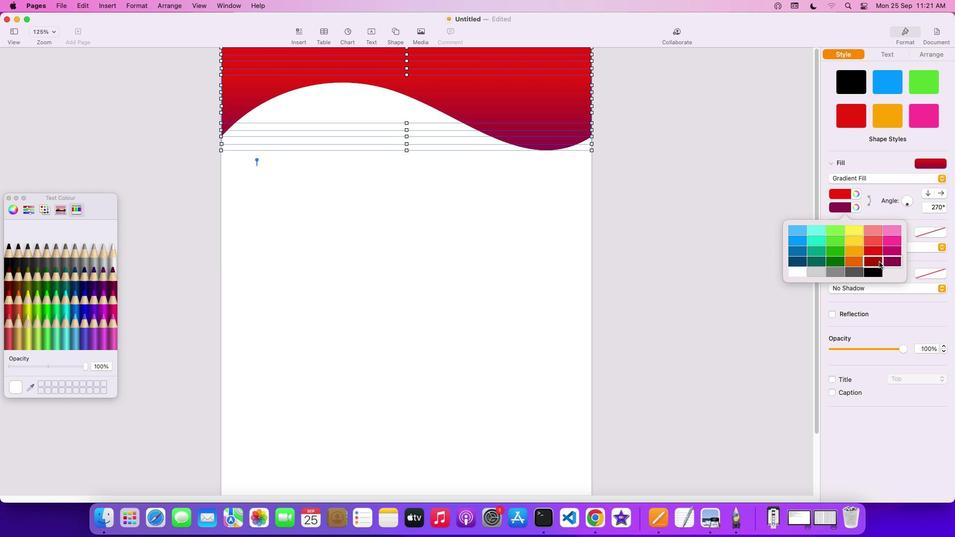 
Action: Mouse moved to (475, 206)
Screenshot: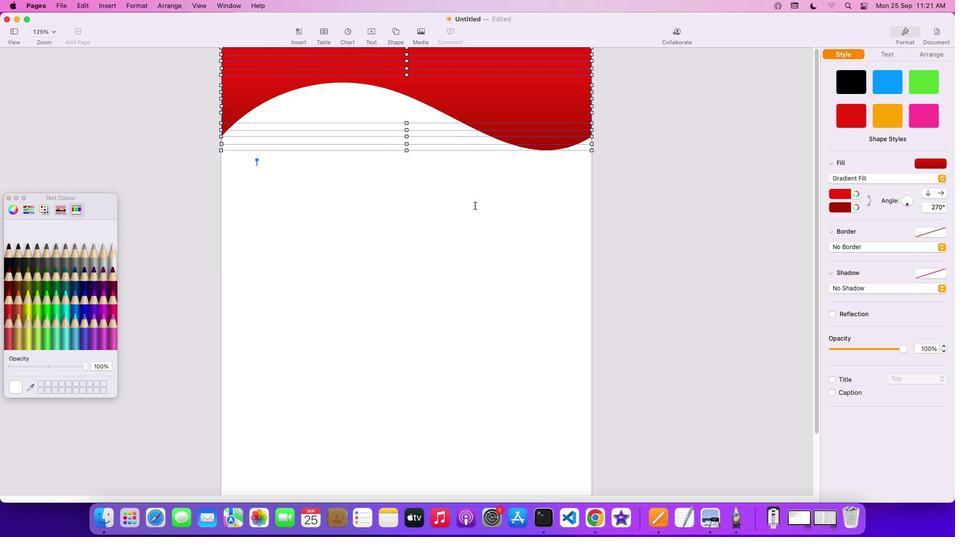 
Action: Mouse pressed left at (475, 206)
Screenshot: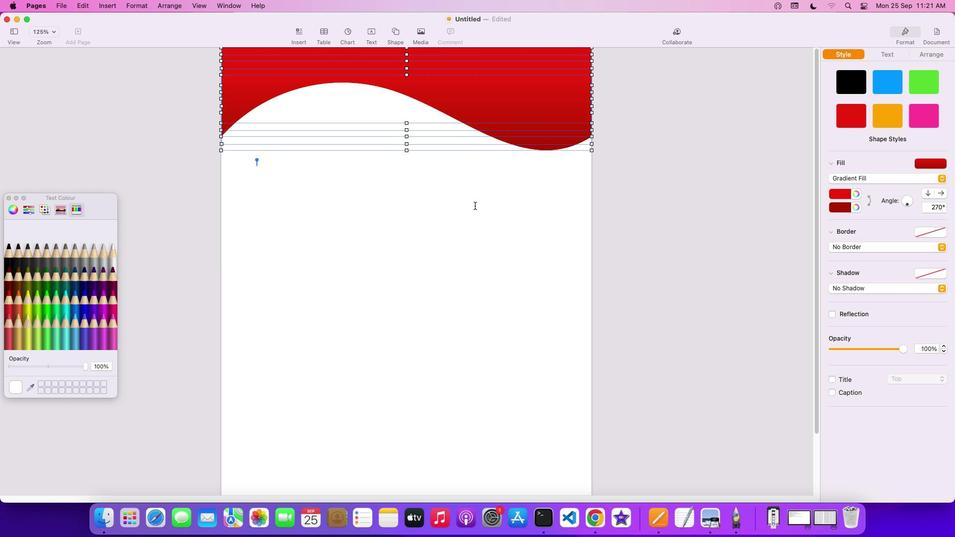 
Action: Mouse moved to (303, 128)
Screenshot: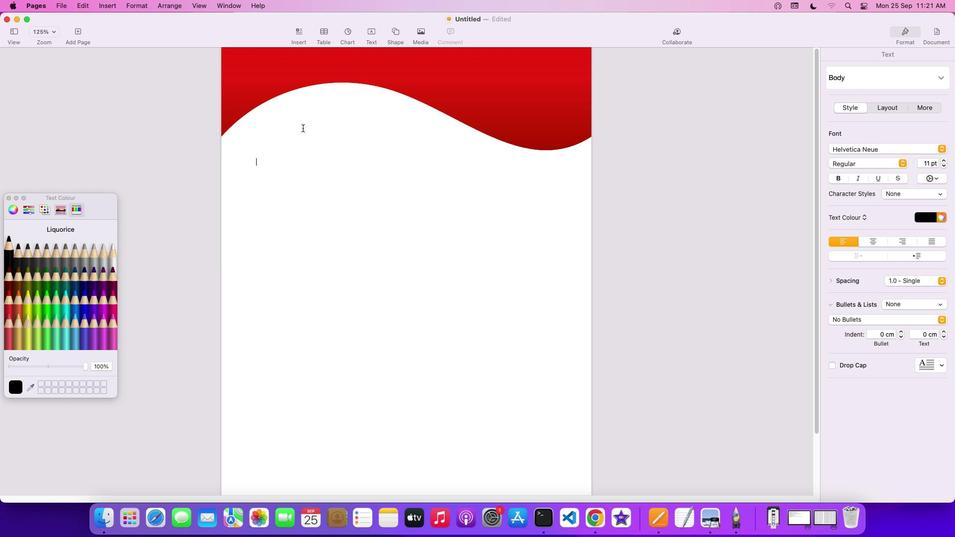 
Action: Key pressed Key.cmd
Screenshot: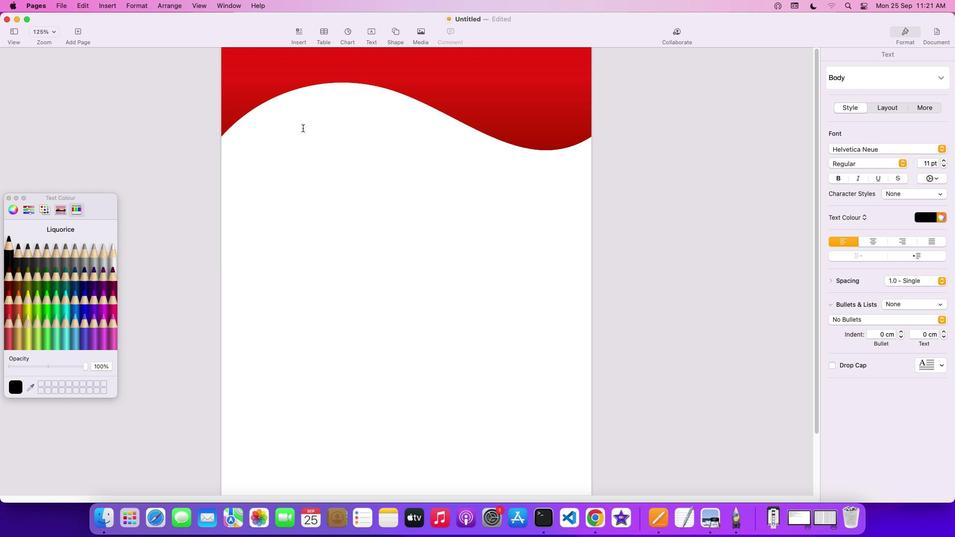 
Action: Mouse moved to (303, 129)
Screenshot: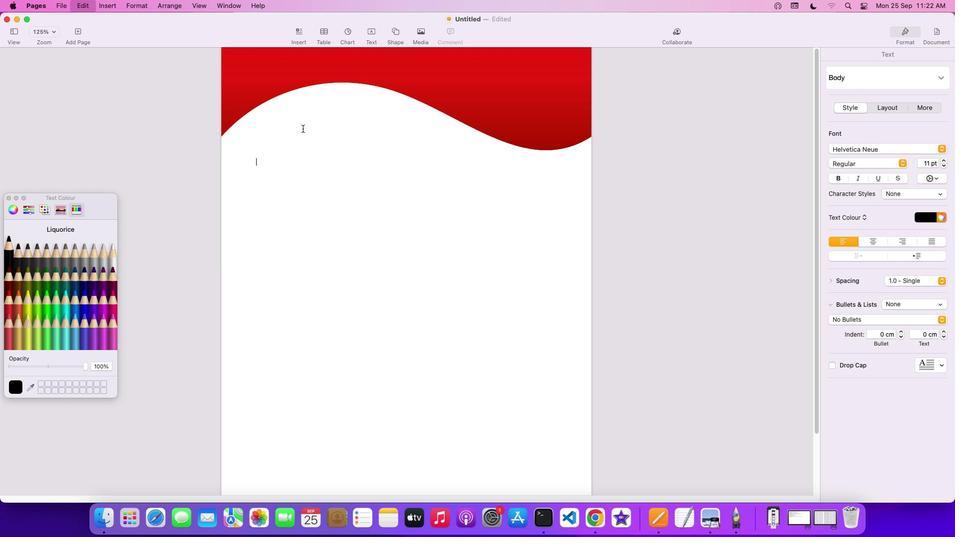 
Action: Key pressed 'a'
Screenshot: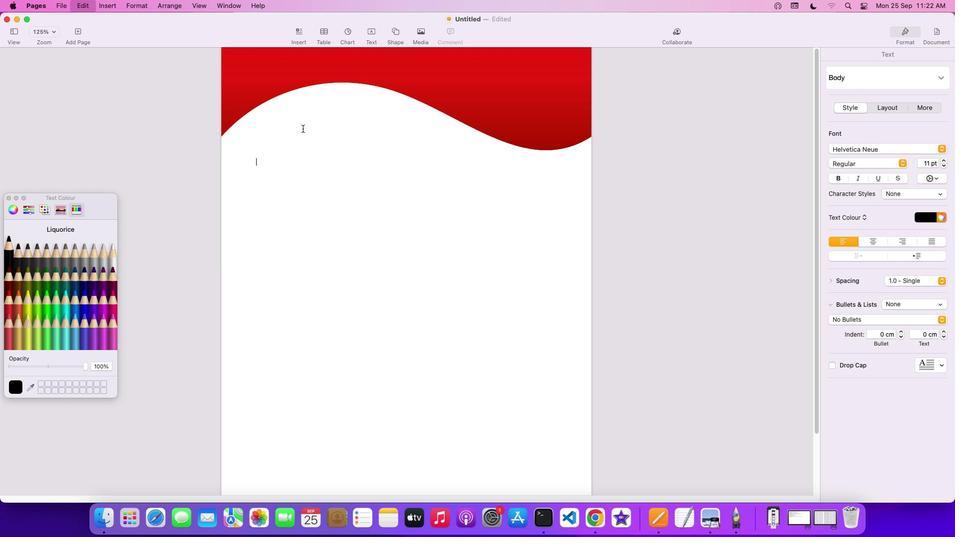 
Action: Mouse moved to (906, 350)
Screenshot: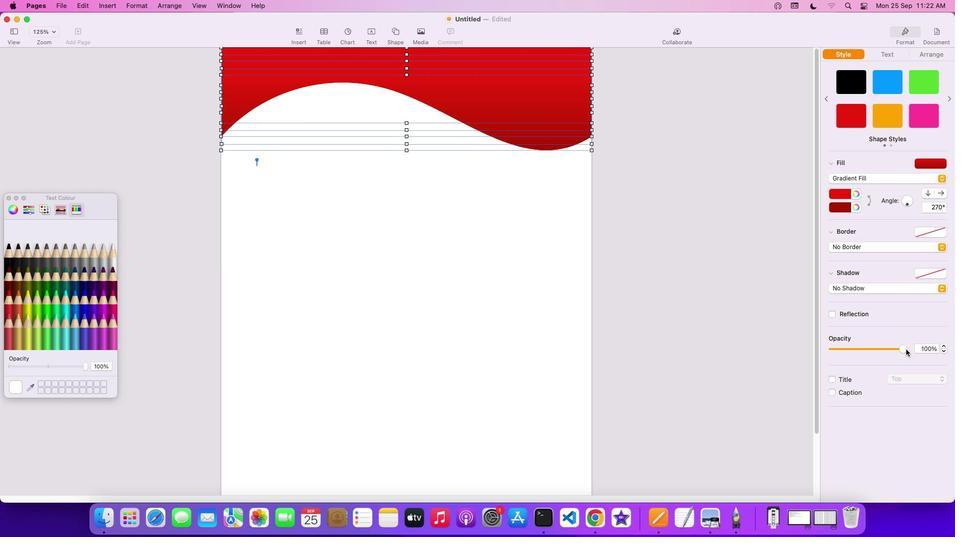 
Action: Mouse pressed left at (906, 350)
Screenshot: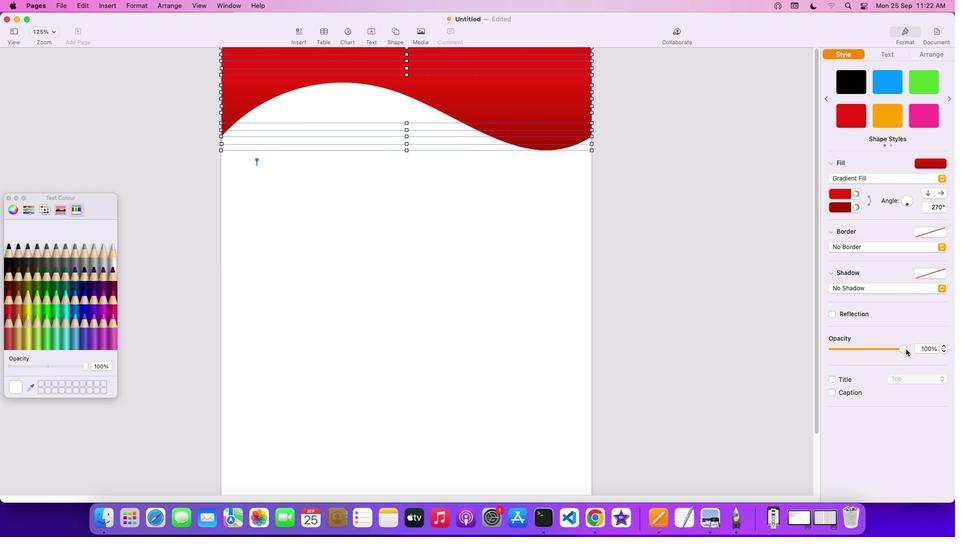 
Action: Mouse moved to (448, 220)
Screenshot: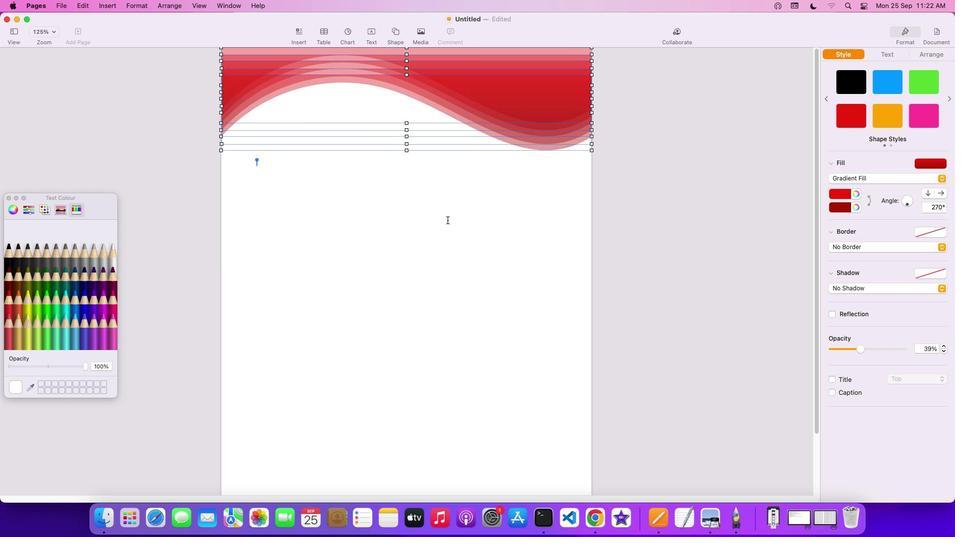 
Action: Mouse pressed left at (448, 220)
Screenshot: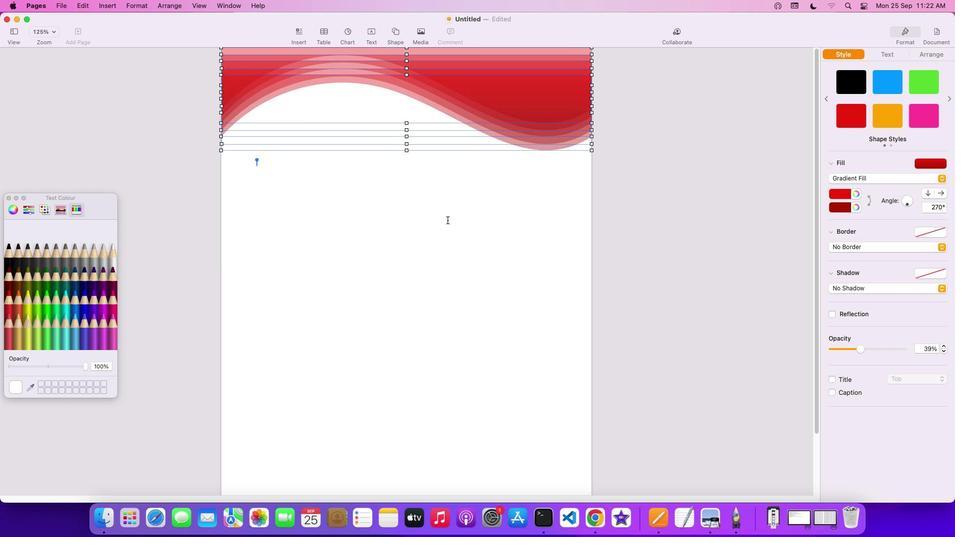 
Action: Mouse moved to (478, 254)
Screenshot: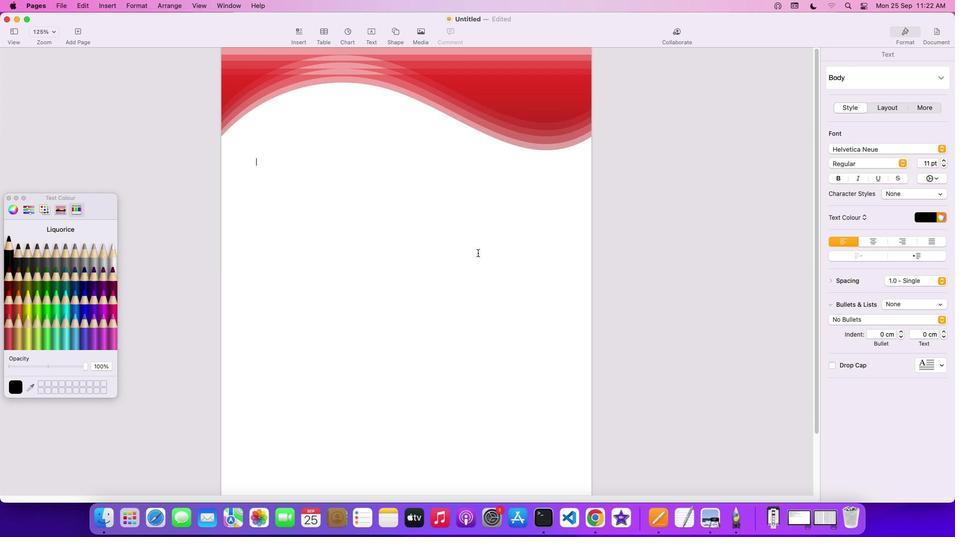 
Action: Mouse pressed left at (478, 254)
Screenshot: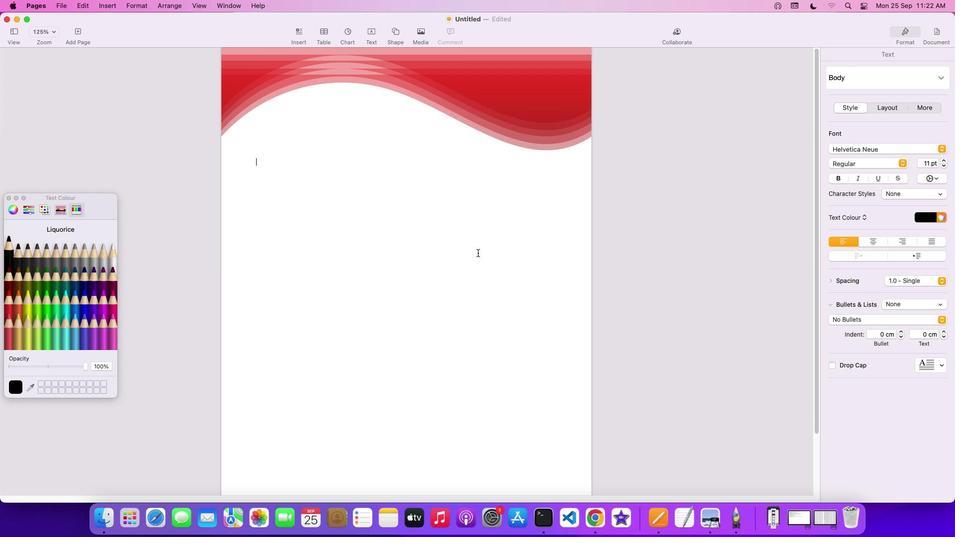 
Action: Mouse moved to (617, 258)
Screenshot: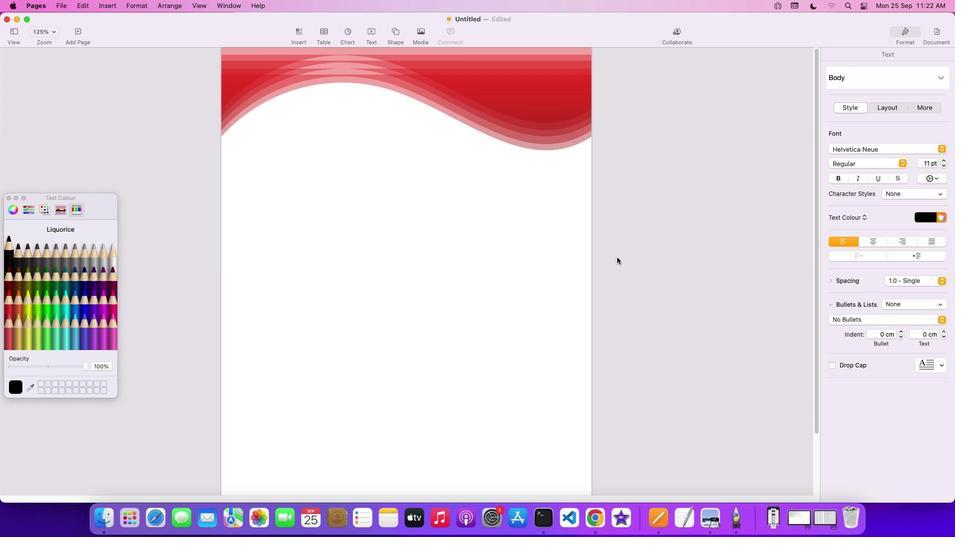 
Action: Key pressed Key.cmd
Screenshot: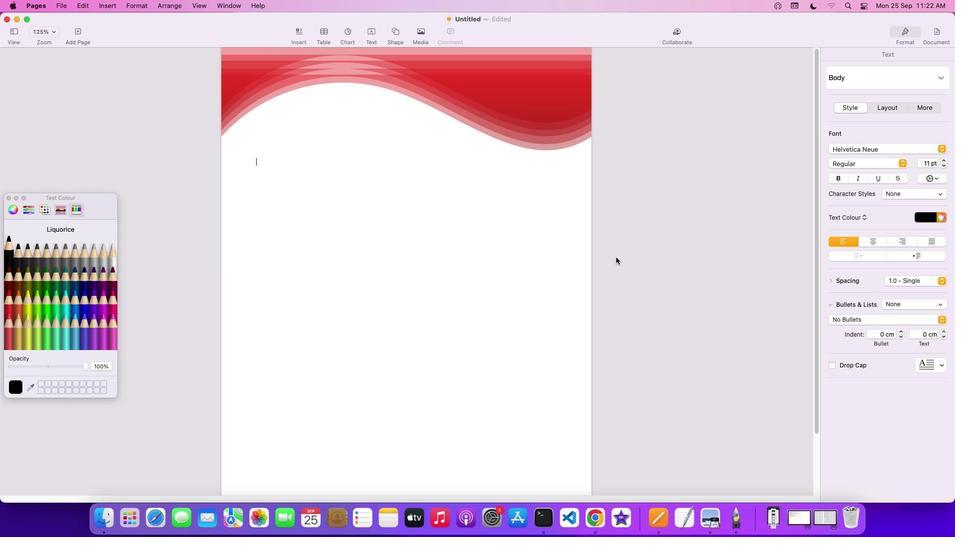 
Action: Mouse moved to (616, 259)
Screenshot: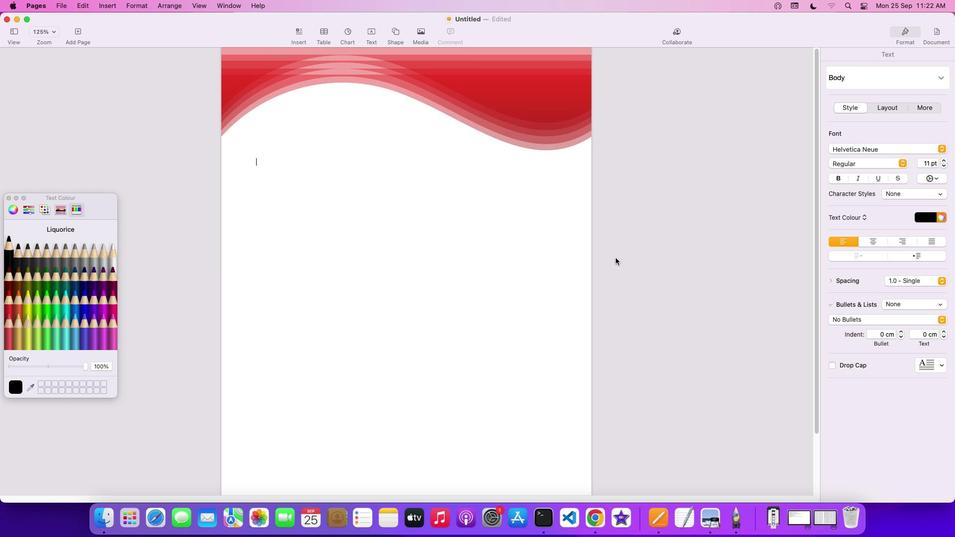 
Action: Key pressed 'z'
Screenshot: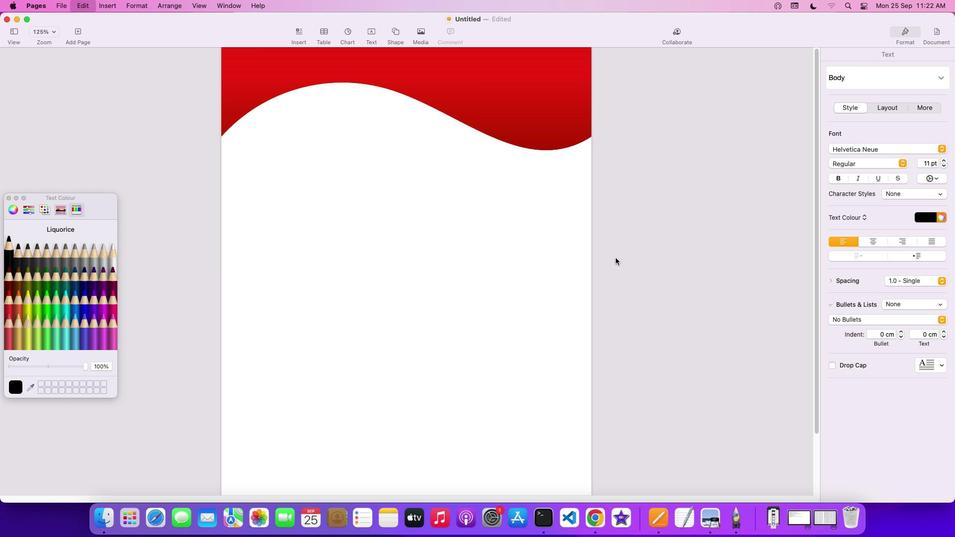
Action: Mouse moved to (530, 129)
Screenshot: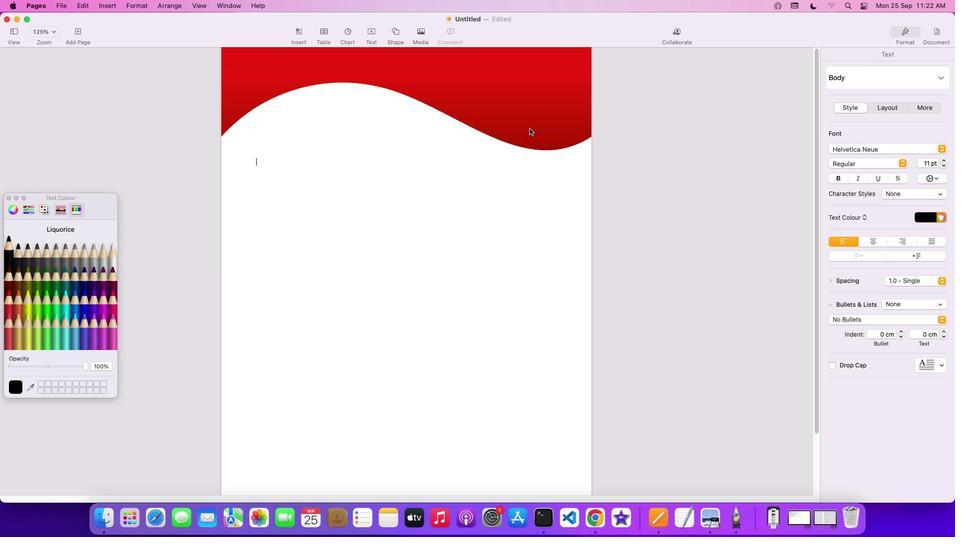 
Action: Mouse pressed left at (530, 129)
Screenshot: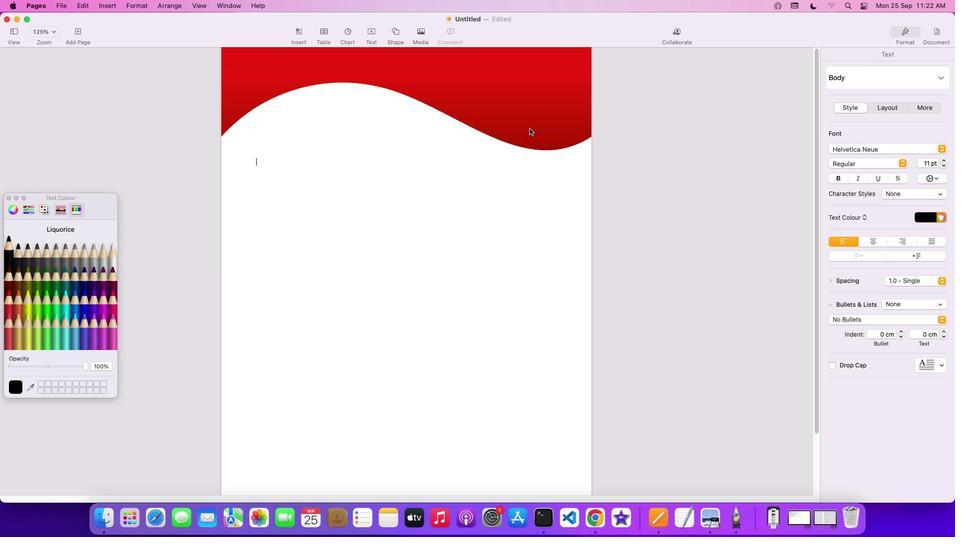 
Action: Mouse moved to (497, 142)
Screenshot: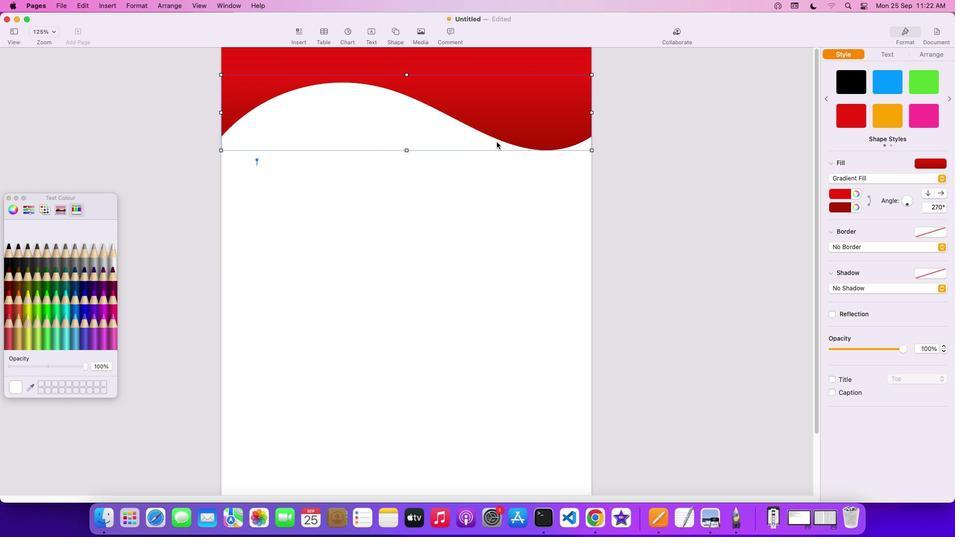 
Action: Key pressed Key.cmd'a'
Screenshot: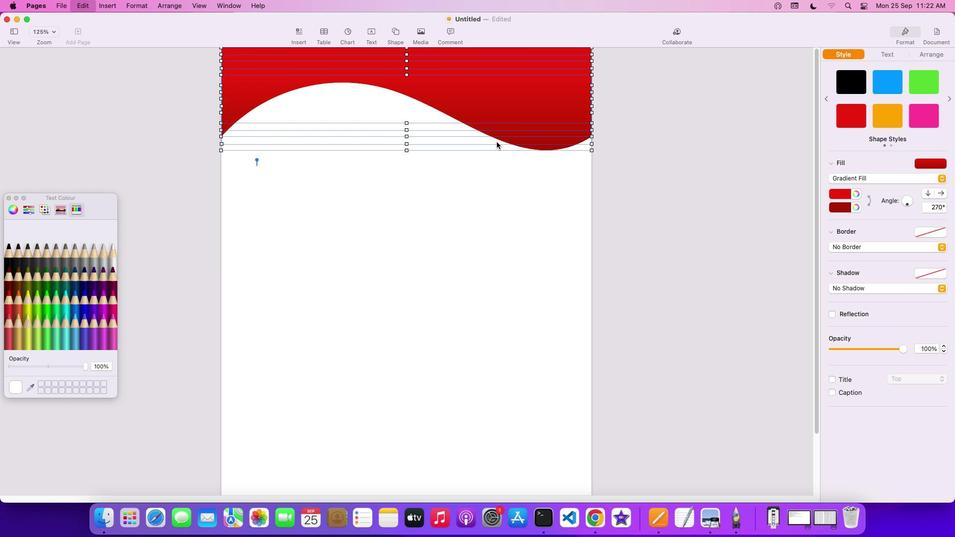 
Action: Mouse moved to (835, 315)
Screenshot: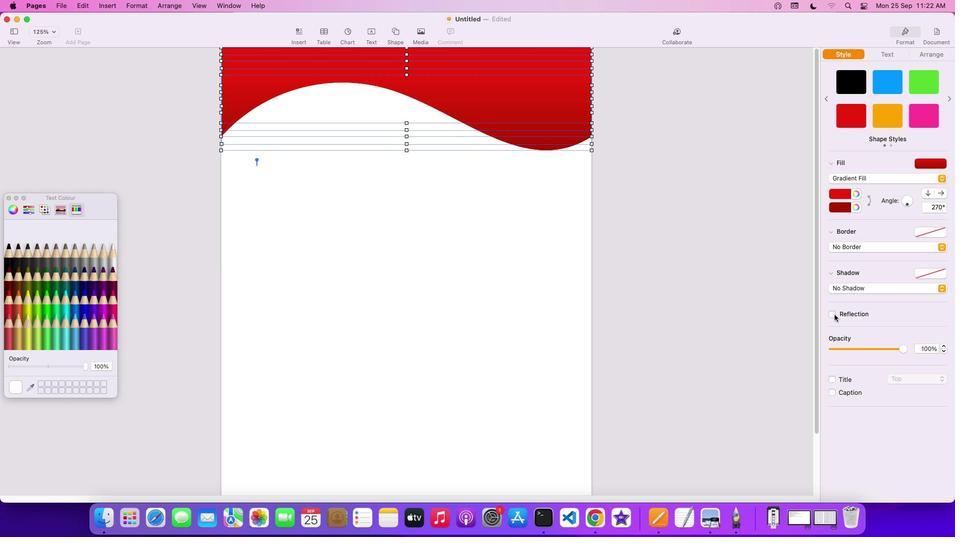 
Action: Mouse pressed left at (835, 315)
Screenshot: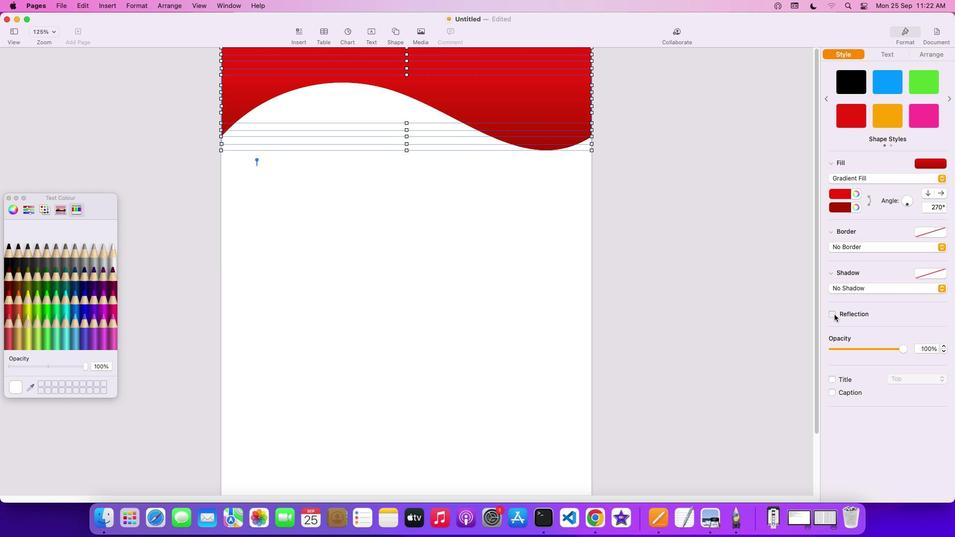 
Action: Mouse moved to (901, 367)
Screenshot: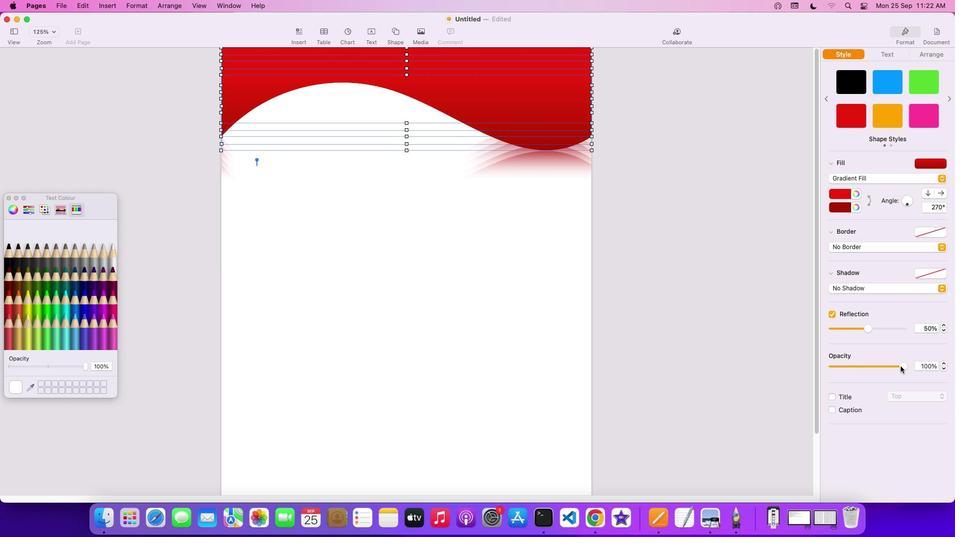 
Action: Mouse pressed left at (901, 367)
Screenshot: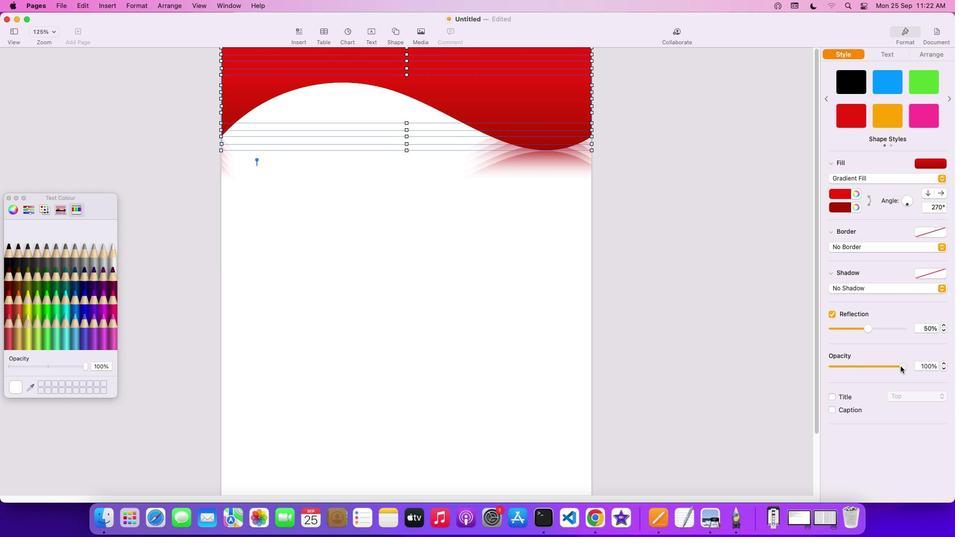 
Action: Mouse moved to (884, 365)
Screenshot: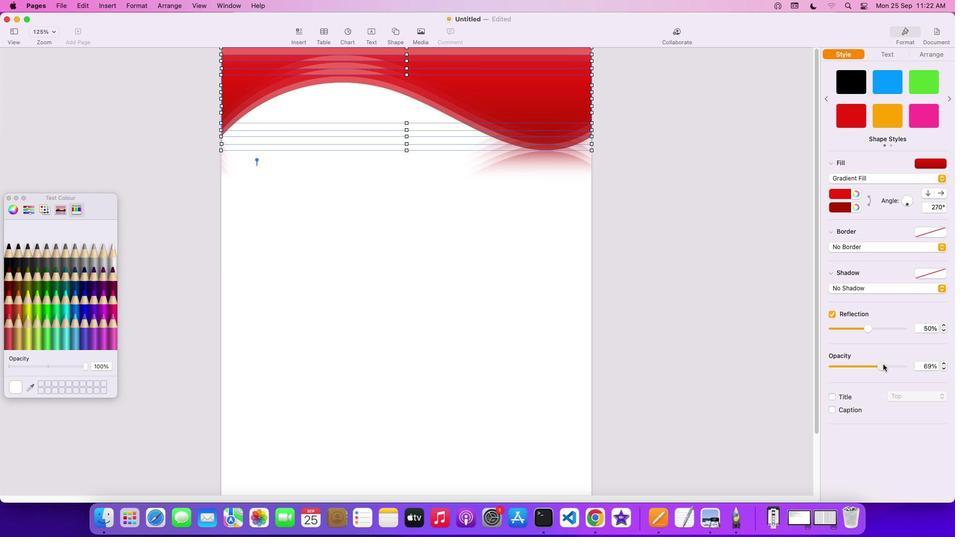 
Action: Mouse pressed left at (884, 365)
Screenshot: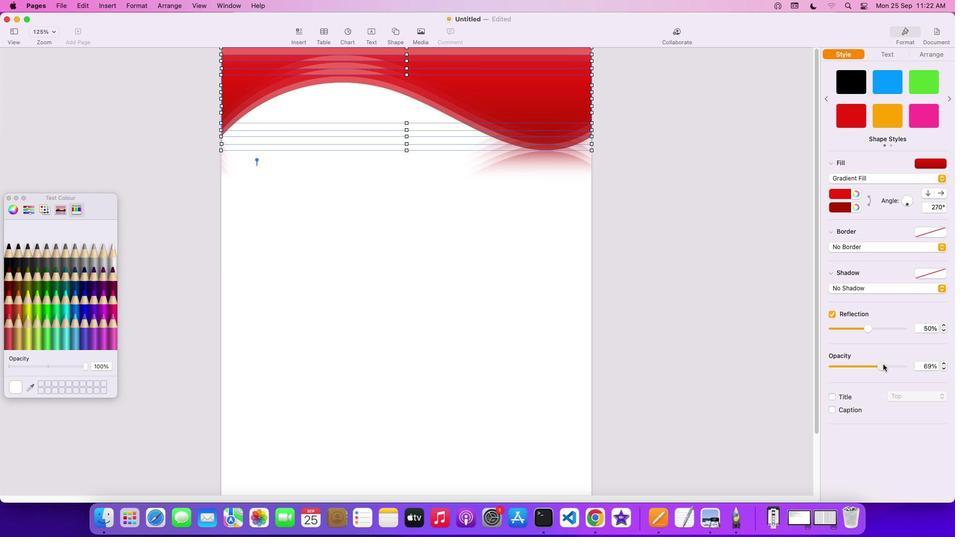 
Action: Mouse moved to (922, 52)
Screenshot: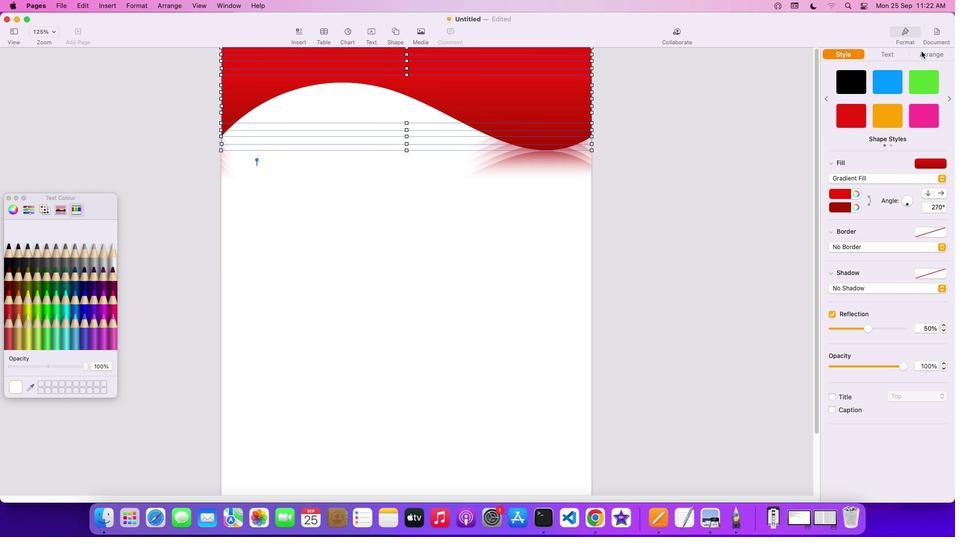 
Action: Mouse pressed left at (922, 52)
Screenshot: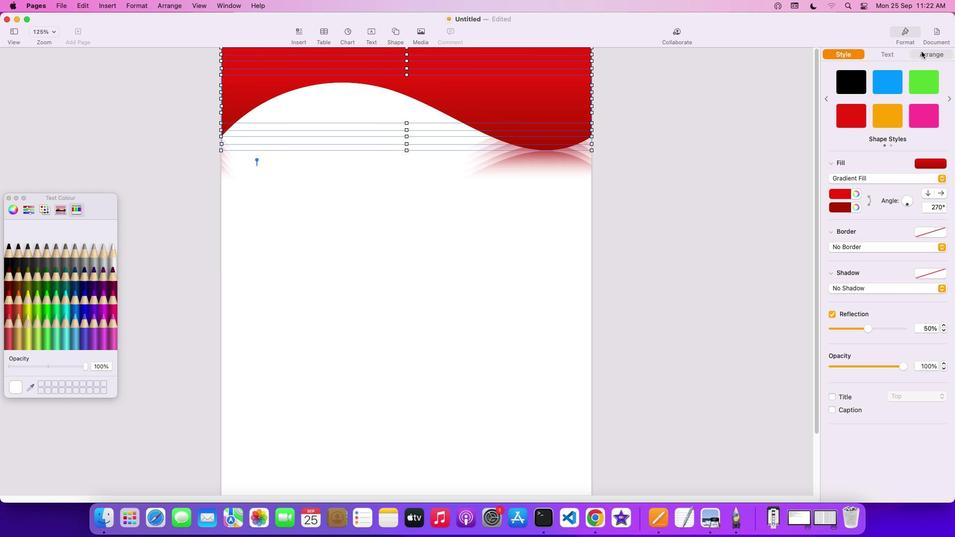 
Action: Mouse moved to (838, 391)
Screenshot: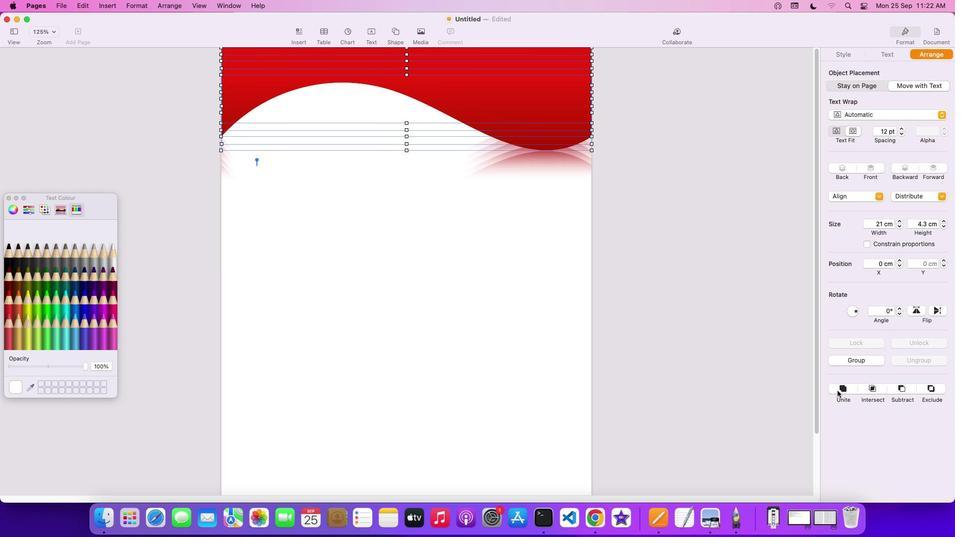 
Action: Mouse pressed left at (838, 391)
Screenshot: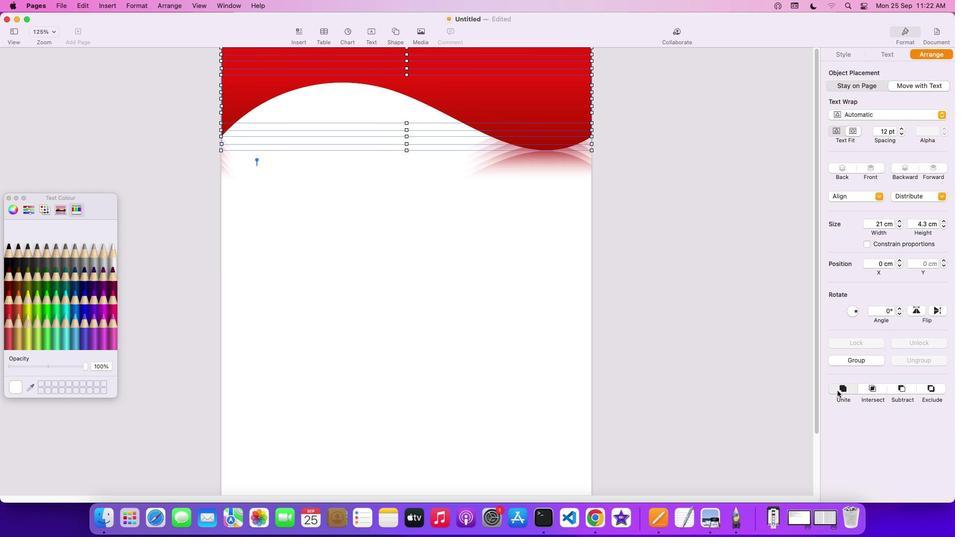 
Action: Mouse moved to (488, 314)
Screenshot: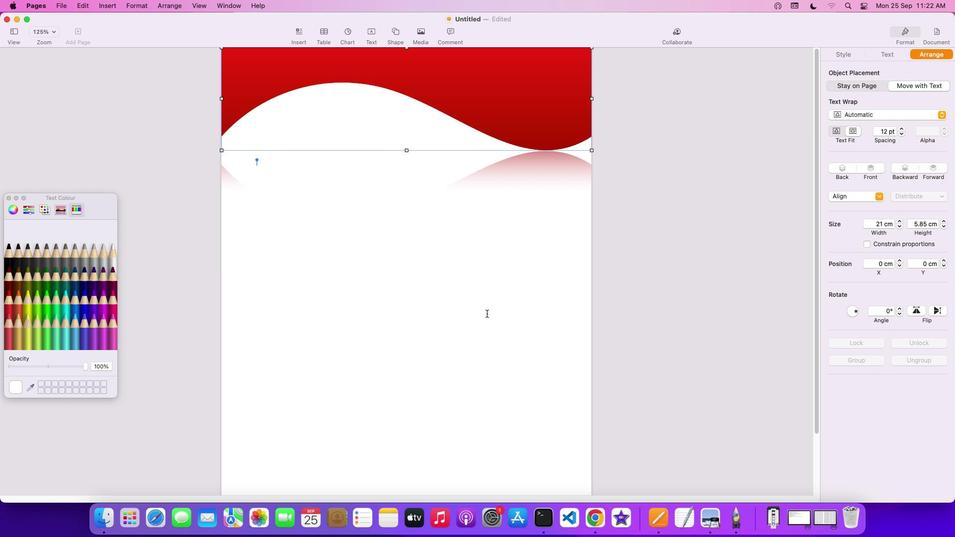 
Action: Mouse pressed left at (488, 314)
Screenshot: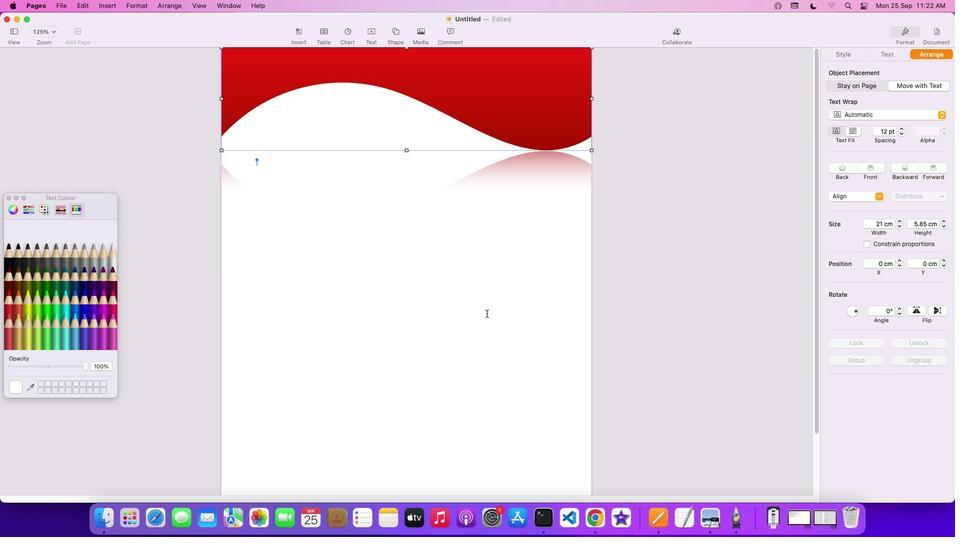 
Action: Mouse moved to (402, 93)
Screenshot: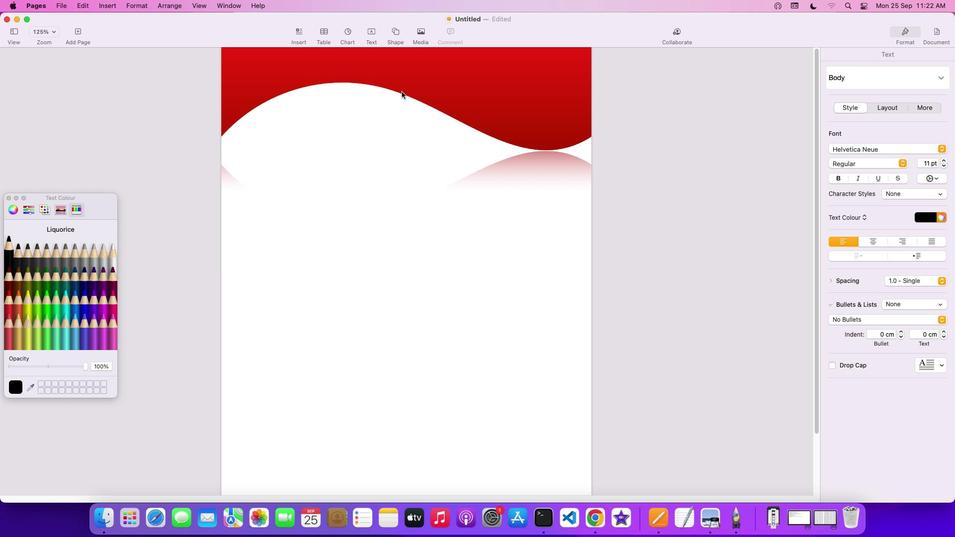 
Action: Mouse pressed left at (402, 93)
Screenshot: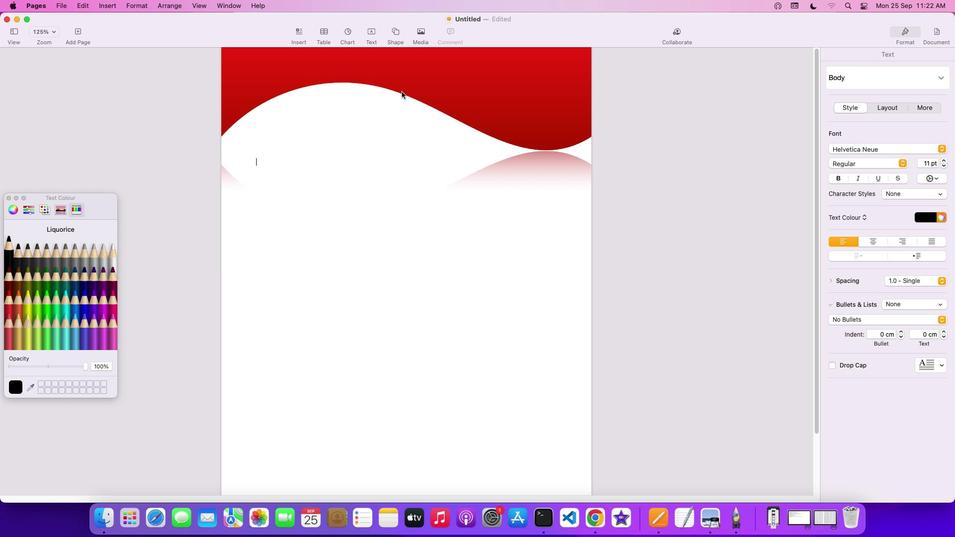 
Action: Mouse moved to (552, 312)
Screenshot: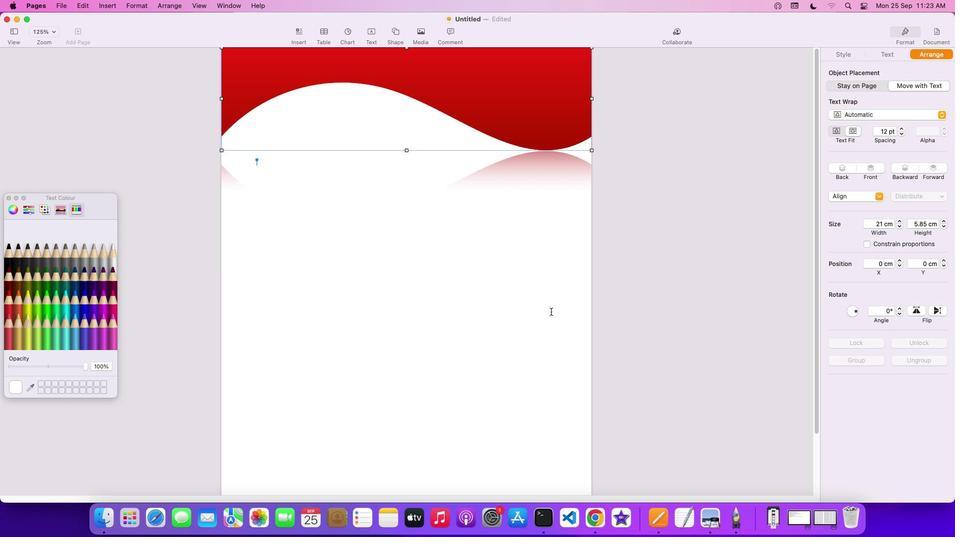 
Action: Mouse pressed left at (552, 312)
Screenshot: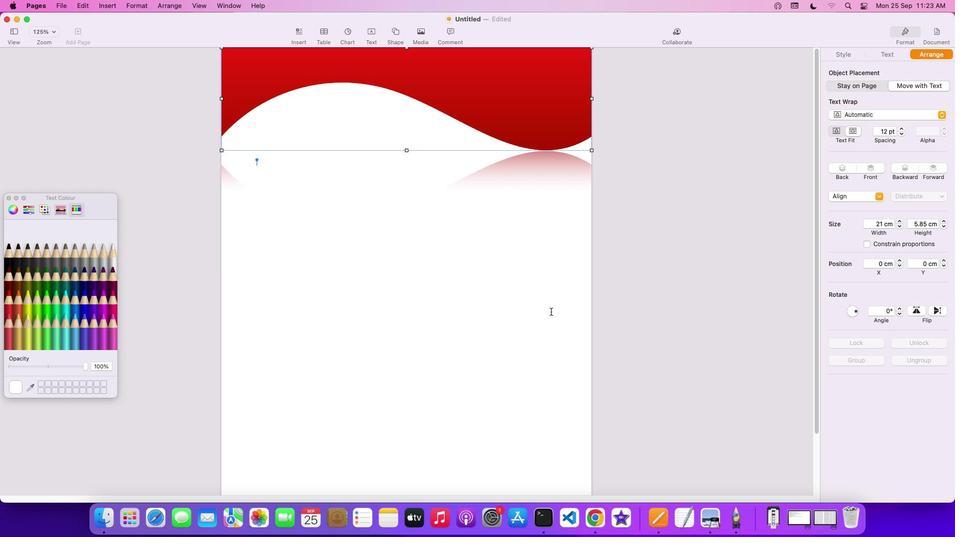
Action: Mouse moved to (514, 282)
Screenshot: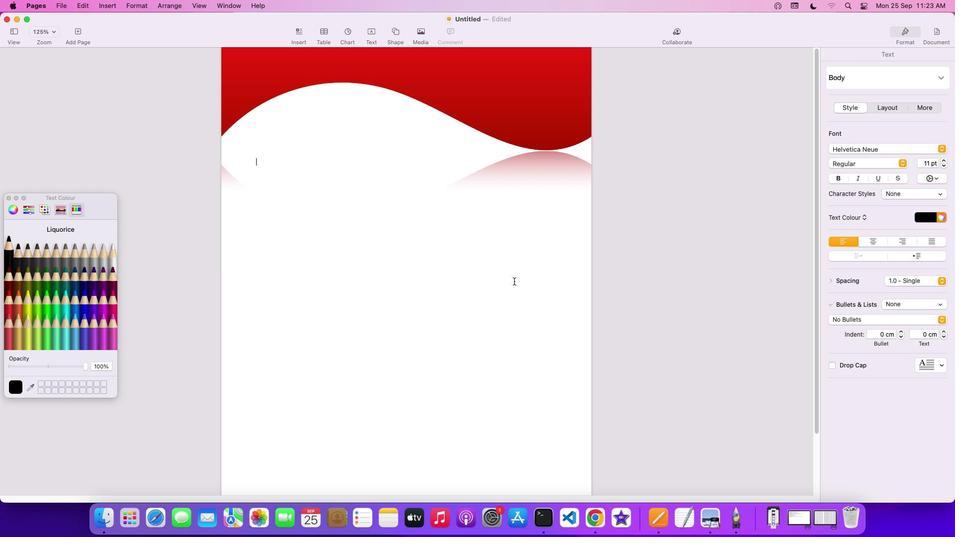 
Action: Key pressed Key.cmd'v'
Screenshot: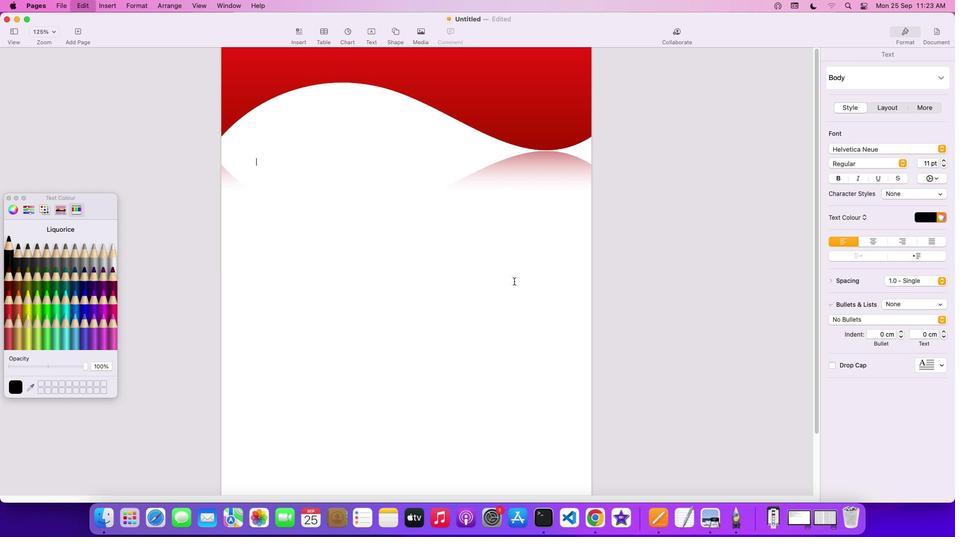 
Action: Mouse moved to (451, 254)
Screenshot: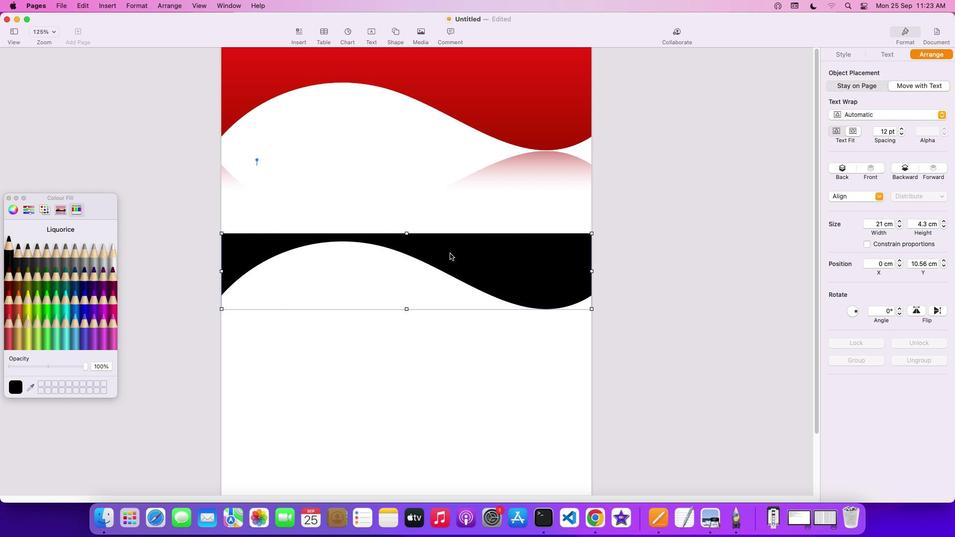 
Action: Mouse pressed left at (451, 254)
Screenshot: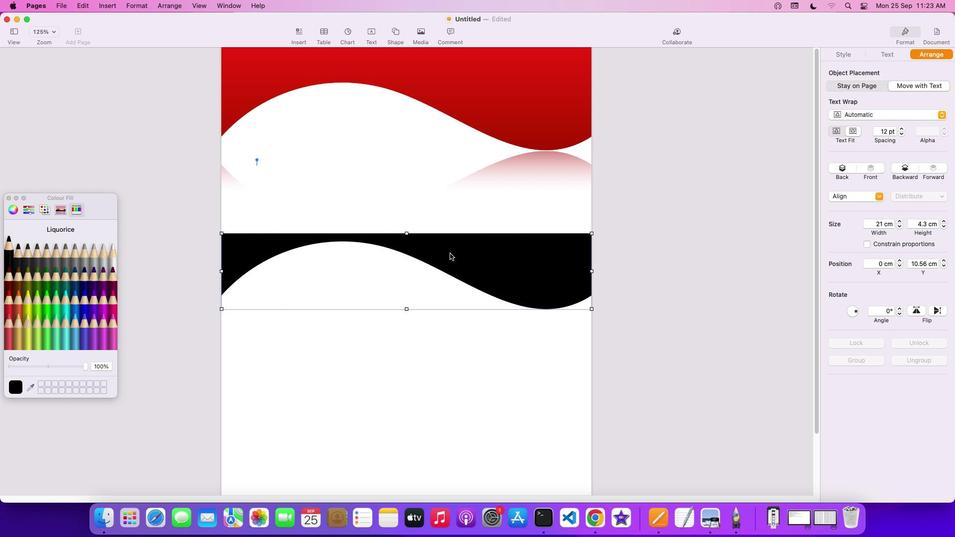 
Action: Mouse moved to (852, 47)
Screenshot: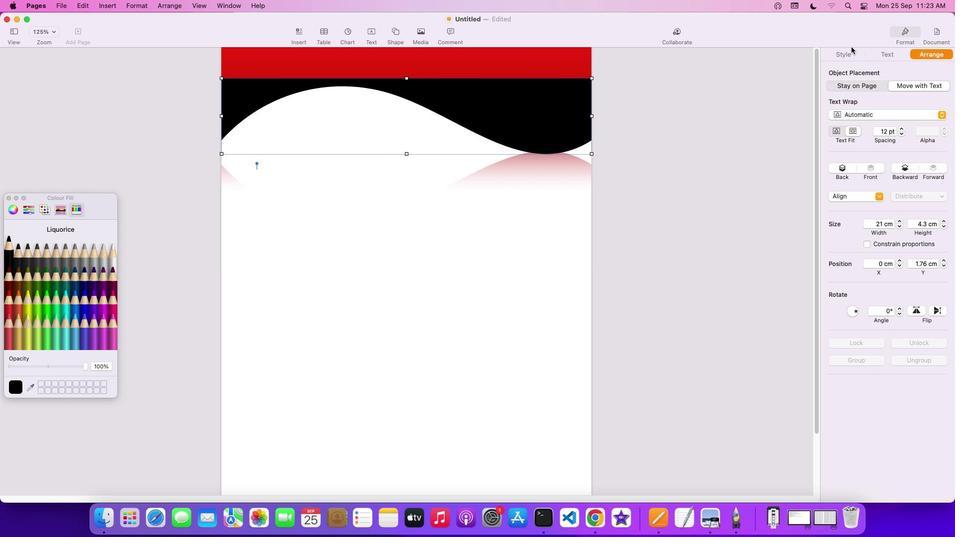 
Action: Mouse pressed left at (852, 47)
Screenshot: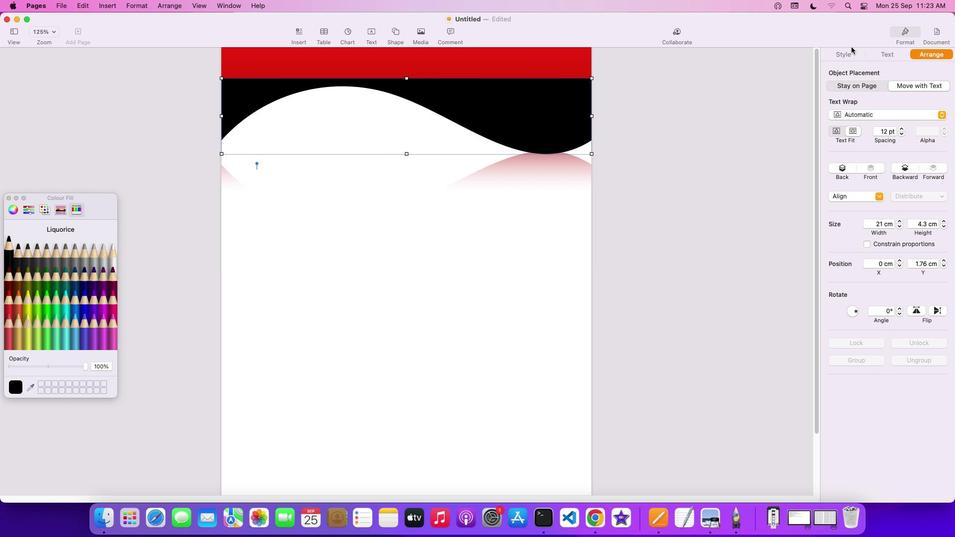 
Action: Mouse moved to (851, 54)
Screenshot: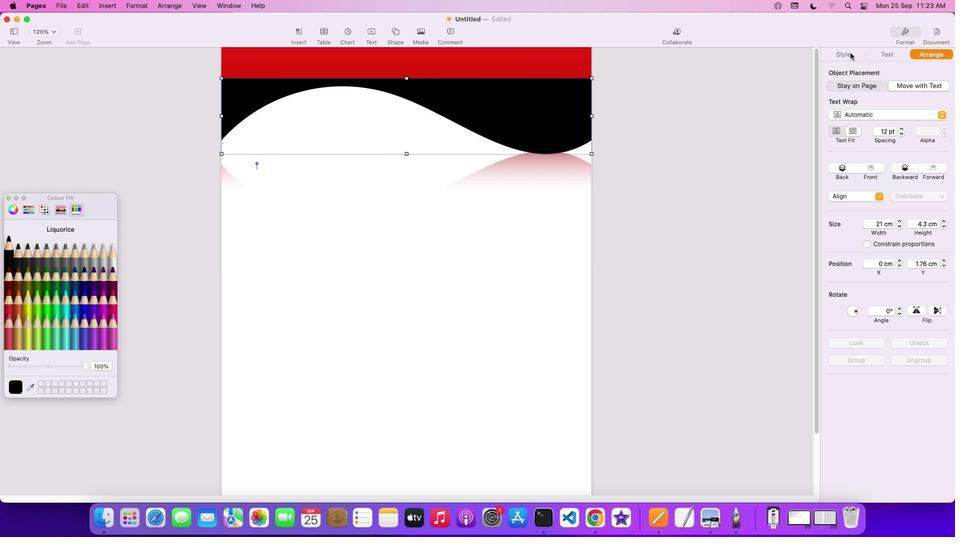 
Action: Mouse pressed left at (851, 54)
Screenshot: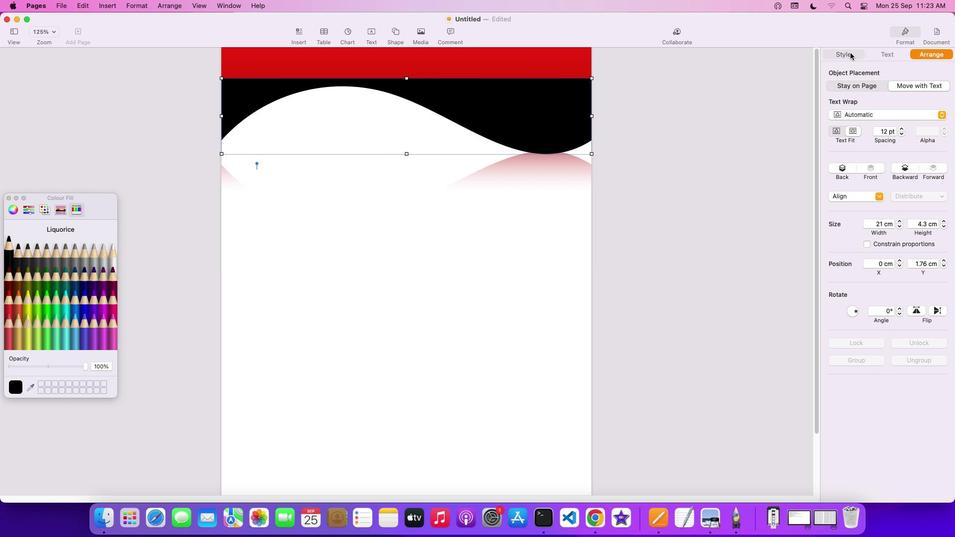
Action: Mouse moved to (847, 196)
Screenshot: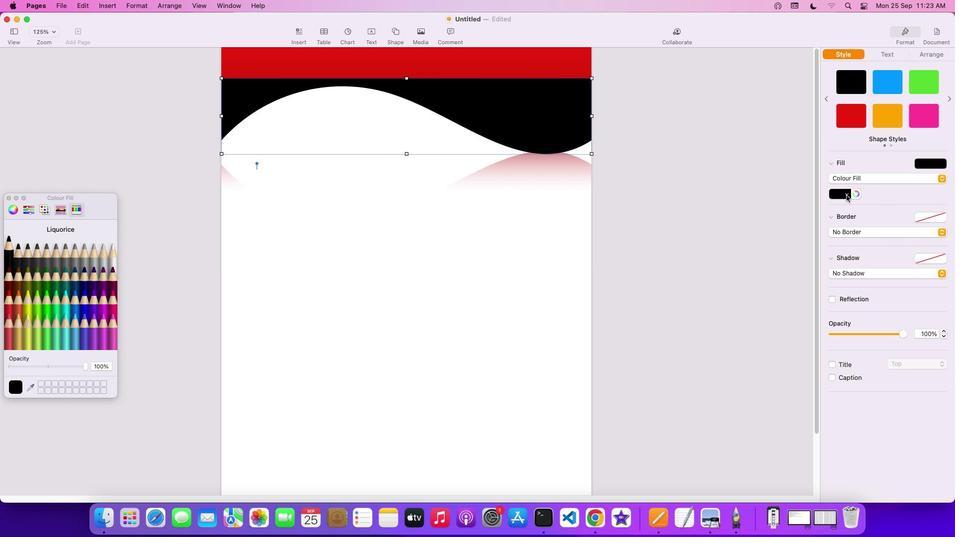 
Action: Mouse pressed left at (847, 196)
Screenshot: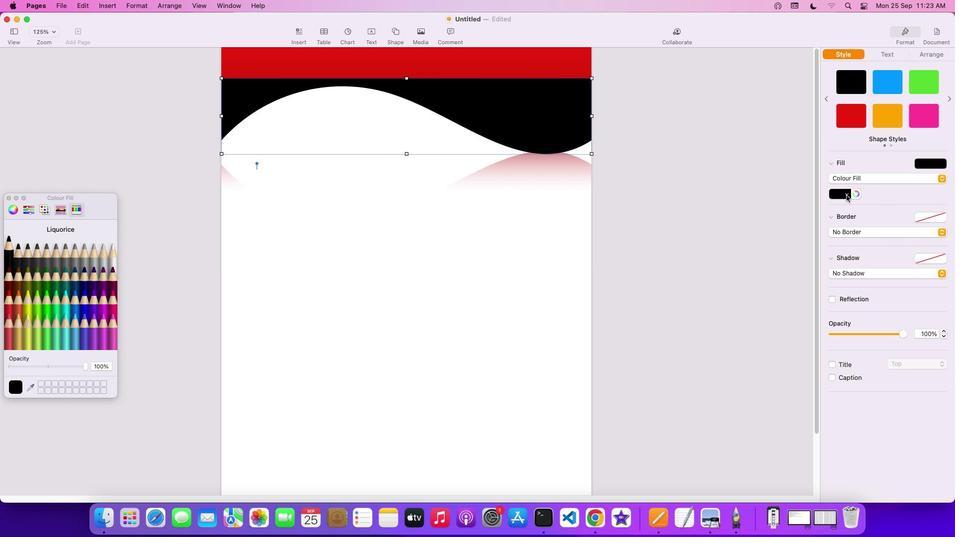 
Action: Mouse moved to (877, 249)
Screenshot: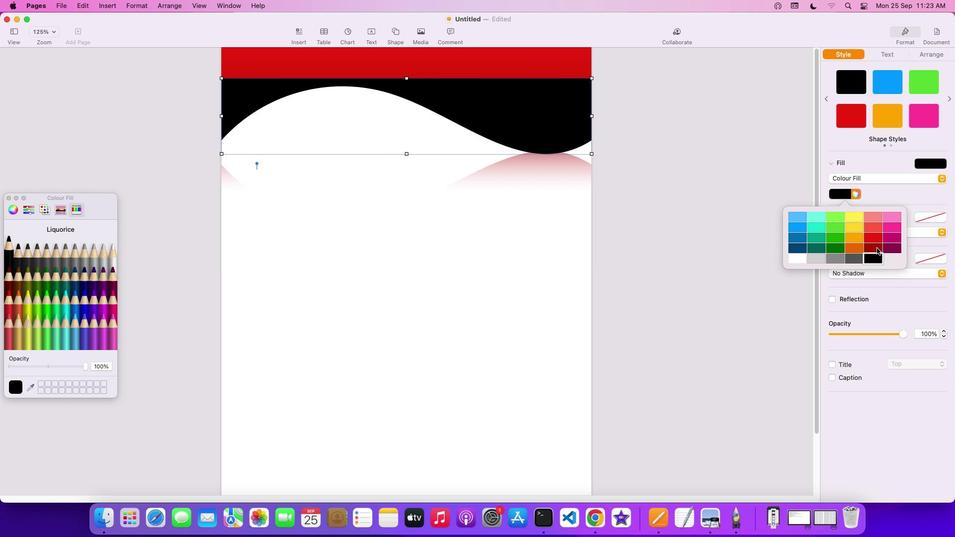 
Action: Mouse pressed left at (877, 249)
Screenshot: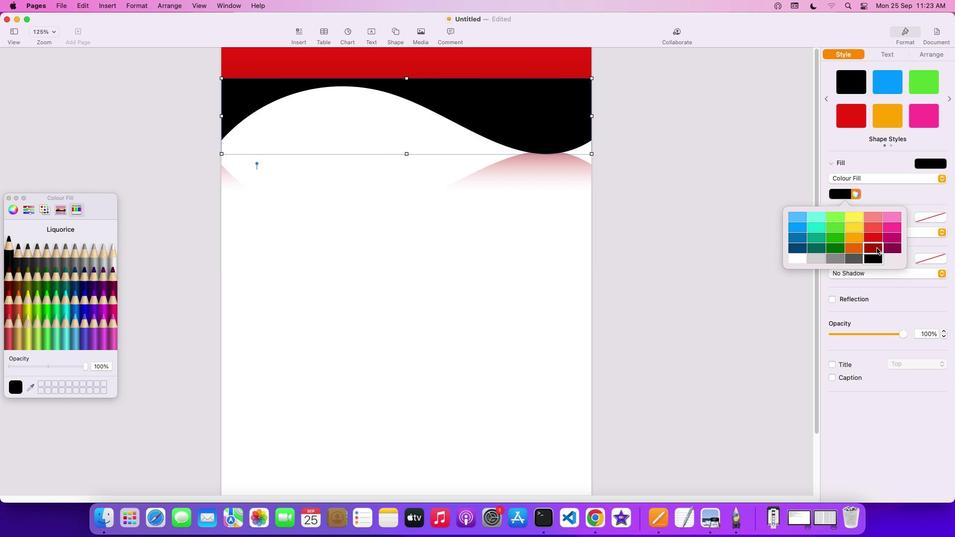 
Action: Mouse moved to (502, 123)
Screenshot: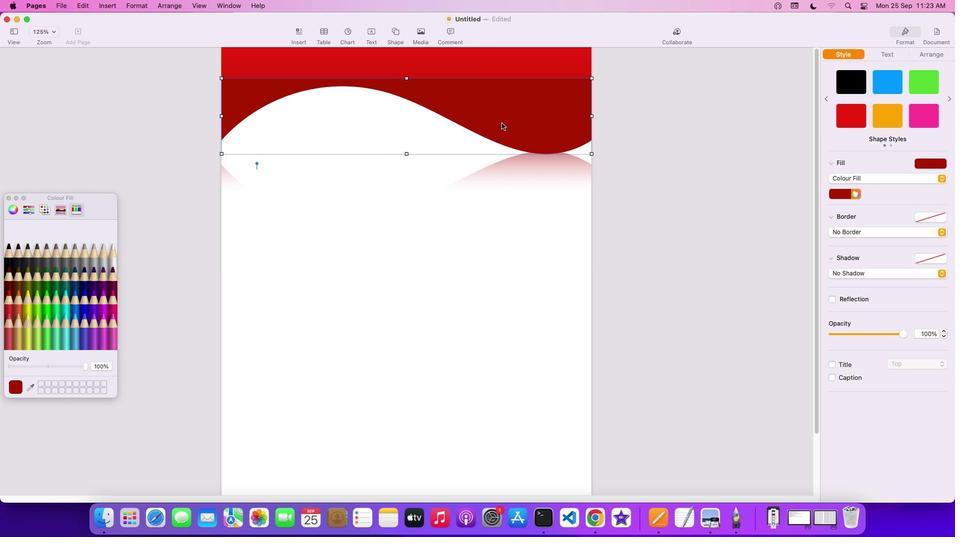 
Action: Mouse pressed left at (502, 123)
Screenshot: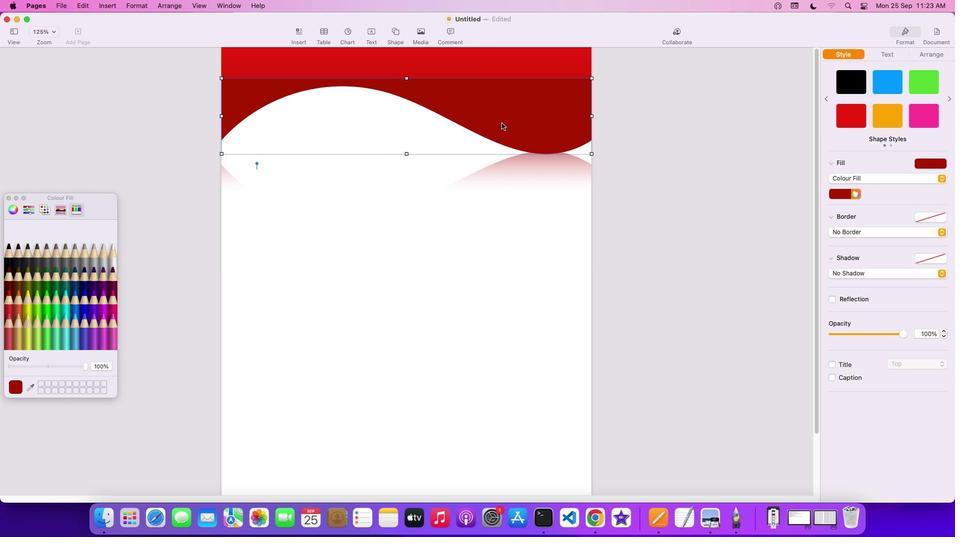 
Action: Mouse moved to (524, 127)
Screenshot: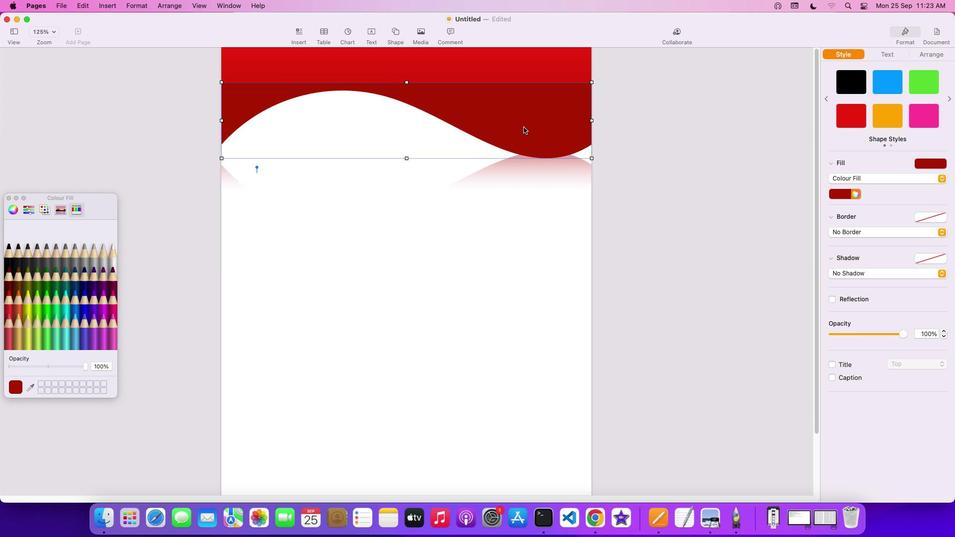 
Action: Key pressed Key.backspace
Screenshot: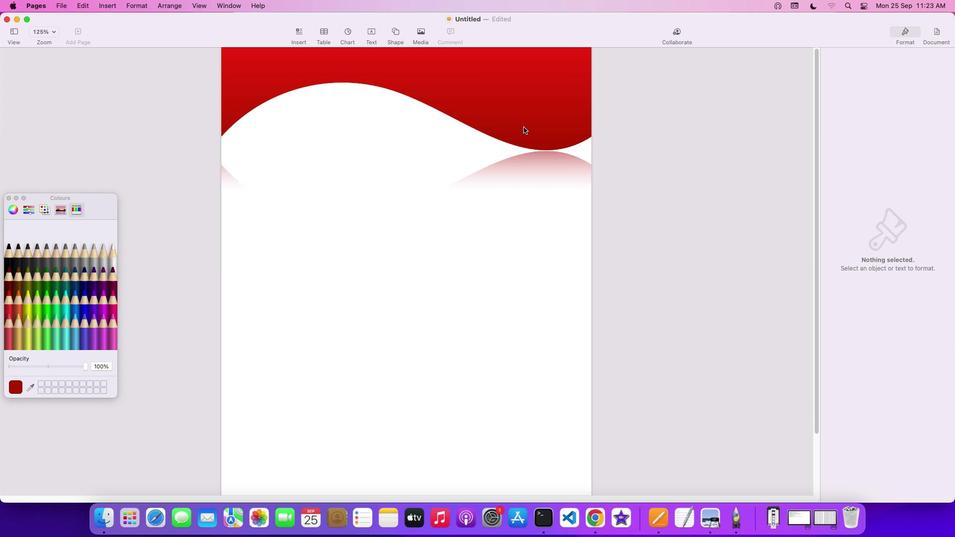 
Action: Mouse moved to (398, 83)
Screenshot: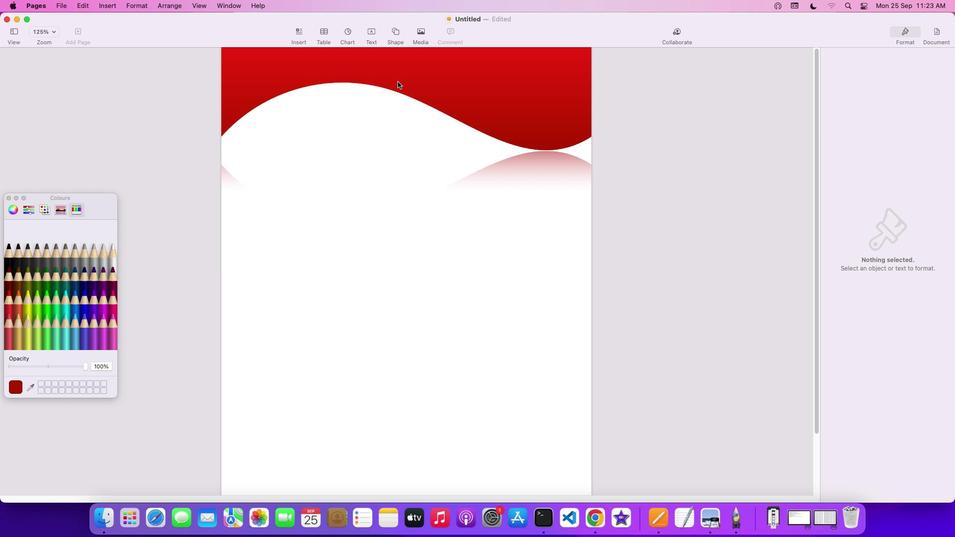 
Action: Mouse pressed left at (398, 83)
Screenshot: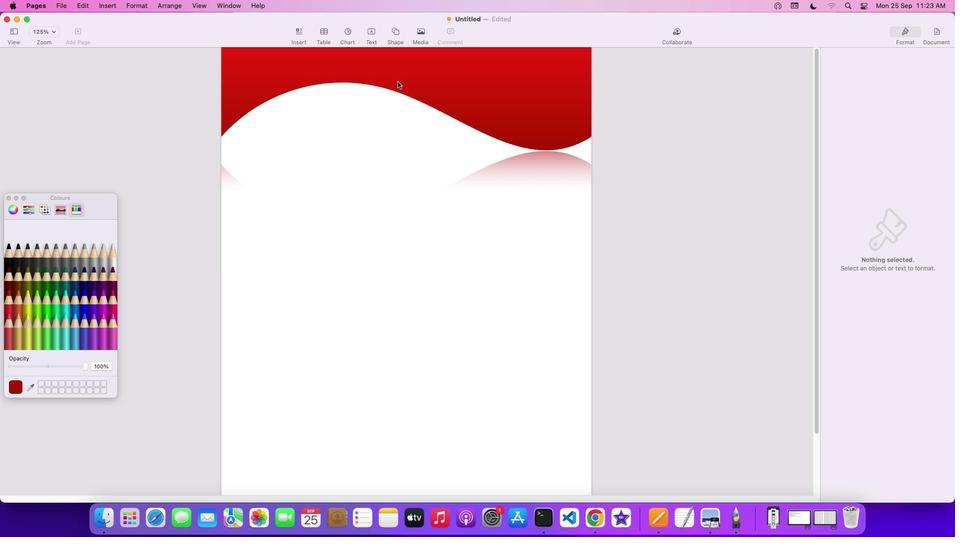 
Action: Mouse pressed right at (398, 83)
Screenshot: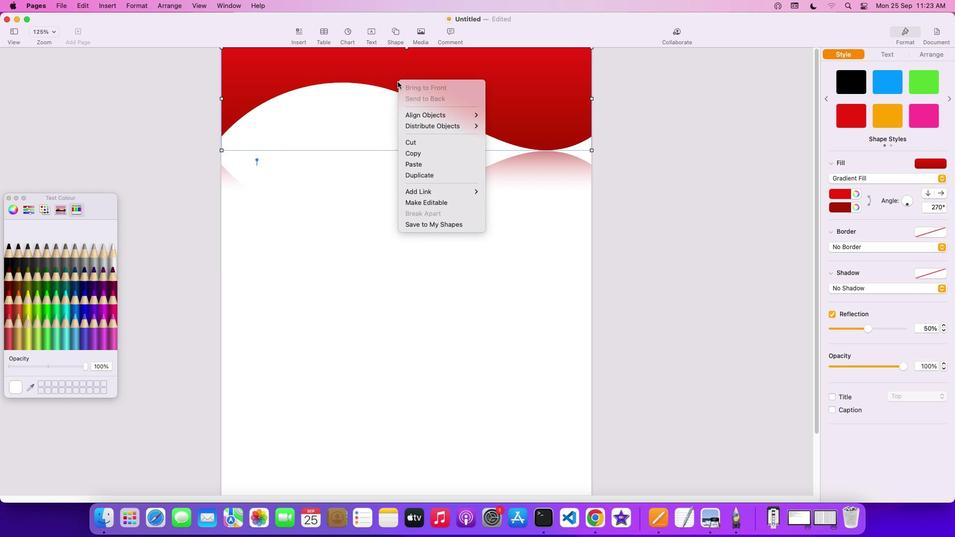 
Action: Mouse moved to (456, 203)
Screenshot: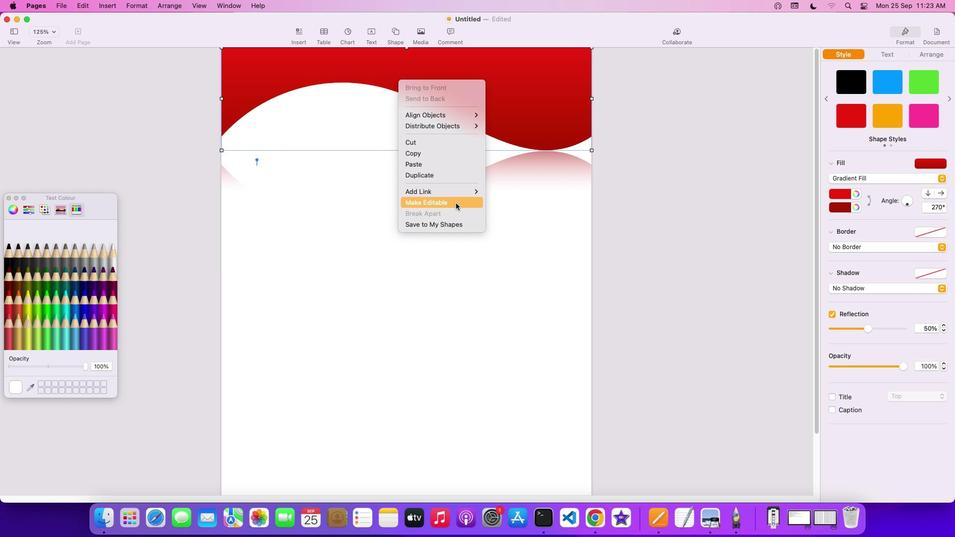
Action: Mouse pressed left at (456, 203)
Screenshot: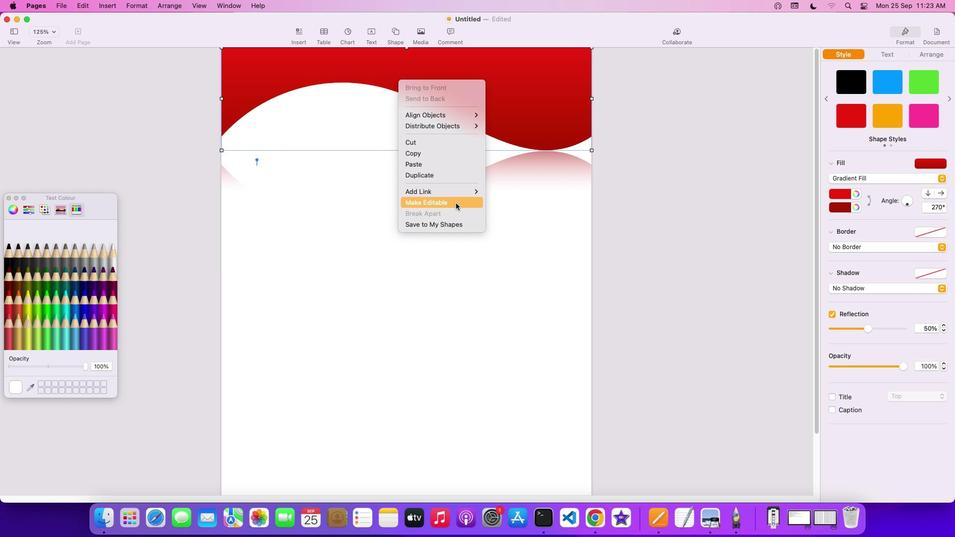 
Action: Mouse moved to (259, 50)
Screenshot: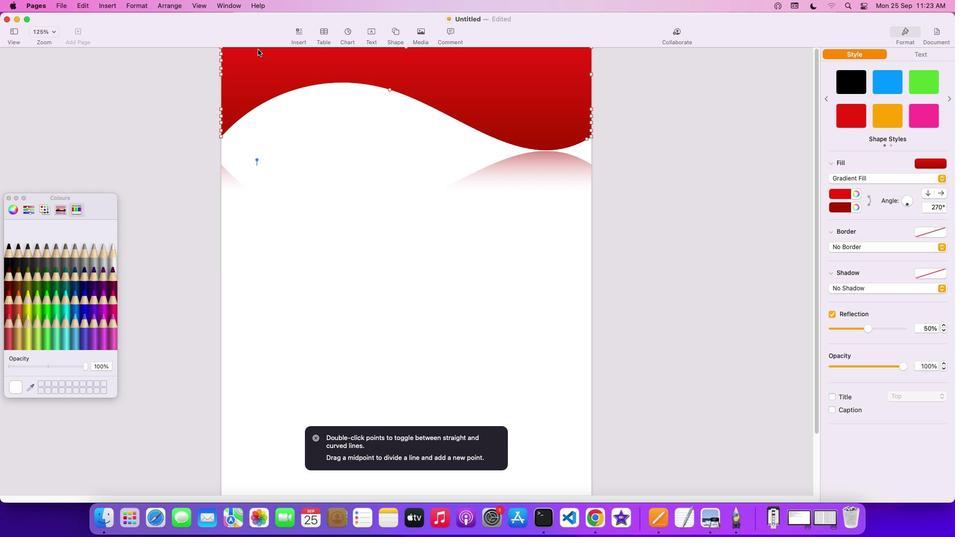 
Action: Mouse pressed left at (259, 50)
Screenshot: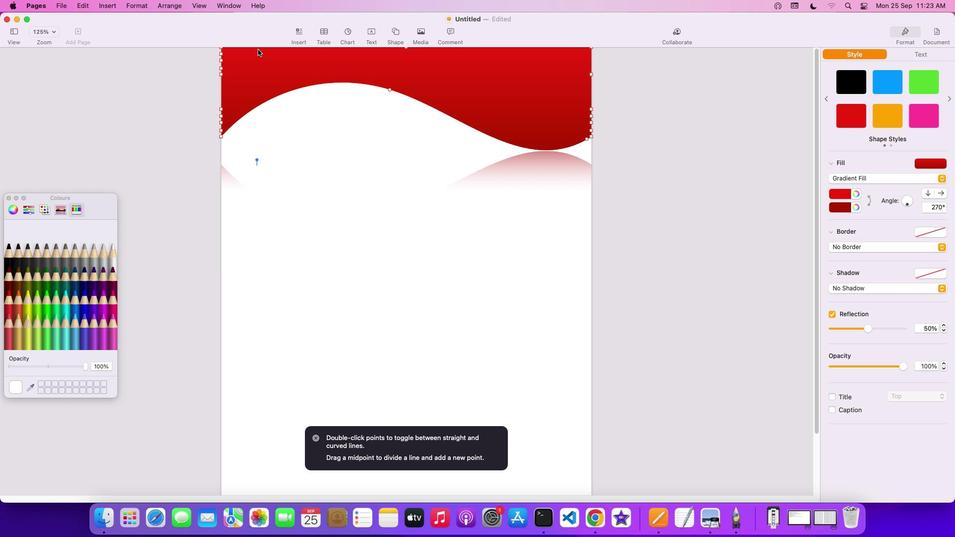 
Action: Mouse moved to (491, 131)
Screenshot: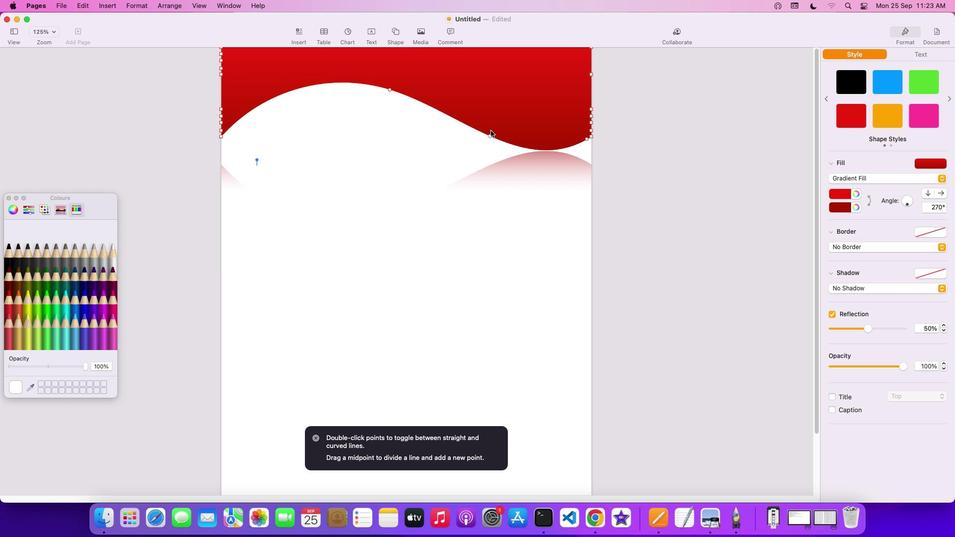 
Action: Mouse pressed left at (491, 131)
Screenshot: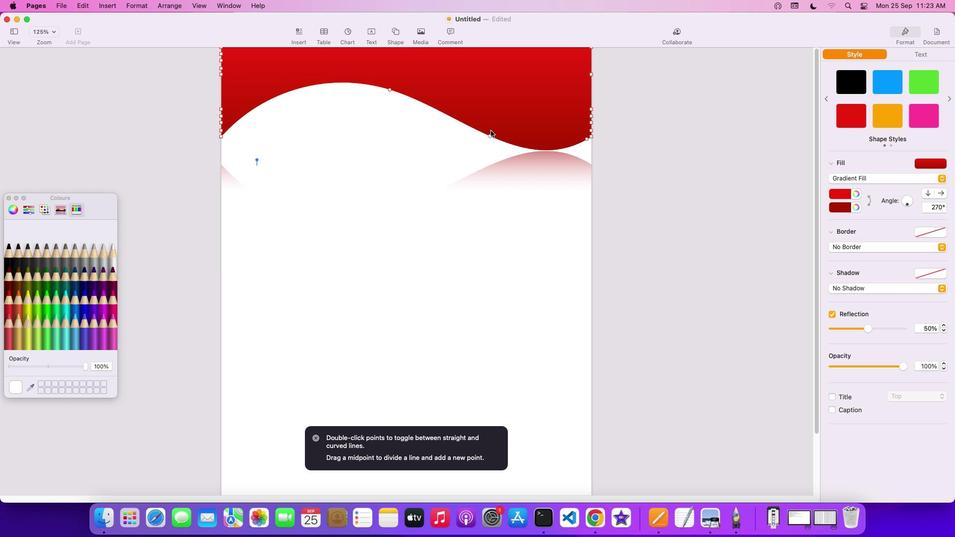
Action: Mouse moved to (395, 31)
Screenshot: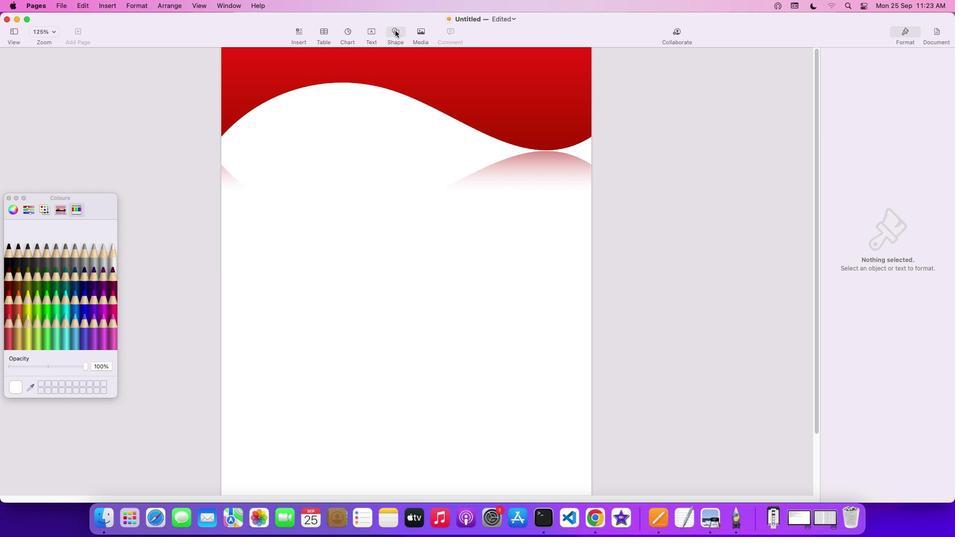 
Action: Mouse pressed left at (395, 31)
Screenshot: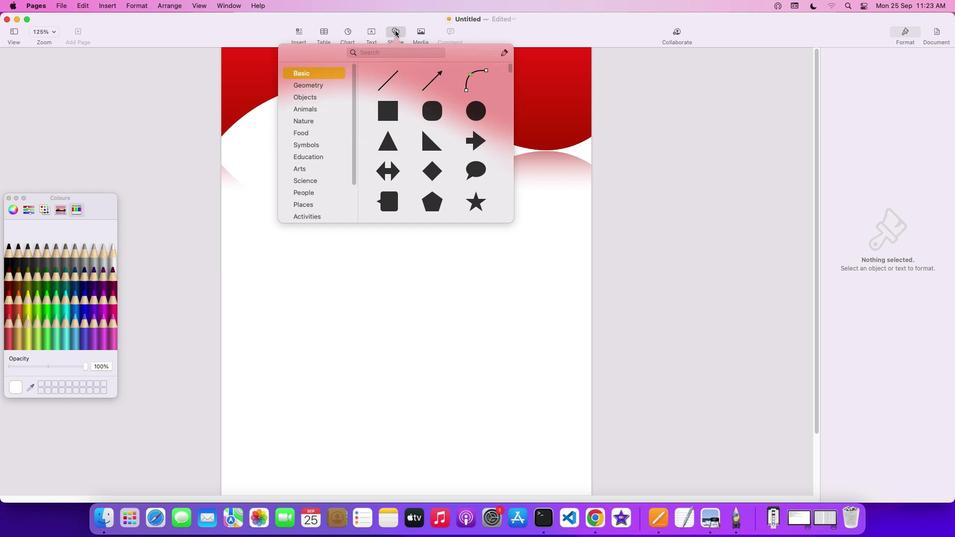 
Action: Mouse moved to (460, 190)
Screenshot: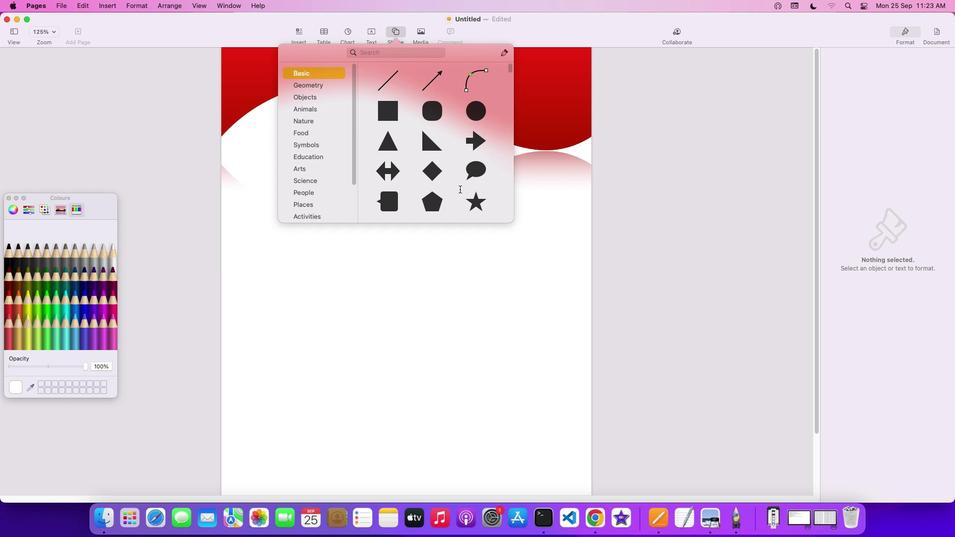 
Action: Mouse scrolled (460, 190) with delta (0, 0)
Screenshot: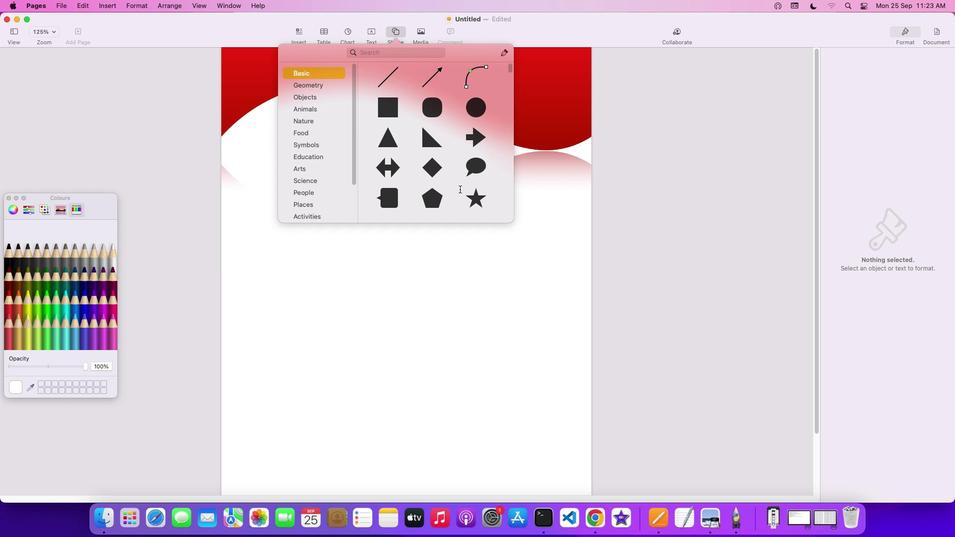 
Action: Mouse scrolled (460, 190) with delta (0, 0)
Screenshot: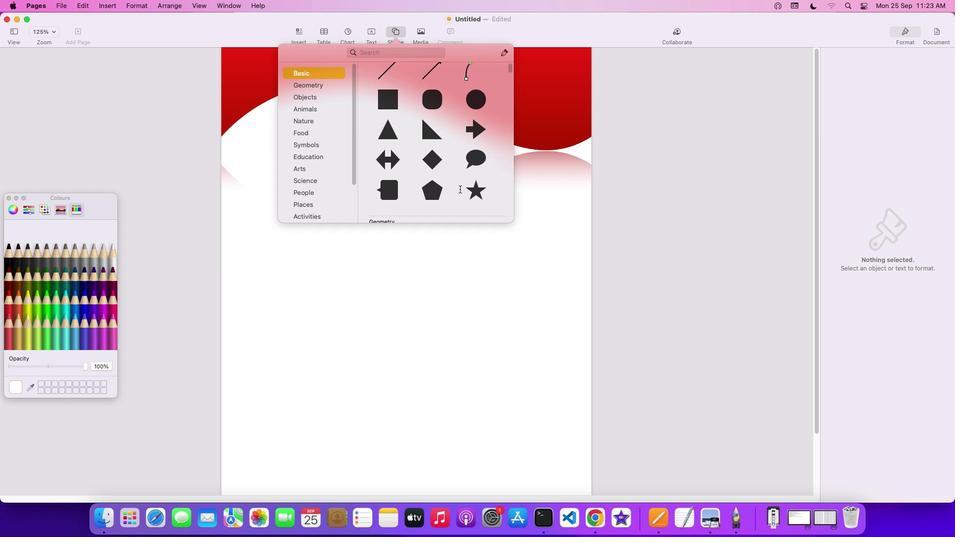 
Action: Mouse scrolled (460, 190) with delta (0, 0)
Screenshot: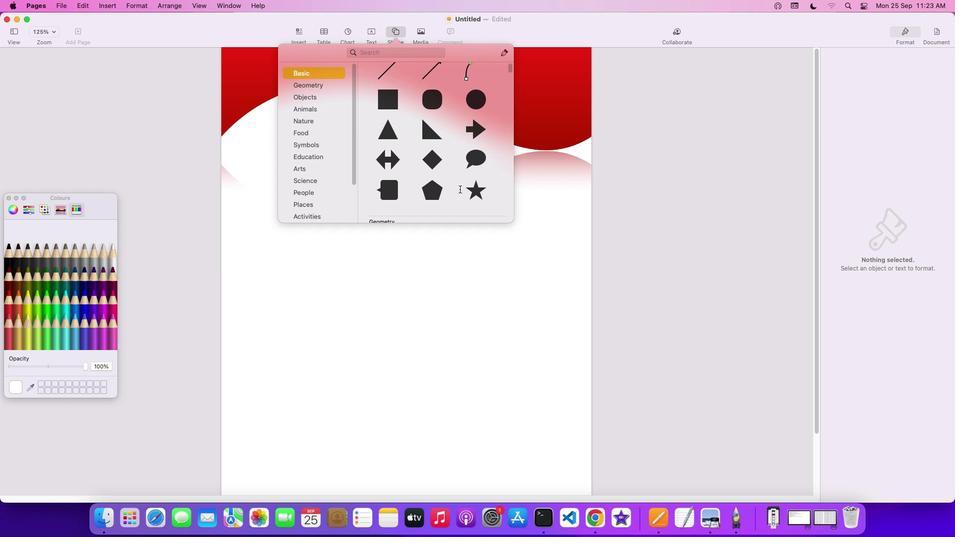 
Action: Mouse scrolled (460, 190) with delta (0, 0)
Screenshot: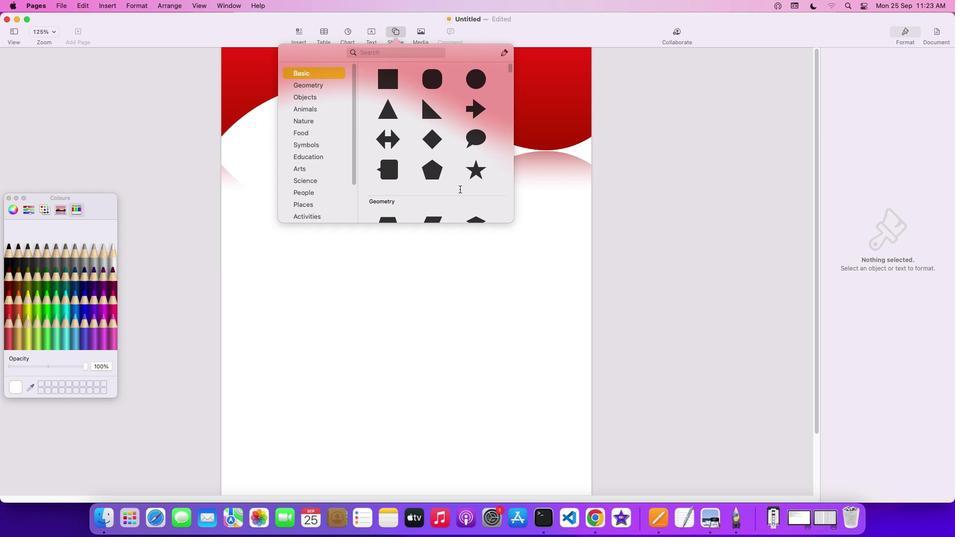 
Action: Mouse scrolled (460, 190) with delta (0, 0)
Screenshot: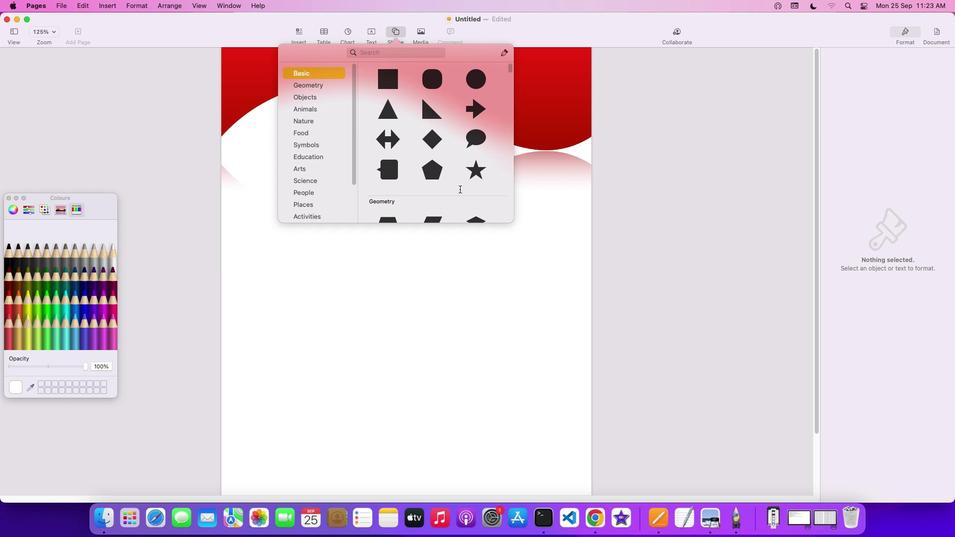 
Action: Mouse scrolled (460, 190) with delta (0, 0)
Screenshot: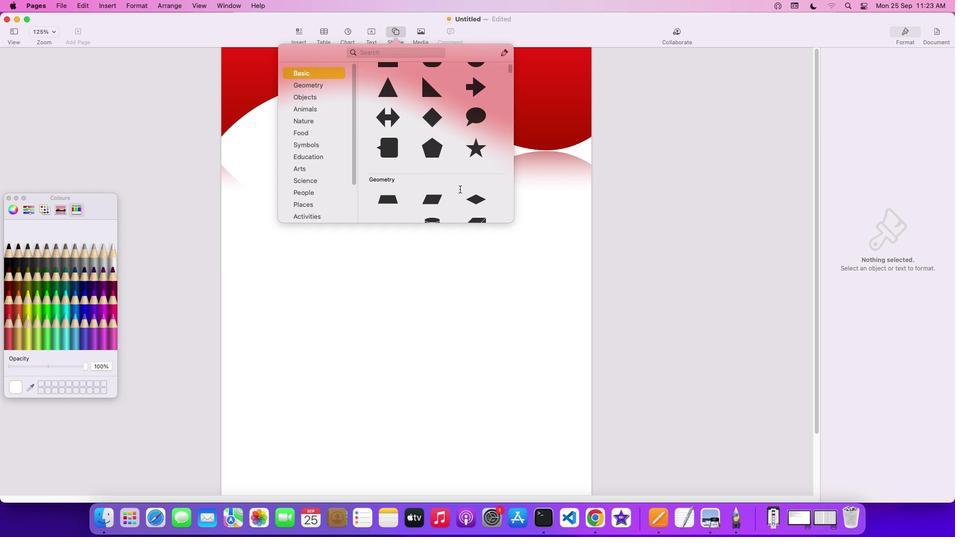 
Action: Mouse scrolled (460, 190) with delta (0, 0)
Screenshot: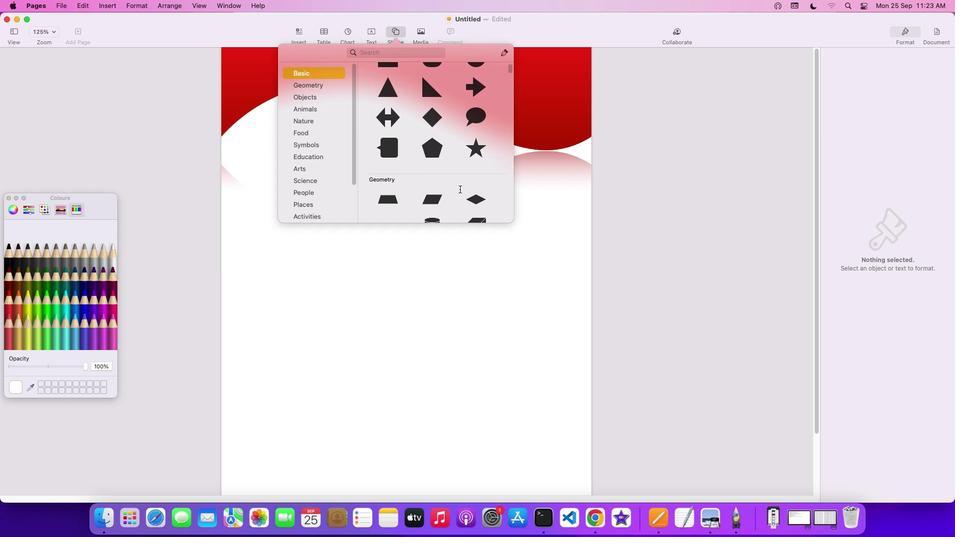 
Action: Mouse scrolled (460, 190) with delta (0, 0)
Screenshot: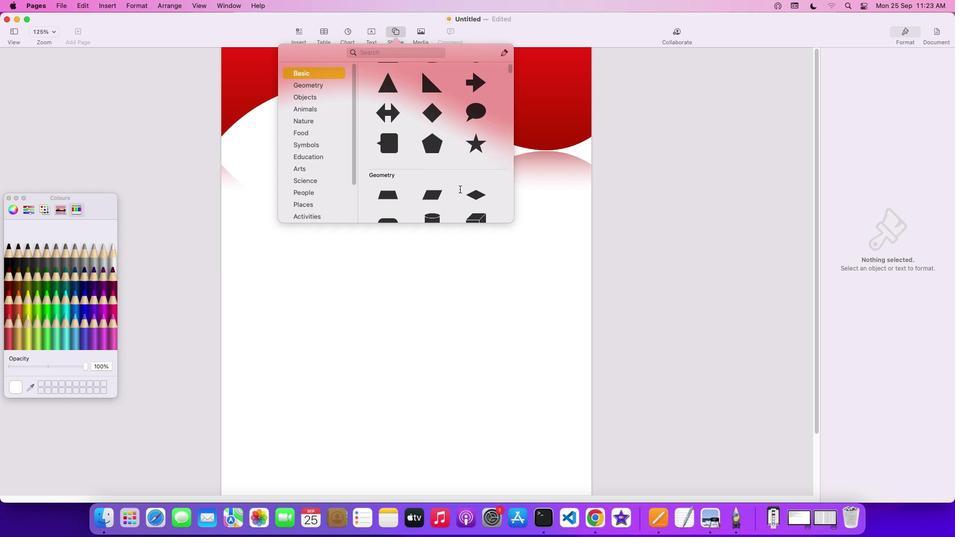 
Action: Mouse scrolled (460, 190) with delta (0, 0)
Screenshot: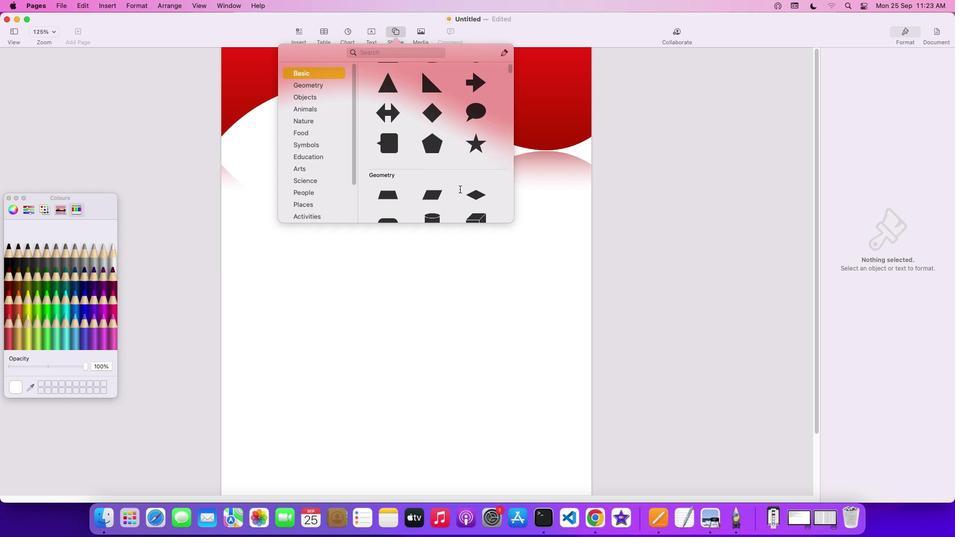 
Action: Mouse scrolled (460, 190) with delta (0, 0)
Screenshot: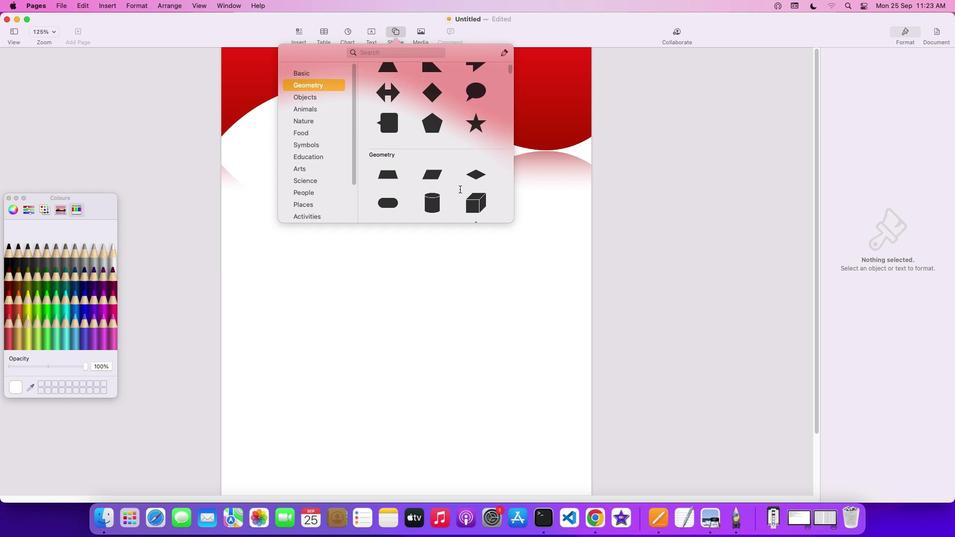 
Action: Mouse scrolled (460, 190) with delta (0, 0)
Screenshot: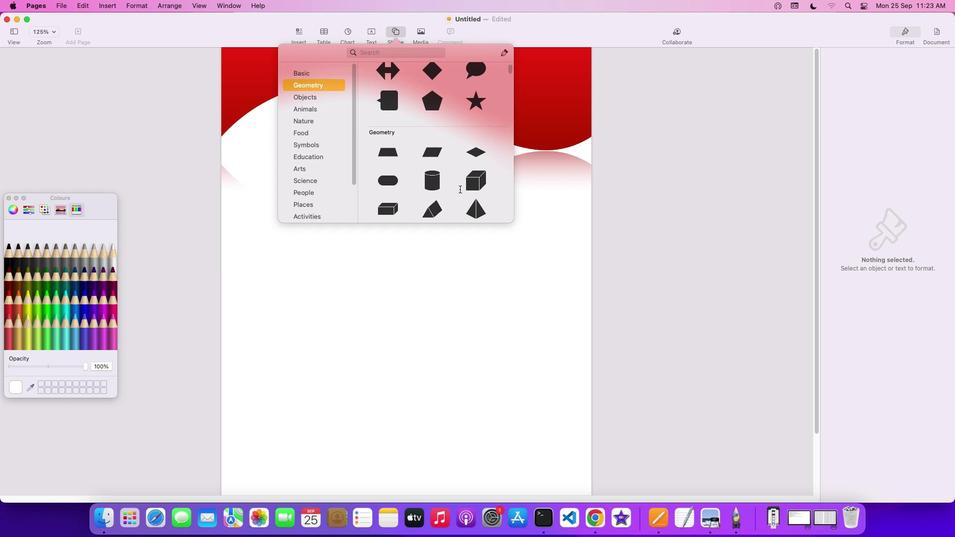 
Action: Mouse scrolled (460, 190) with delta (0, 0)
Screenshot: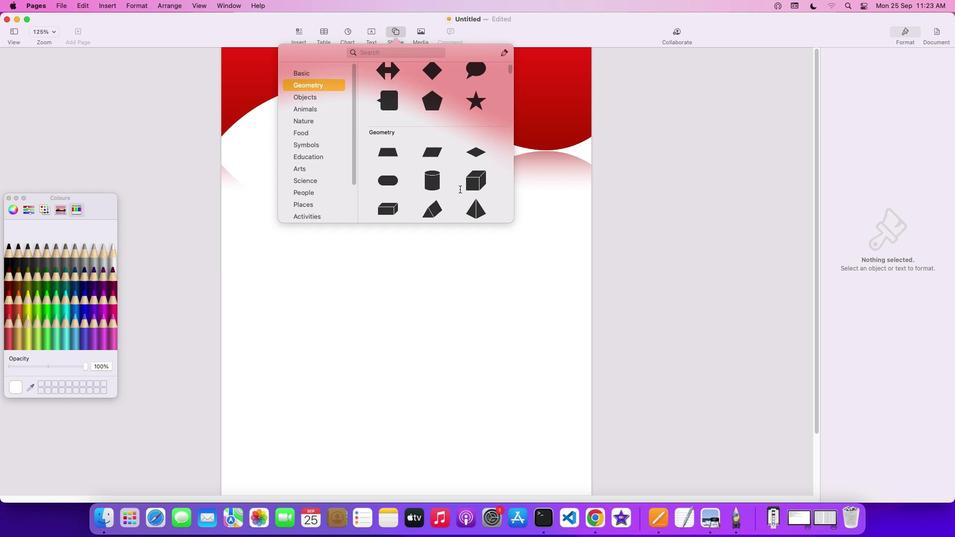 
Action: Mouse scrolled (460, 190) with delta (0, 0)
Screenshot: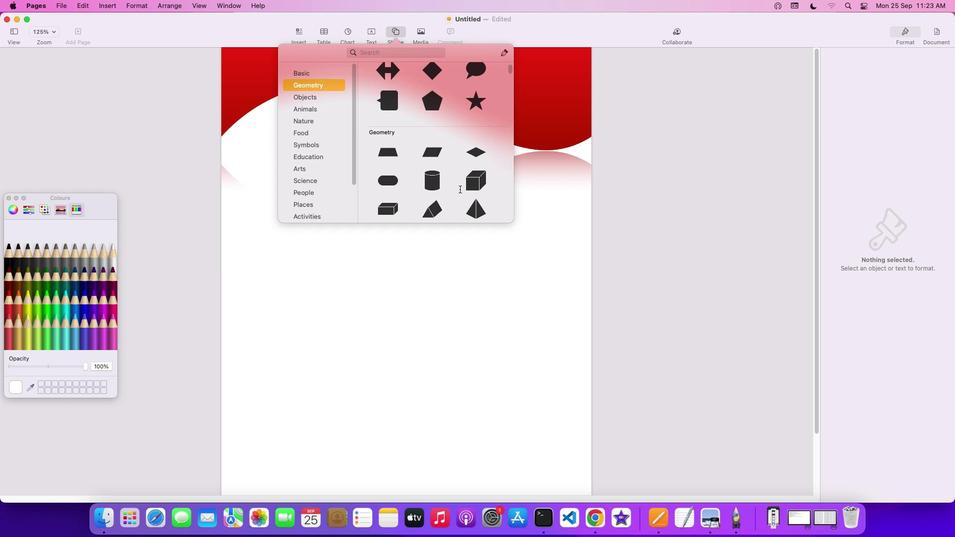 
Action: Mouse scrolled (460, 190) with delta (0, 0)
Screenshot: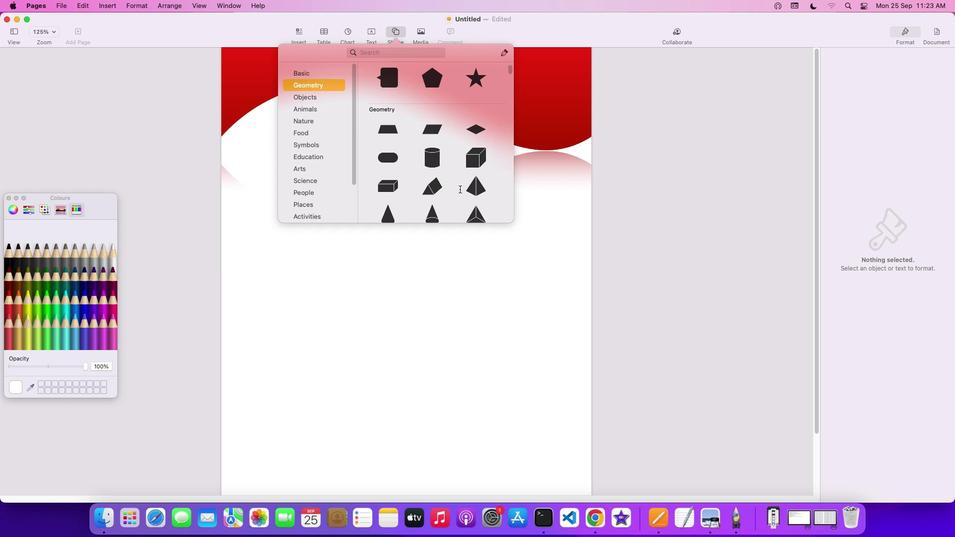 
Action: Mouse scrolled (460, 190) with delta (0, 0)
Screenshot: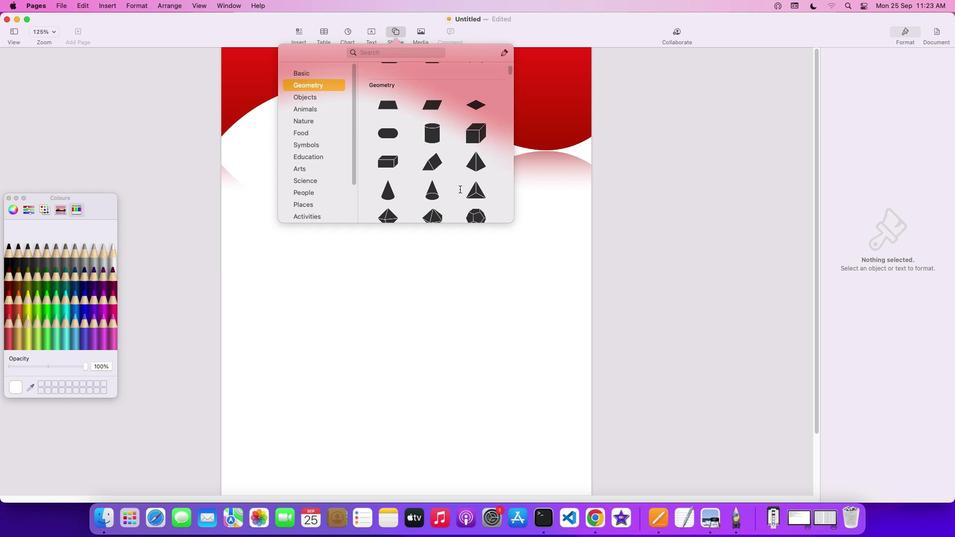
Action: Mouse scrolled (460, 190) with delta (0, 0)
Screenshot: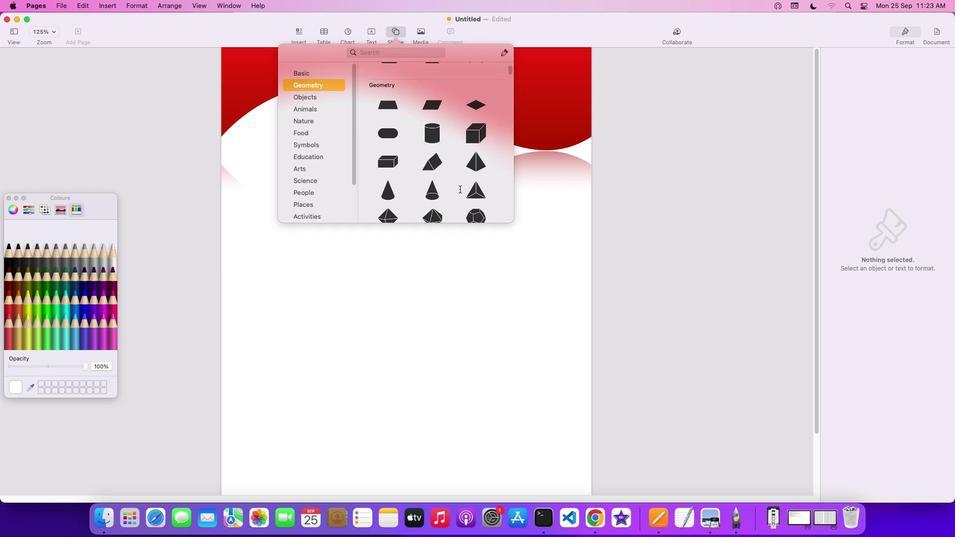 
Action: Mouse scrolled (460, 190) with delta (0, 0)
Screenshot: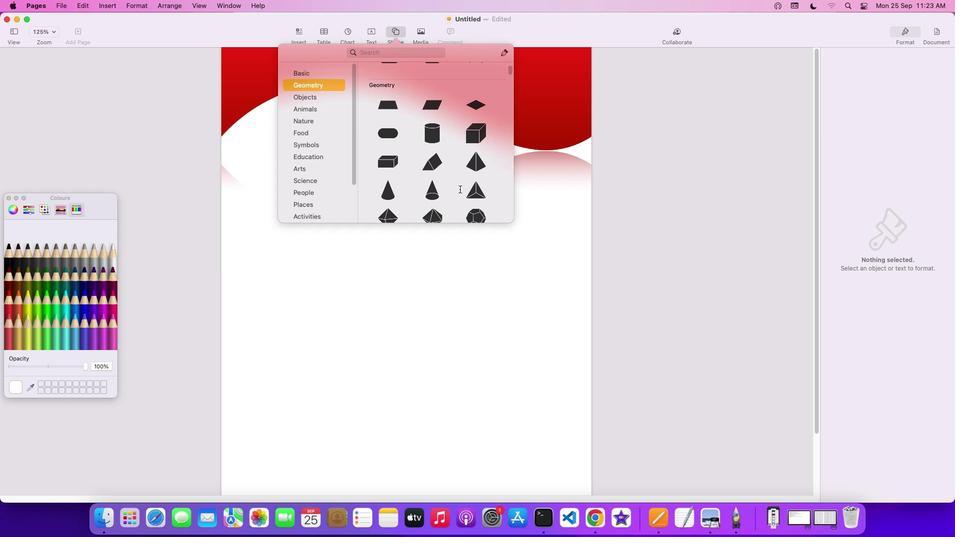 
Action: Mouse scrolled (460, 190) with delta (0, 0)
Screenshot: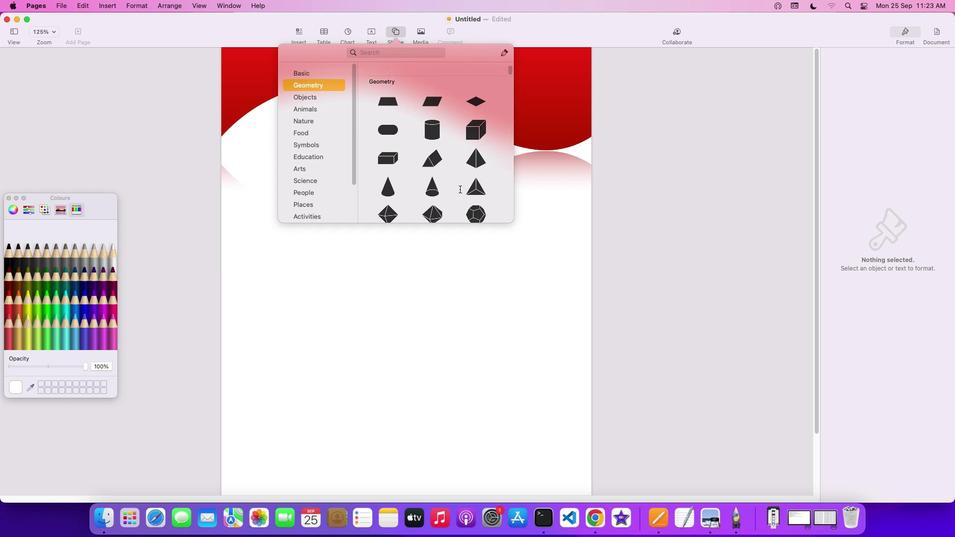 
Action: Mouse scrolled (460, 190) with delta (0, 0)
Screenshot: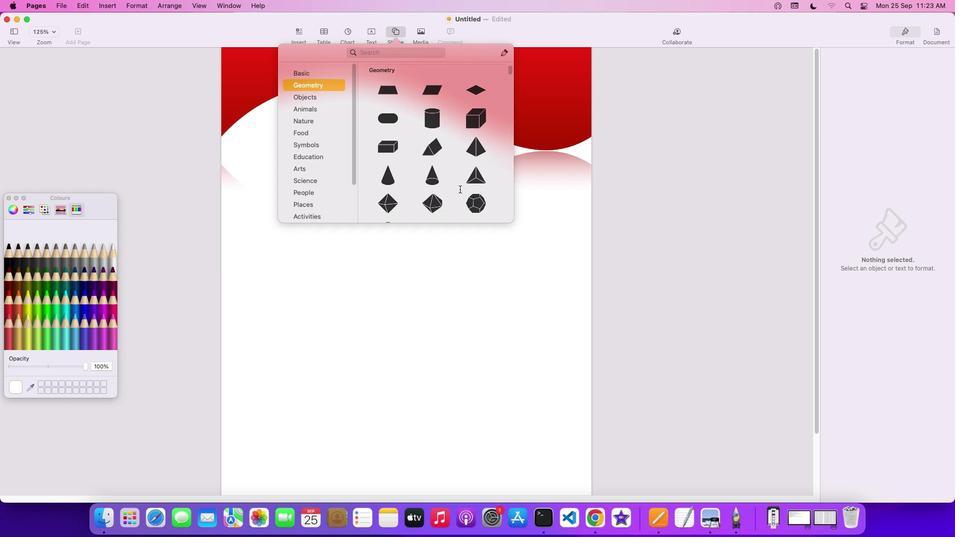 
Action: Mouse scrolled (460, 190) with delta (0, 0)
Screenshot: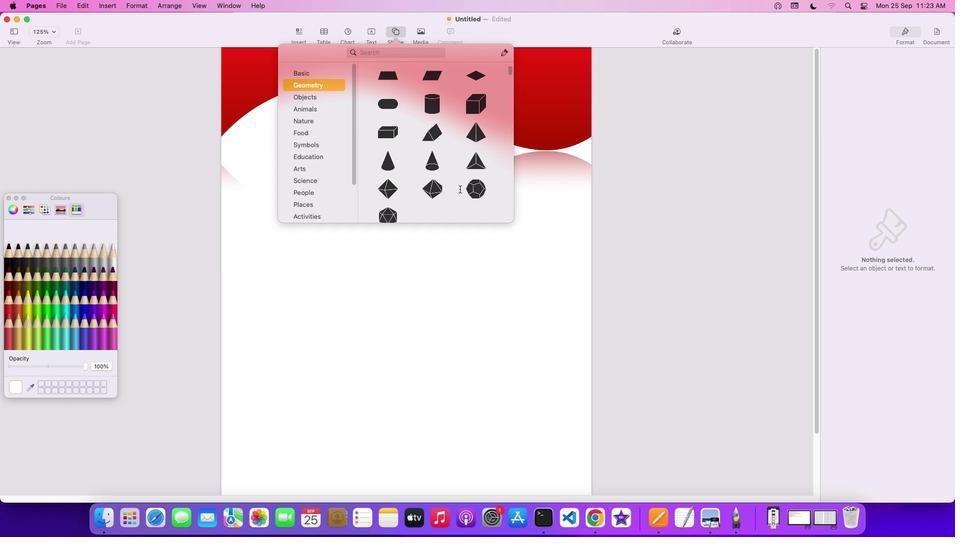 
Action: Mouse scrolled (460, 190) with delta (0, 0)
Screenshot: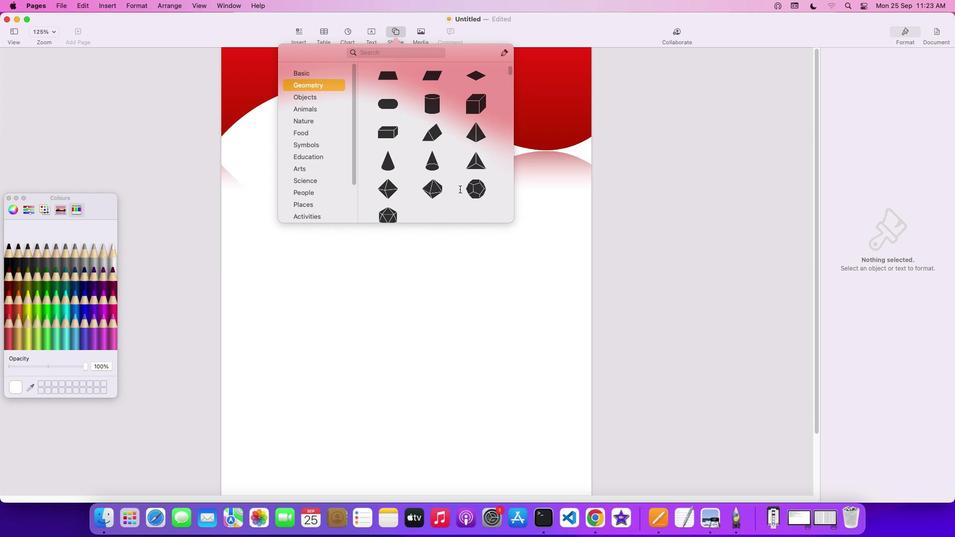 
Action: Mouse scrolled (460, 190) with delta (0, 0)
Screenshot: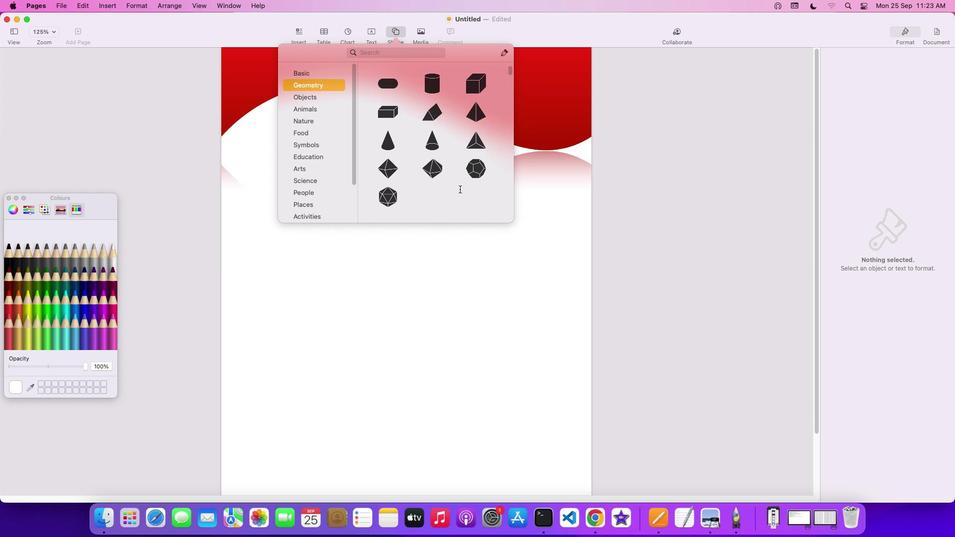 
Action: Mouse scrolled (460, 190) with delta (0, 0)
Screenshot: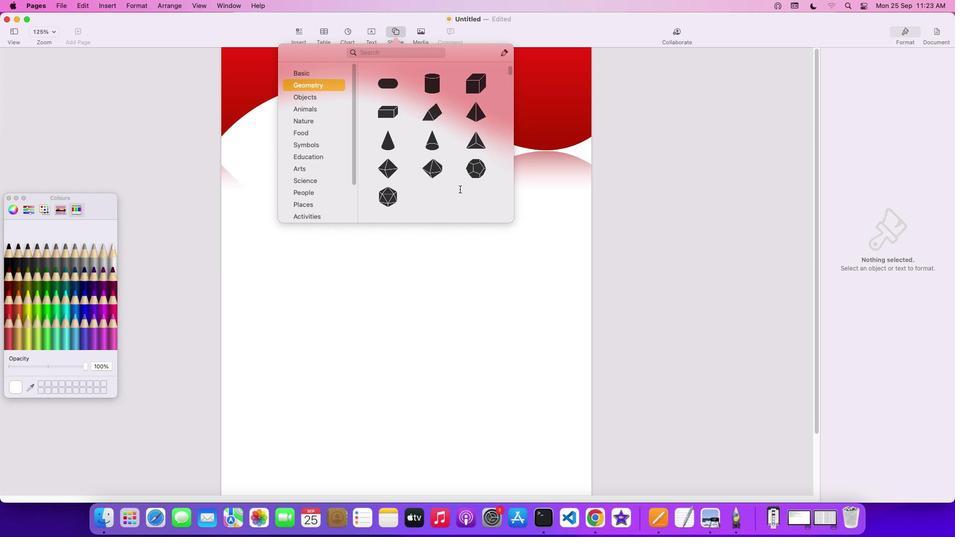 
Action: Mouse scrolled (460, 190) with delta (0, 0)
Screenshot: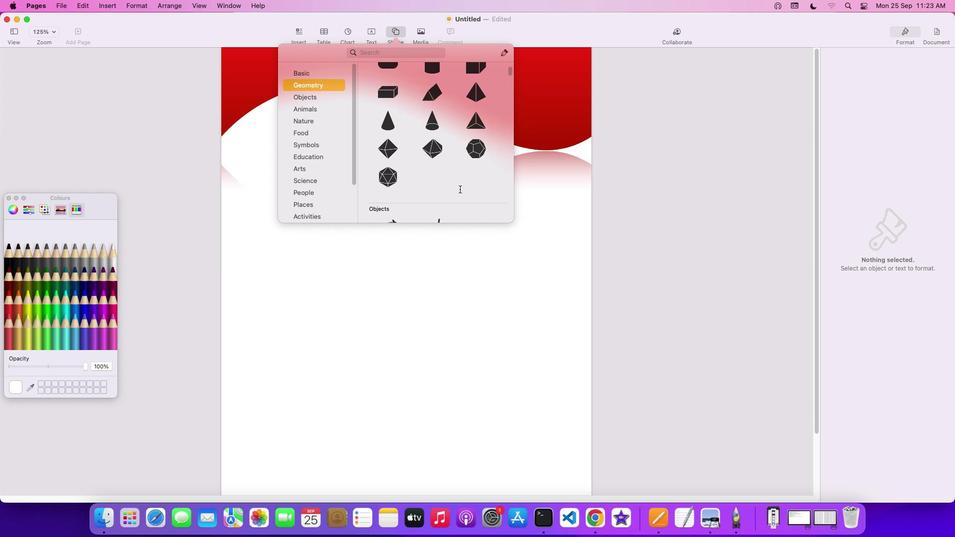 
Action: Mouse scrolled (460, 190) with delta (0, 0)
Screenshot: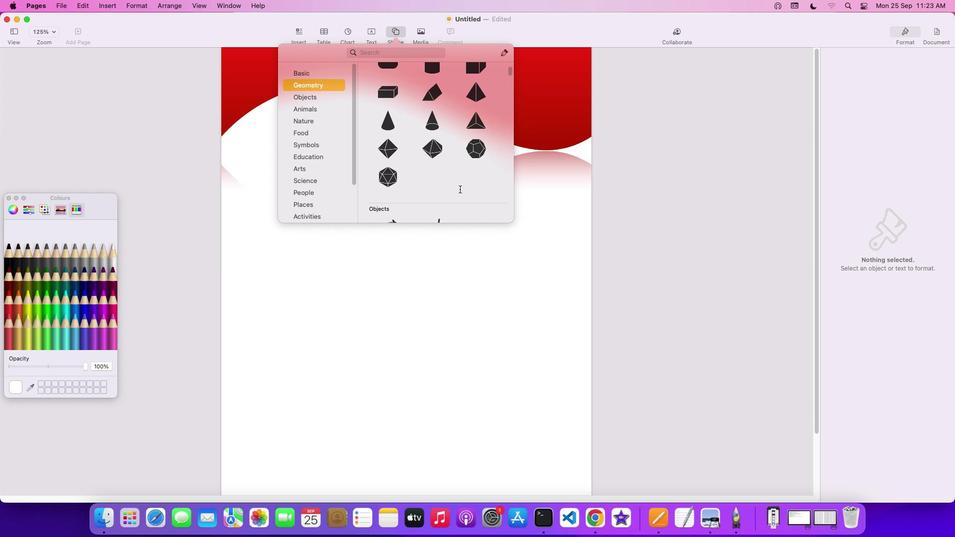 
Action: Mouse scrolled (460, 190) with delta (0, 0)
Screenshot: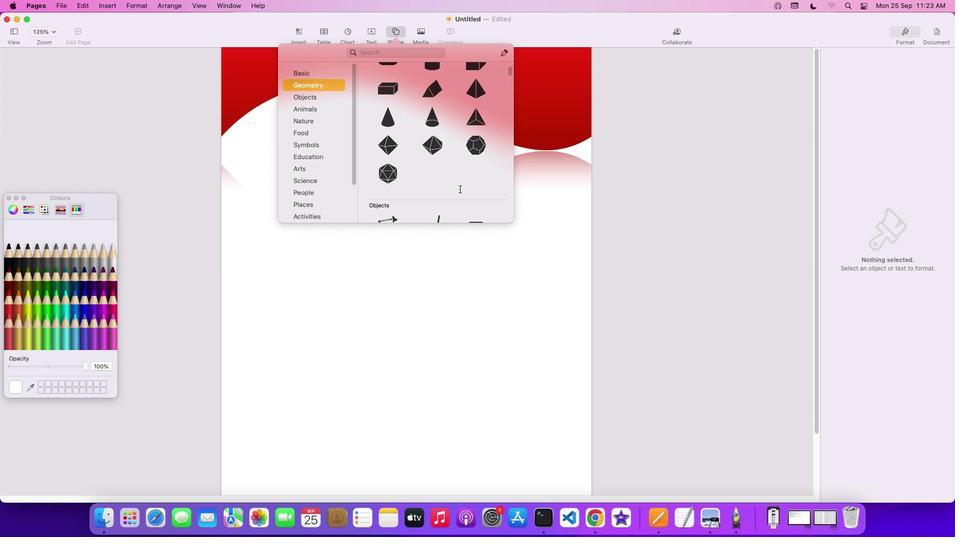 
Action: Mouse scrolled (460, 190) with delta (0, 0)
Screenshot: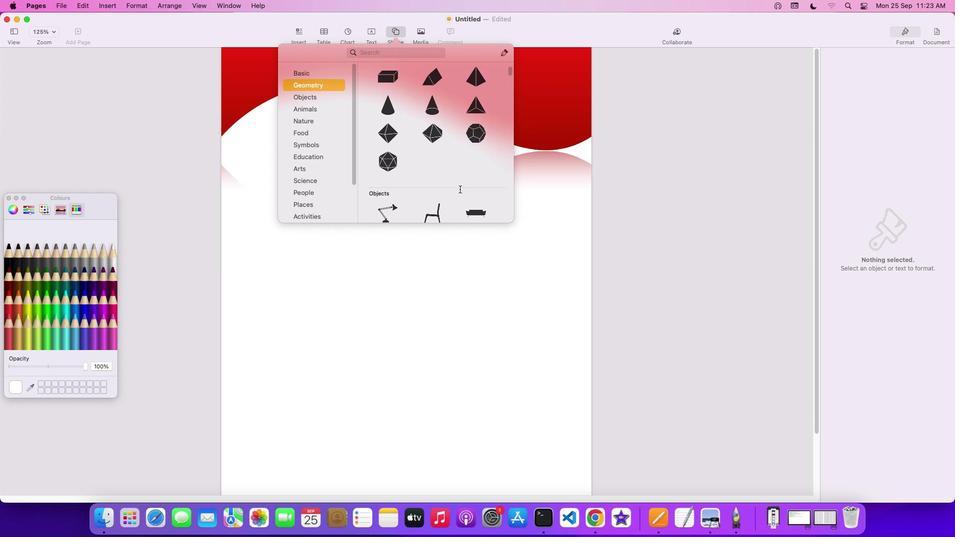 
Action: Mouse scrolled (460, 190) with delta (0, 0)
Screenshot: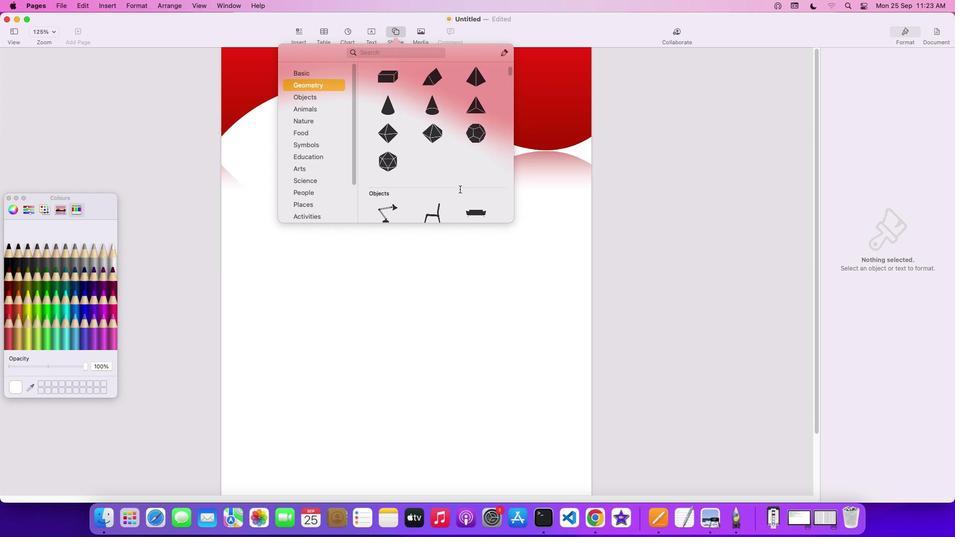
Action: Mouse scrolled (460, 190) with delta (0, 0)
Screenshot: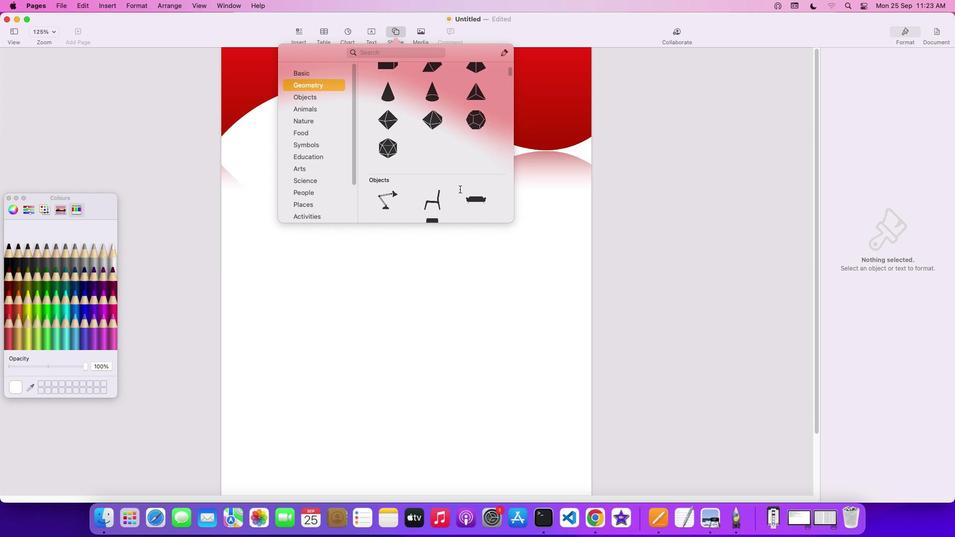 
Action: Mouse scrolled (460, 190) with delta (0, 0)
Screenshot: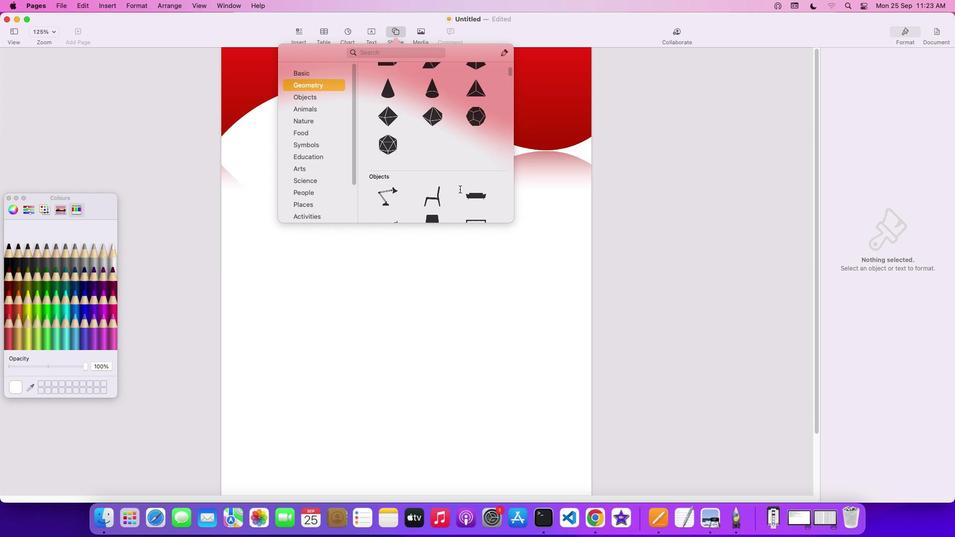 
Action: Mouse scrolled (460, 190) with delta (0, 0)
Screenshot: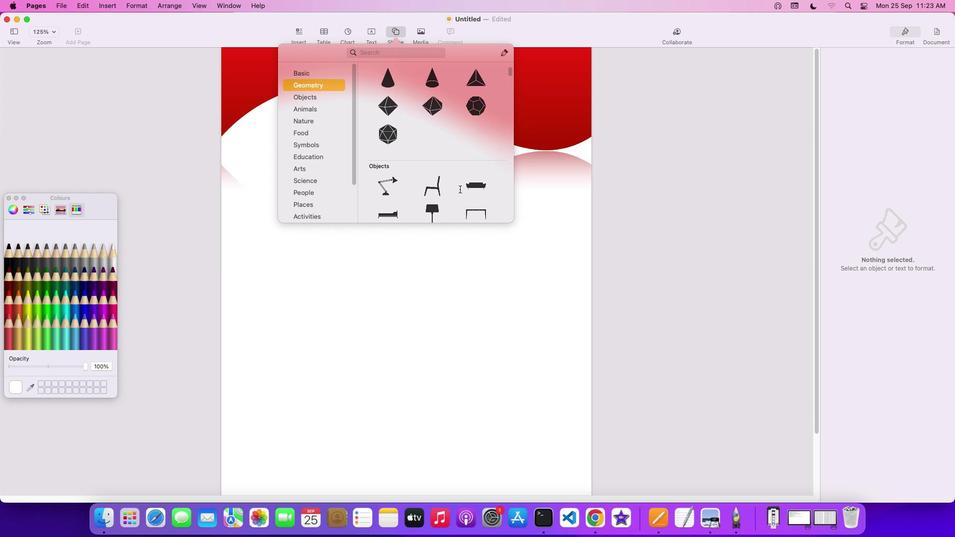
Action: Mouse scrolled (460, 190) with delta (0, 0)
Screenshot: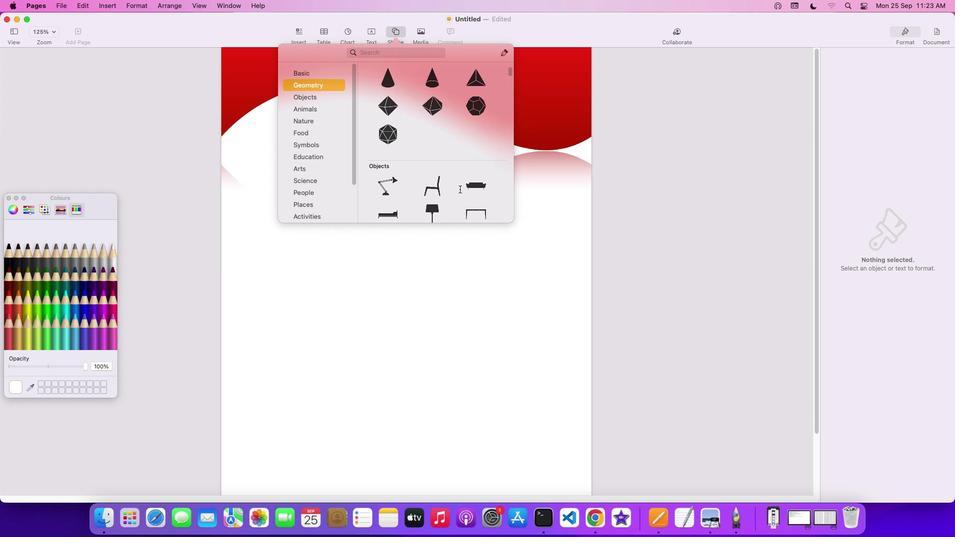 
Action: Mouse scrolled (460, 190) with delta (0, 0)
Screenshot: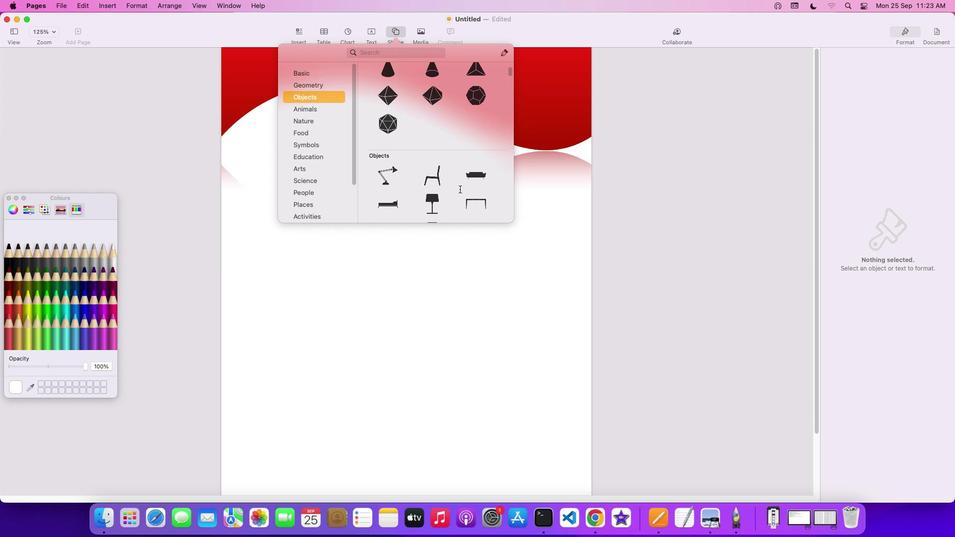 
Action: Mouse scrolled (460, 190) with delta (0, 0)
Screenshot: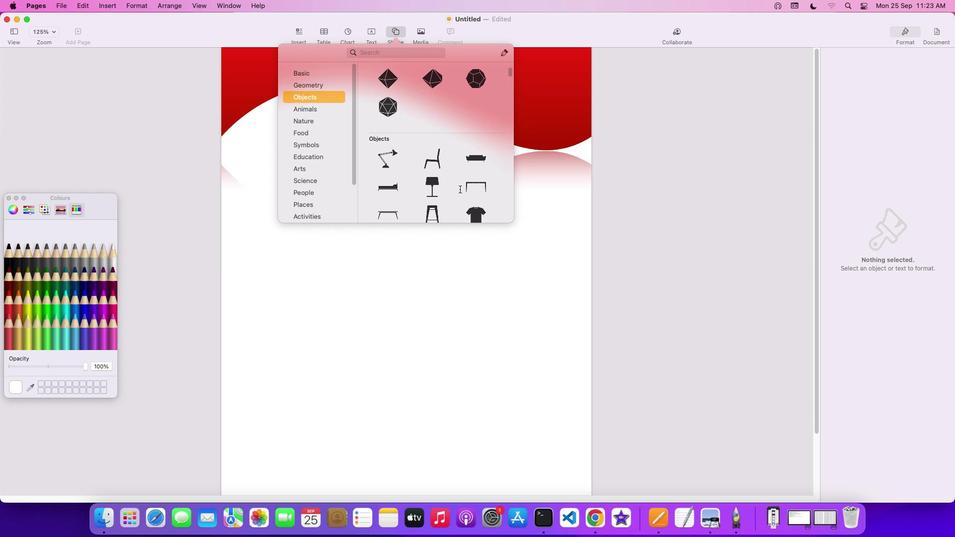 
Action: Mouse scrolled (460, 190) with delta (0, 0)
Screenshot: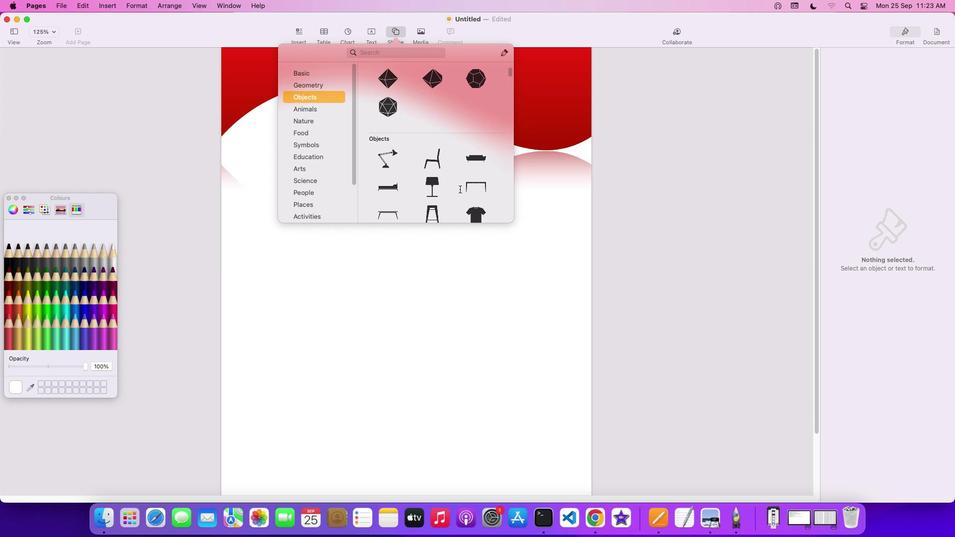 
Action: Mouse scrolled (460, 190) with delta (0, 0)
Screenshot: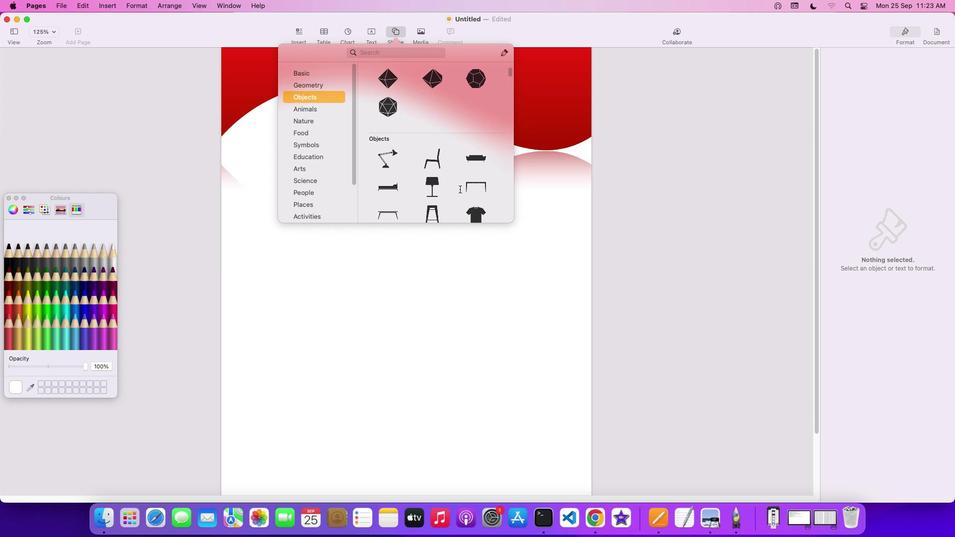 
Action: Mouse scrolled (460, 190) with delta (0, 0)
Screenshot: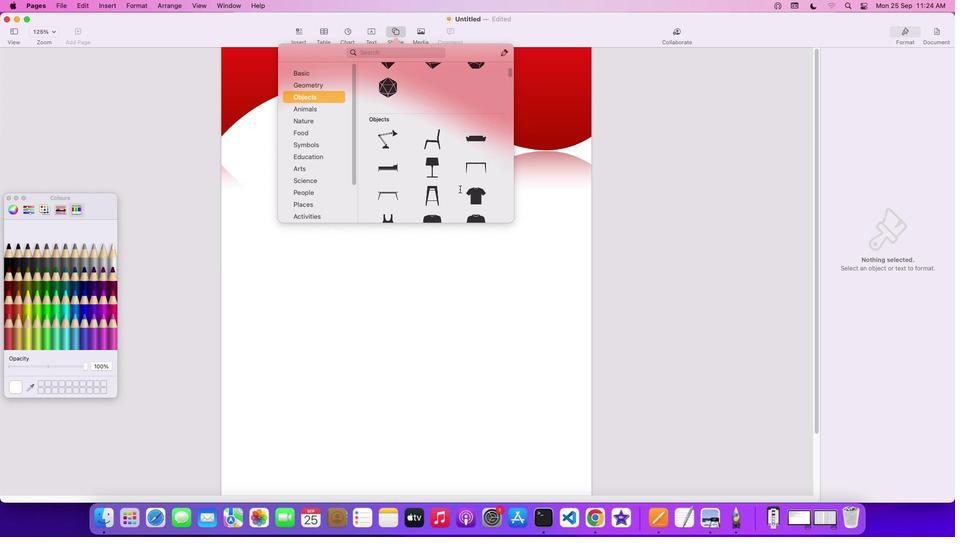 
Action: Mouse scrolled (460, 190) with delta (0, 0)
Screenshot: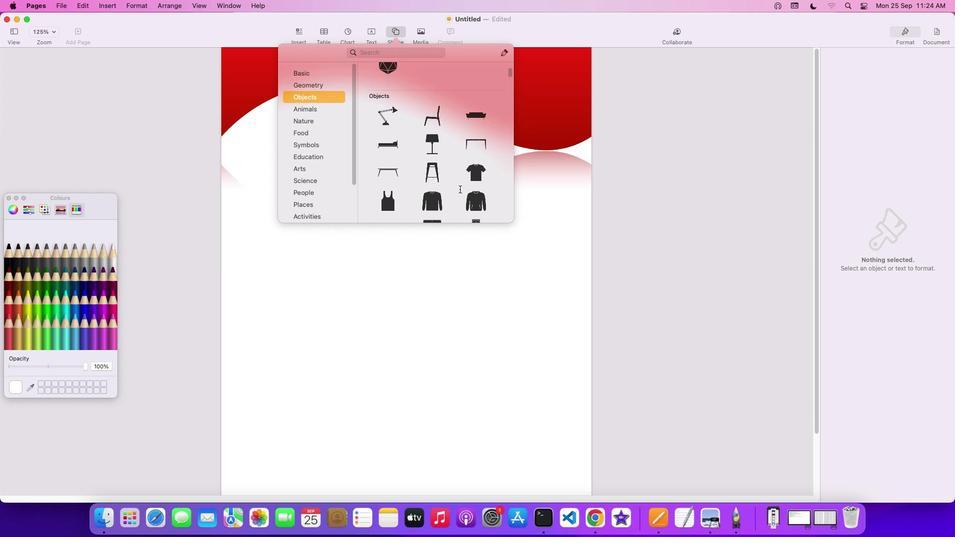 
Action: Mouse scrolled (460, 190) with delta (0, 0)
Screenshot: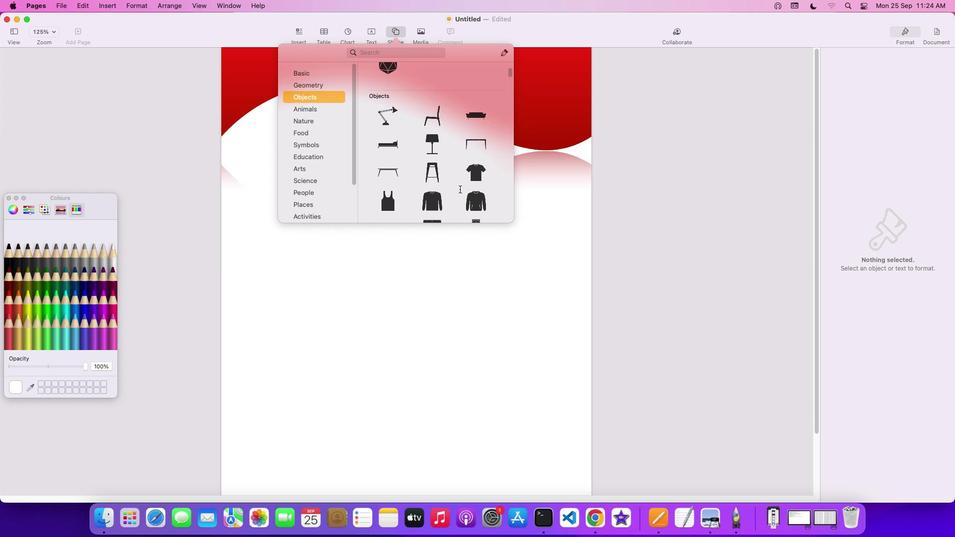 
Action: Mouse scrolled (460, 190) with delta (0, 0)
Screenshot: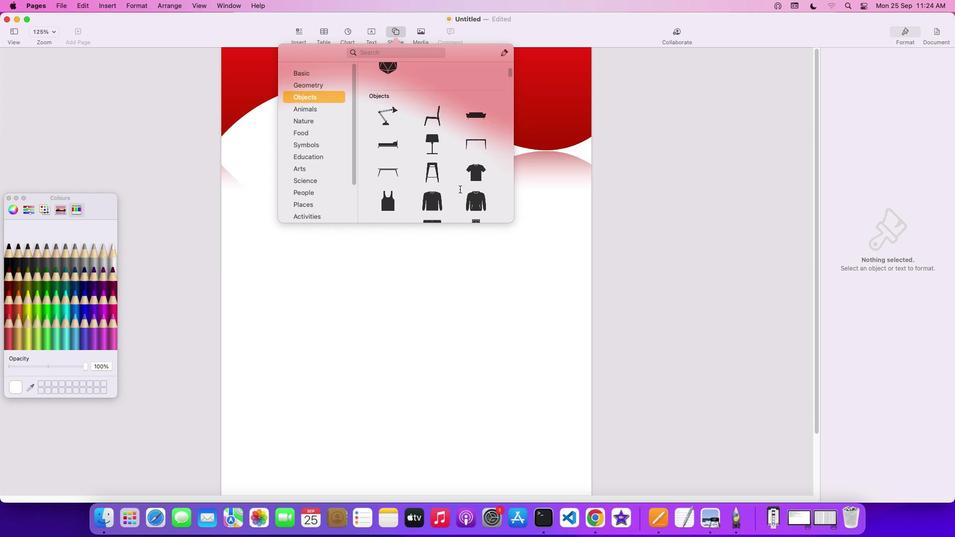 
Action: Mouse scrolled (460, 190) with delta (0, 0)
Screenshot: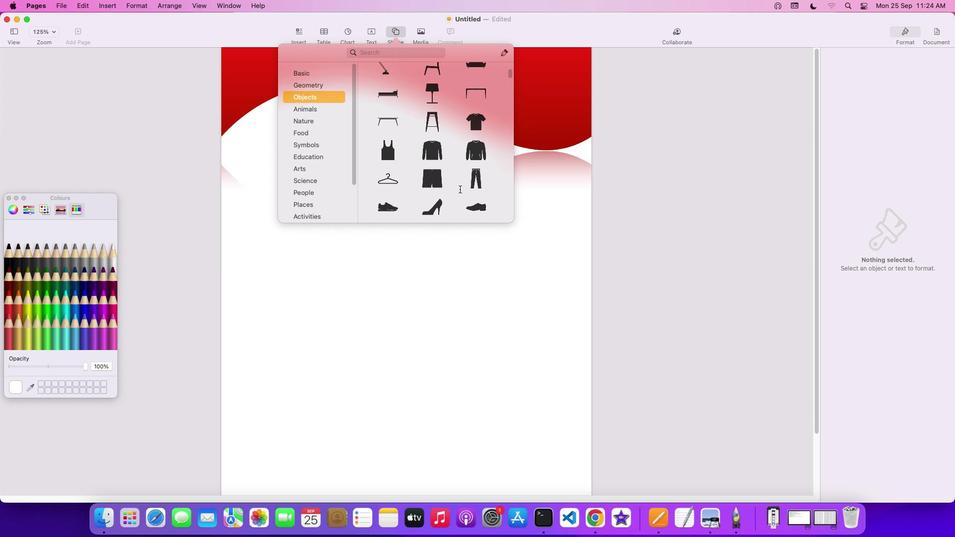 
Action: Mouse scrolled (460, 190) with delta (0, 0)
Screenshot: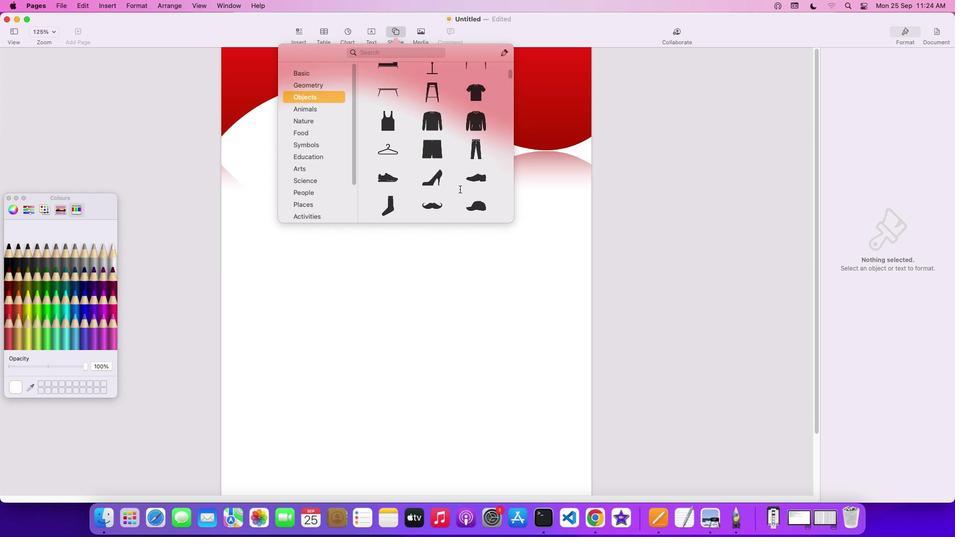
Action: Mouse scrolled (460, 190) with delta (0, 0)
Screenshot: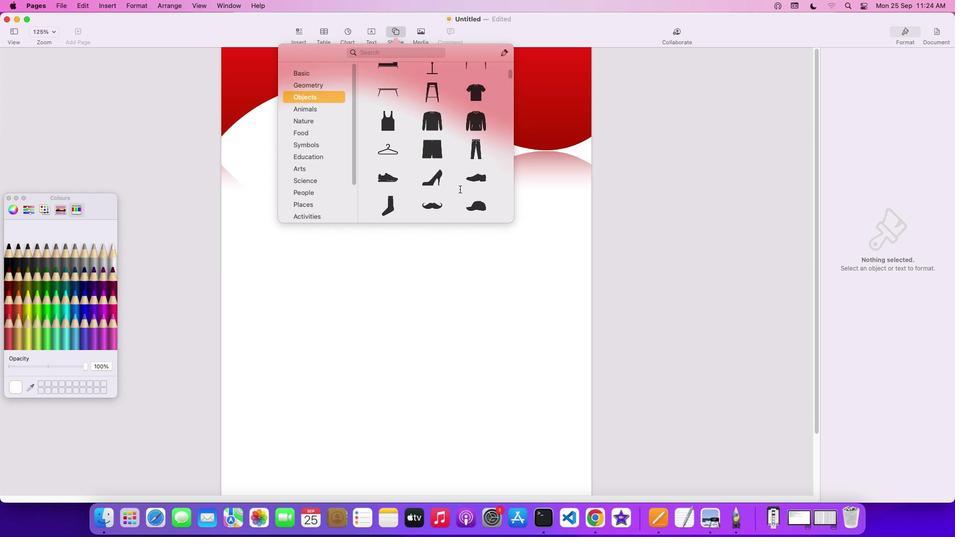 
Action: Mouse scrolled (460, 190) with delta (0, 0)
Screenshot: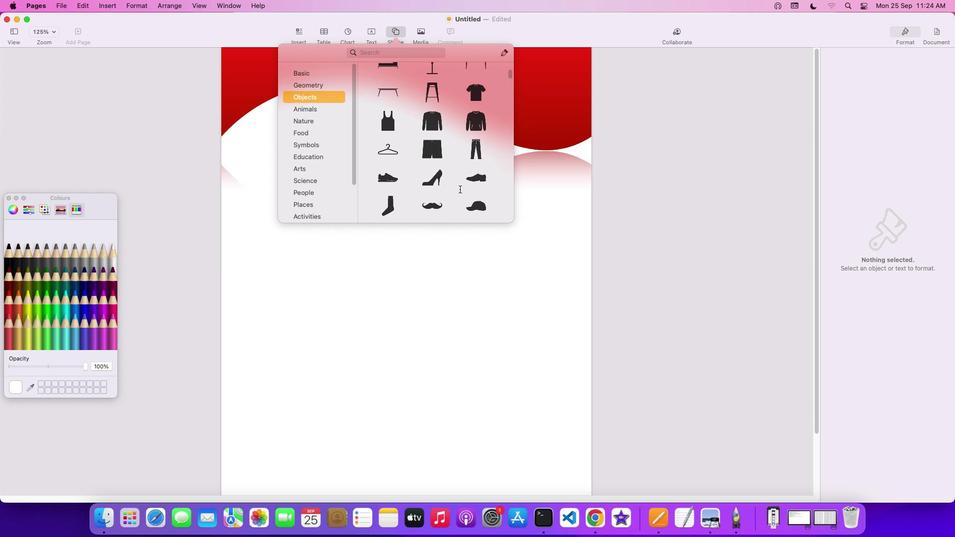 
Action: Mouse scrolled (460, 190) with delta (0, 0)
Screenshot: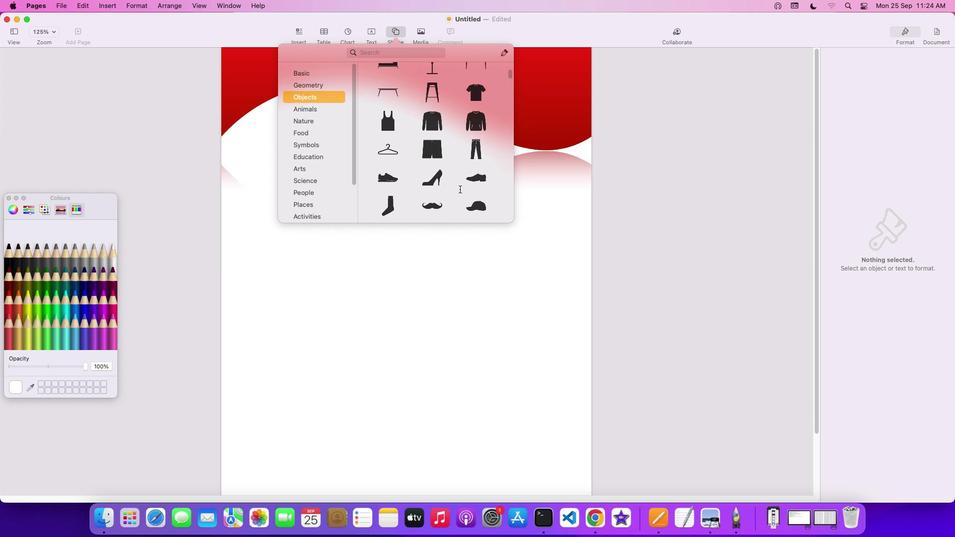 
Action: Mouse scrolled (460, 190) with delta (0, 0)
Screenshot: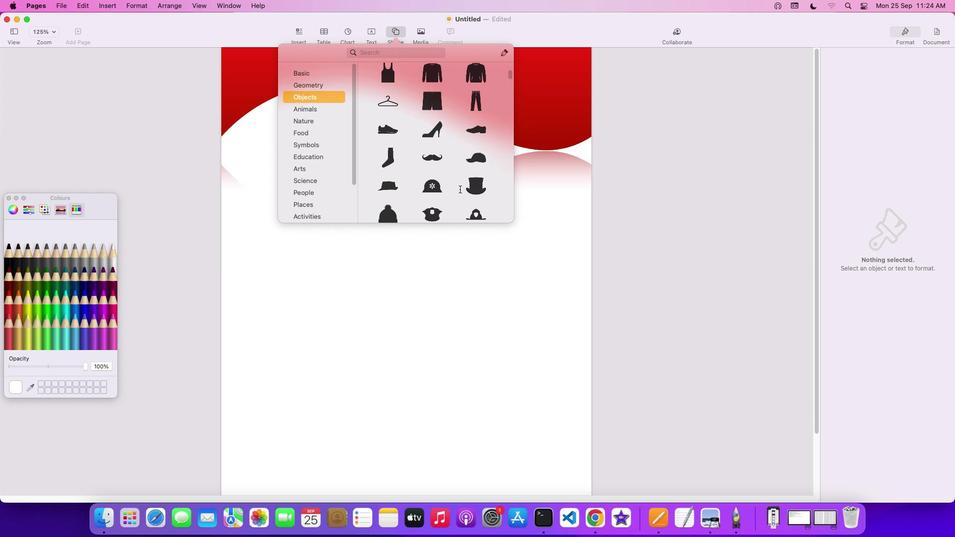 
Action: Mouse scrolled (460, 190) with delta (0, 0)
Screenshot: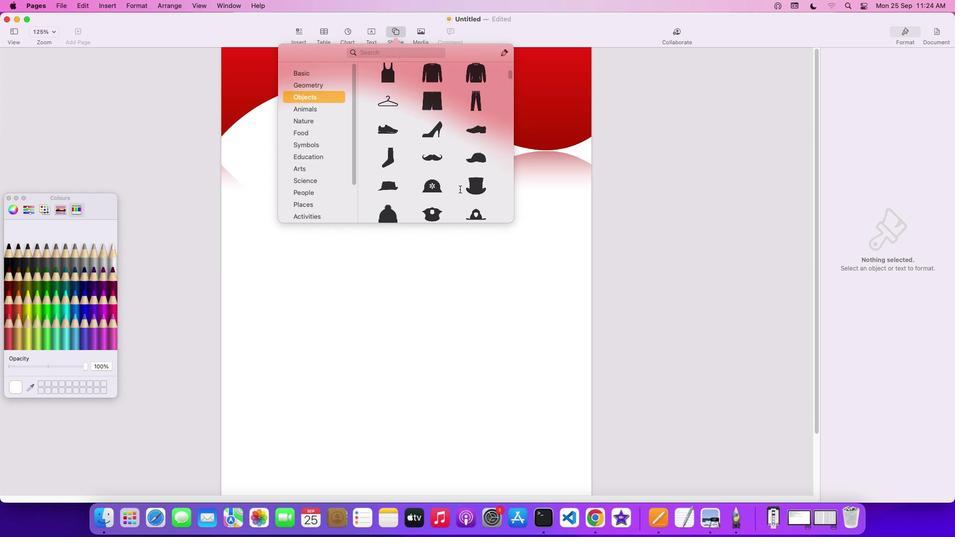 
Action: Mouse scrolled (460, 190) with delta (0, 0)
Screenshot: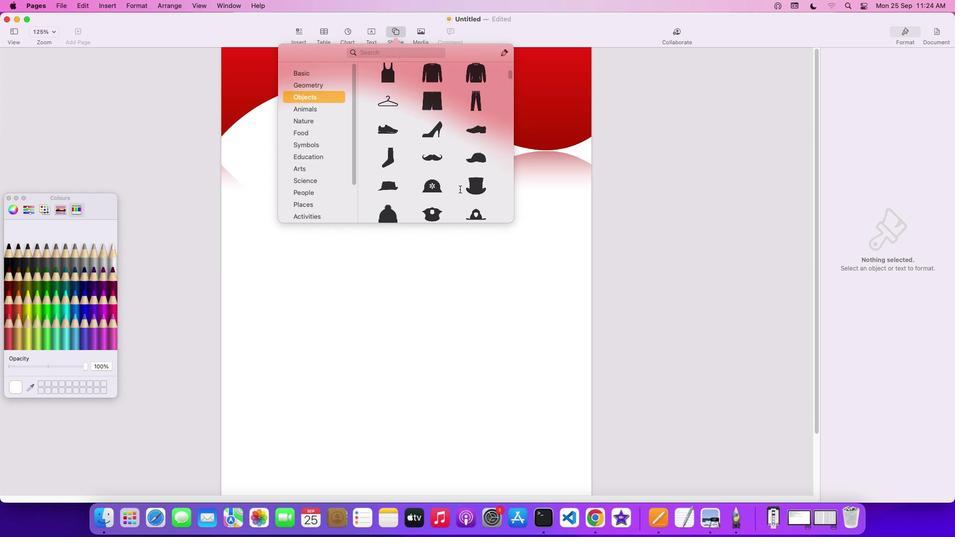 
Action: Mouse scrolled (460, 190) with delta (0, 0)
Screenshot: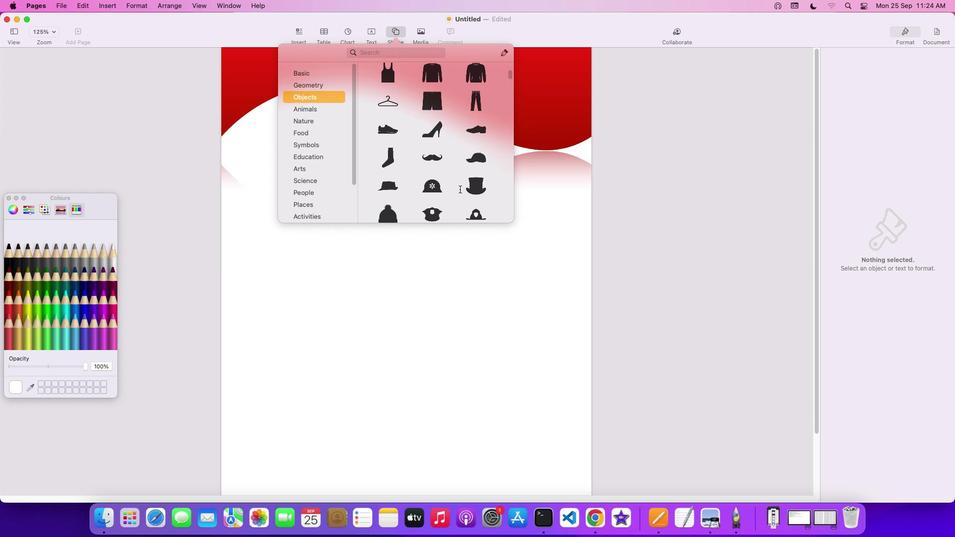 
Action: Mouse scrolled (460, 190) with delta (0, 0)
Screenshot: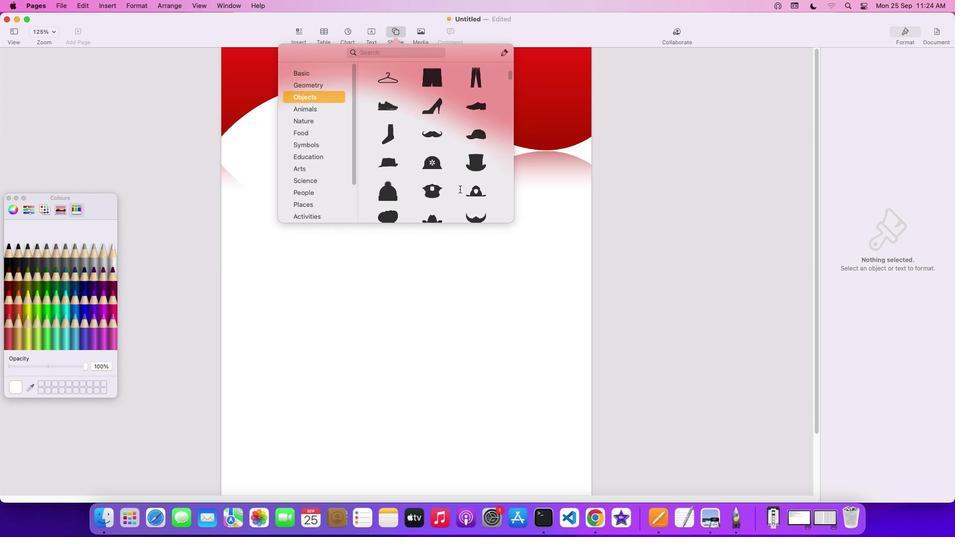 
Action: Mouse scrolled (460, 190) with delta (0, 0)
Screenshot: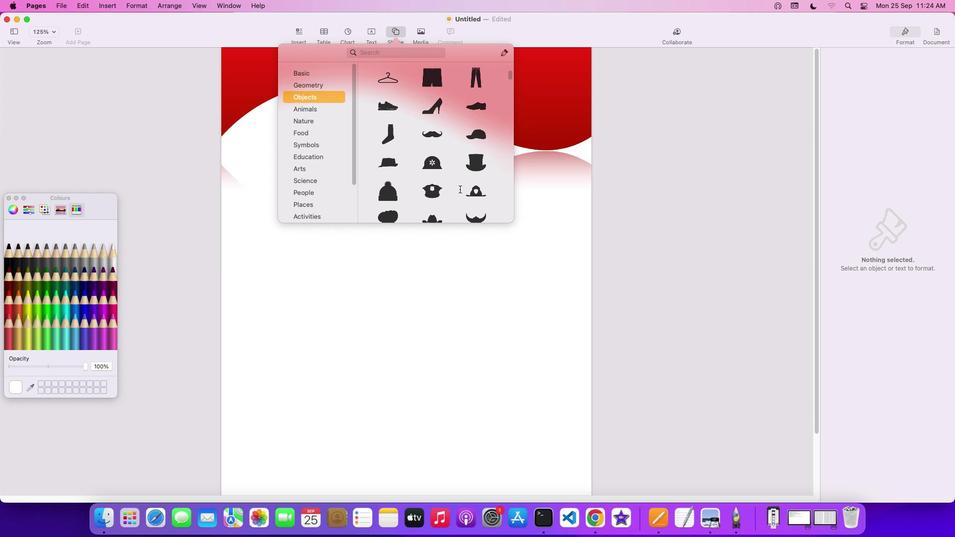 
Action: Mouse scrolled (460, 190) with delta (0, 0)
Screenshot: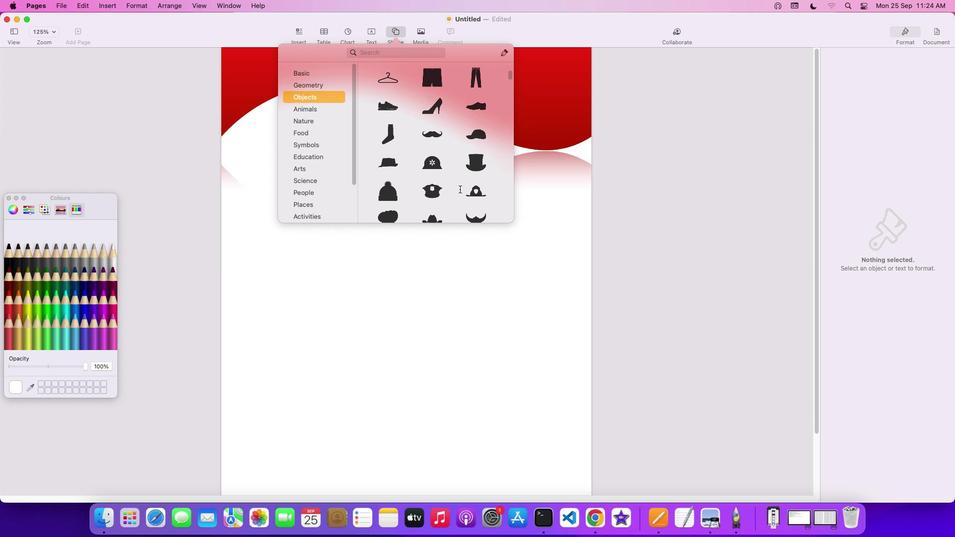 
Action: Mouse scrolled (460, 190) with delta (0, 0)
Screenshot: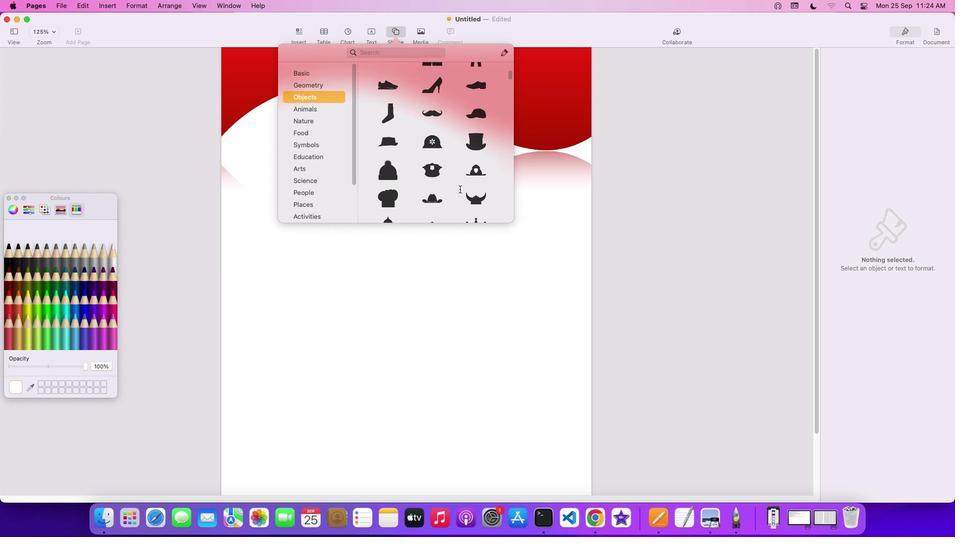 
Action: Mouse scrolled (460, 190) with delta (0, 0)
Screenshot: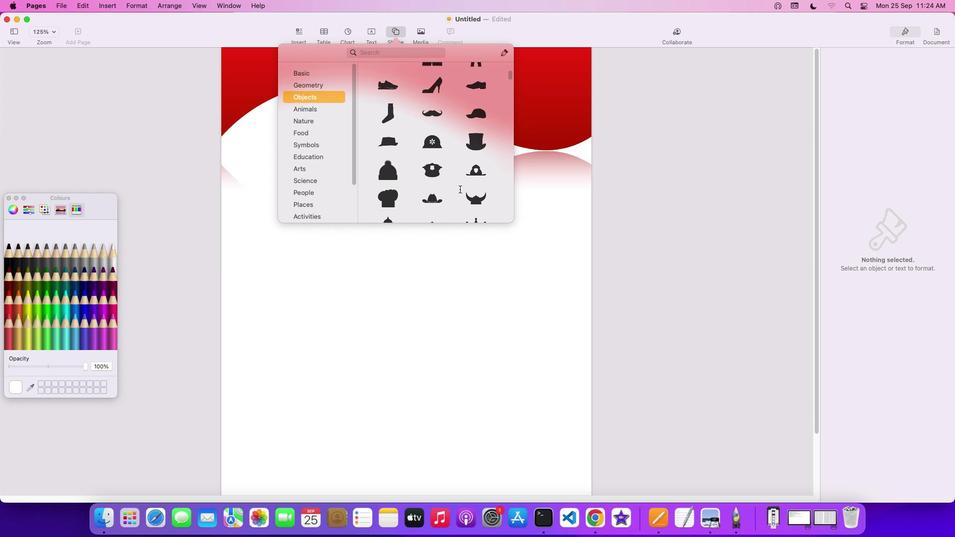 
Action: Mouse scrolled (460, 190) with delta (0, 0)
Screenshot: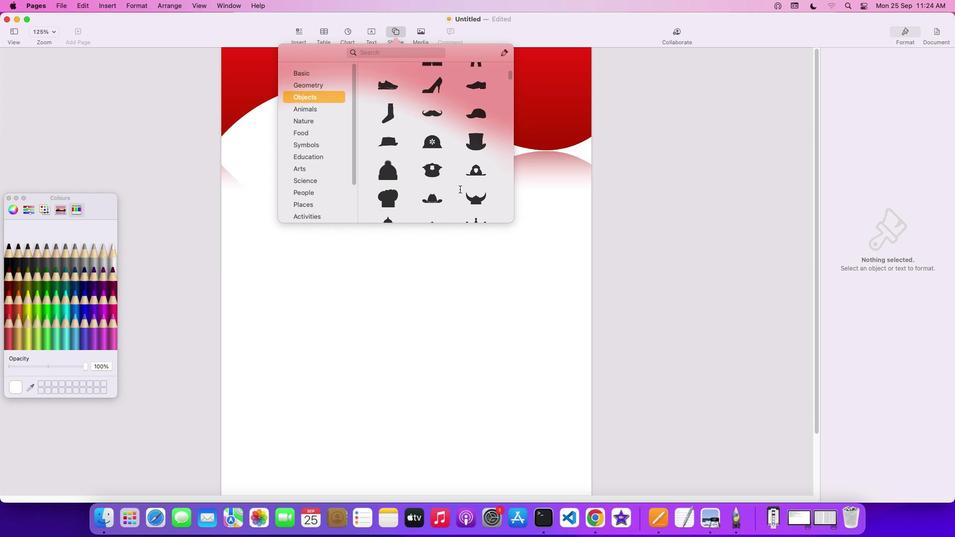 
Action: Mouse scrolled (460, 190) with delta (0, 0)
Screenshot: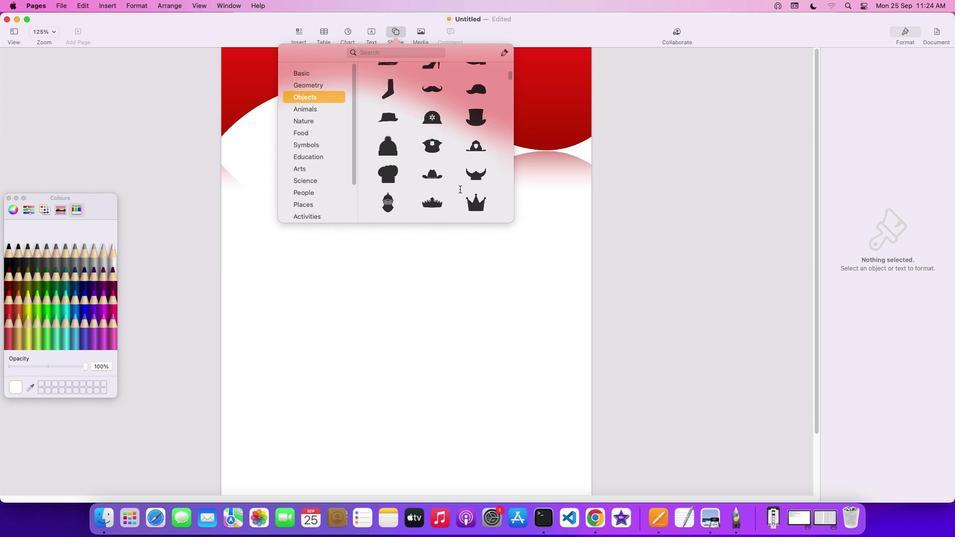 
Action: Mouse scrolled (460, 190) with delta (0, 0)
Screenshot: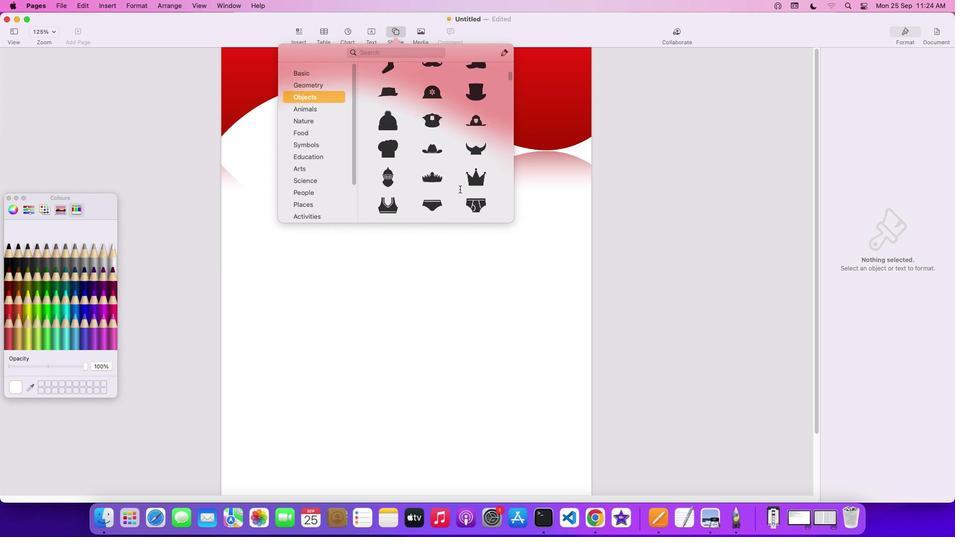 
Action: Mouse scrolled (460, 190) with delta (0, 0)
Screenshot: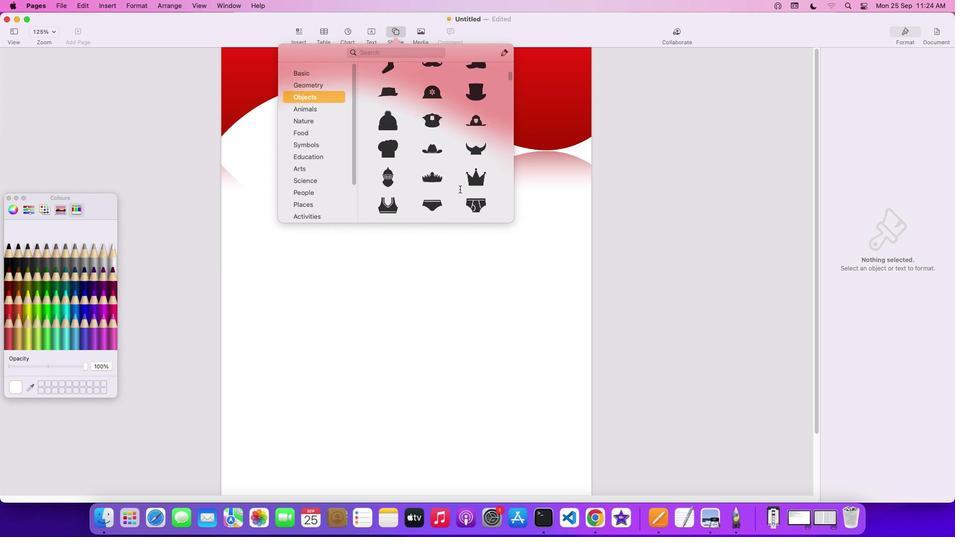 
Action: Mouse scrolled (460, 190) with delta (0, 0)
Screenshot: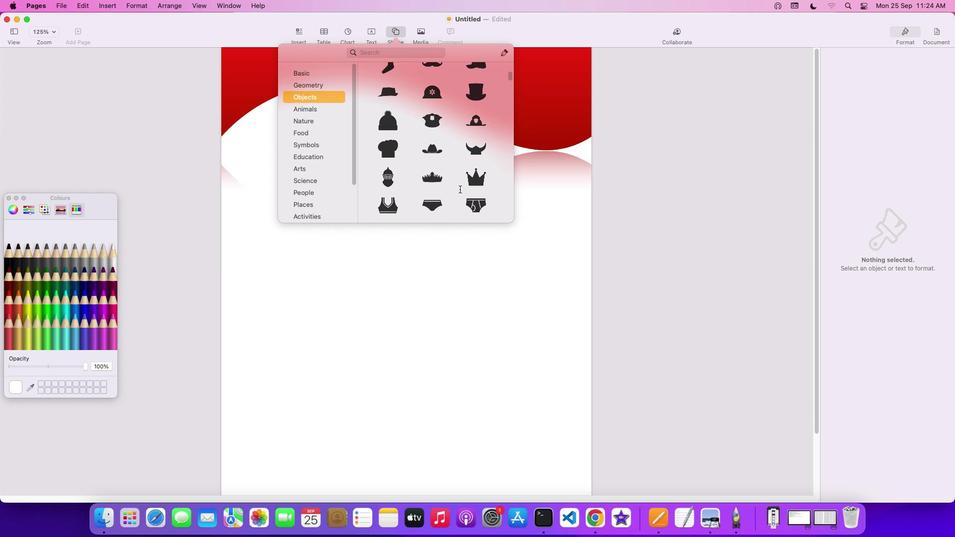 
Action: Mouse scrolled (460, 190) with delta (0, 0)
